 Task: Find connections with filter location Potsdam with filter topic #Businessintelligence with filter profile language English with filter current company NITI Aayog with filter school Mahatma Gandhi Chitrakoot Gramodaya Vishwavidyalaya with filter industry Biotechnology Research with filter service category Mortgage Lending with filter keywords title Sales Representative
Action: Mouse moved to (590, 99)
Screenshot: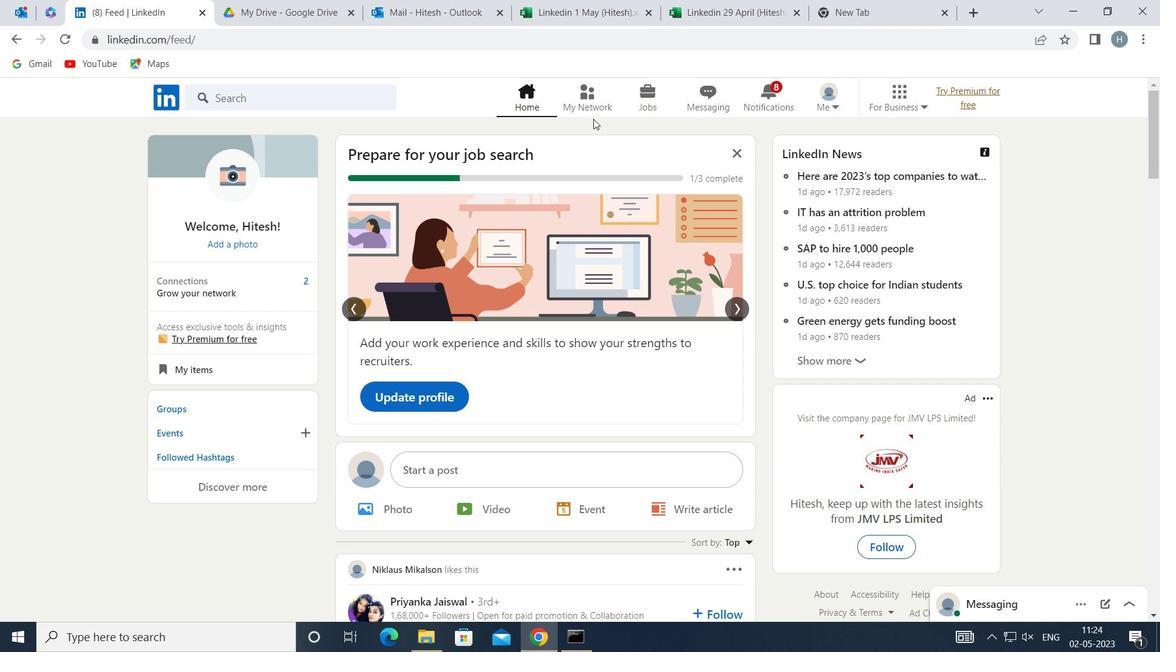 
Action: Mouse pressed left at (590, 99)
Screenshot: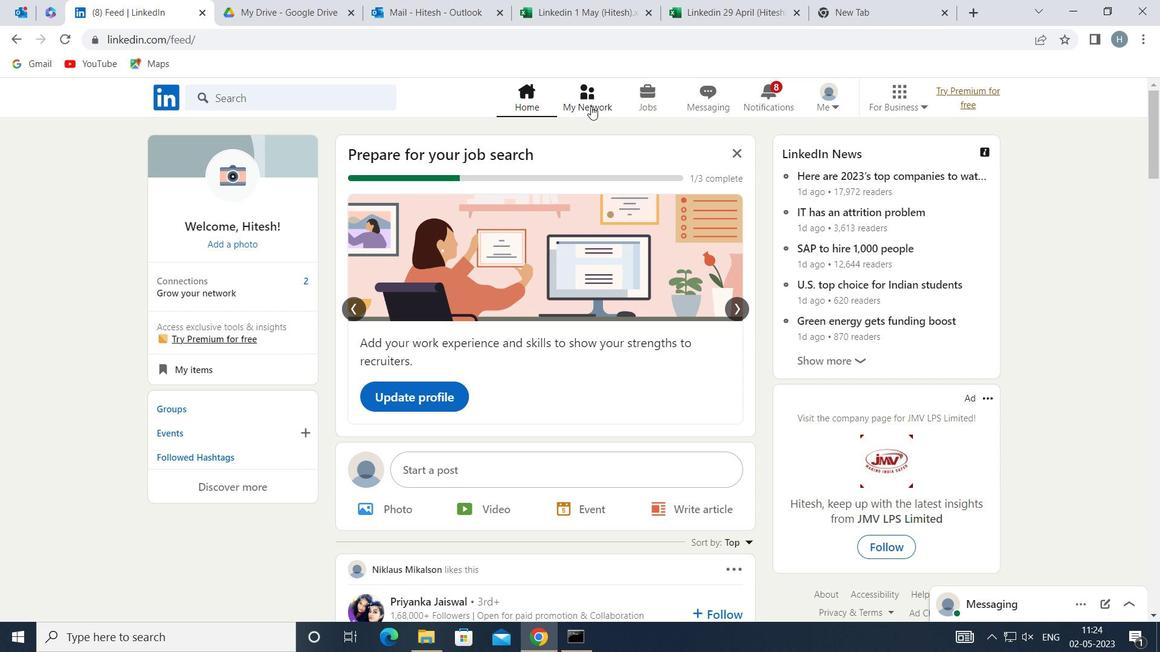 
Action: Mouse moved to (348, 175)
Screenshot: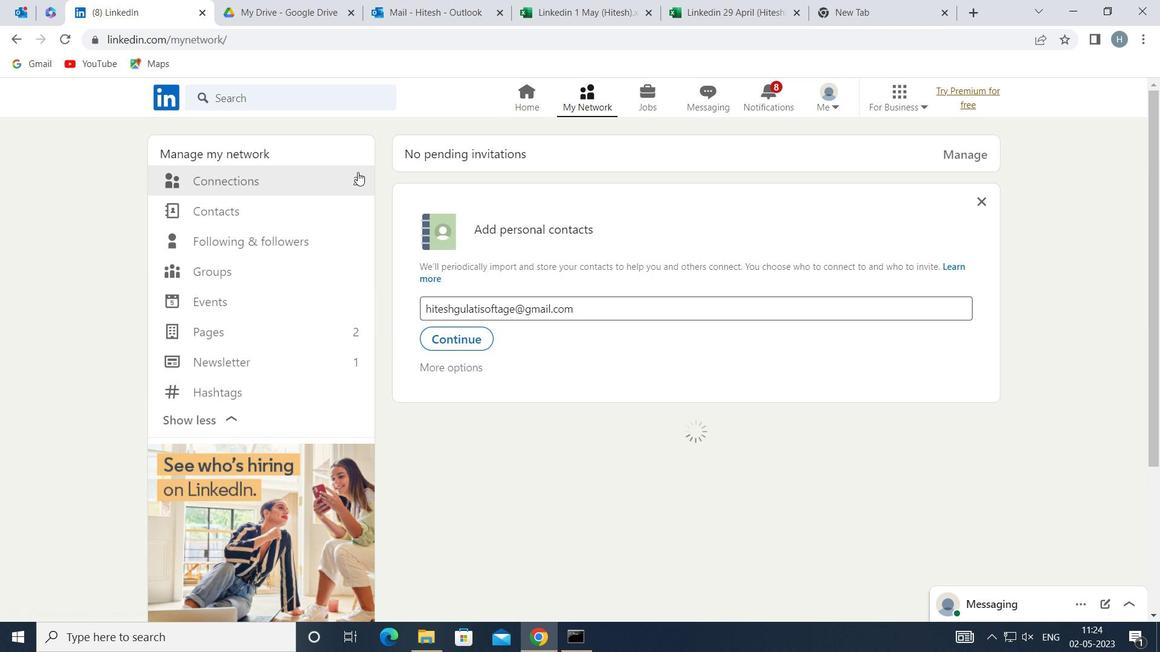 
Action: Mouse pressed left at (348, 175)
Screenshot: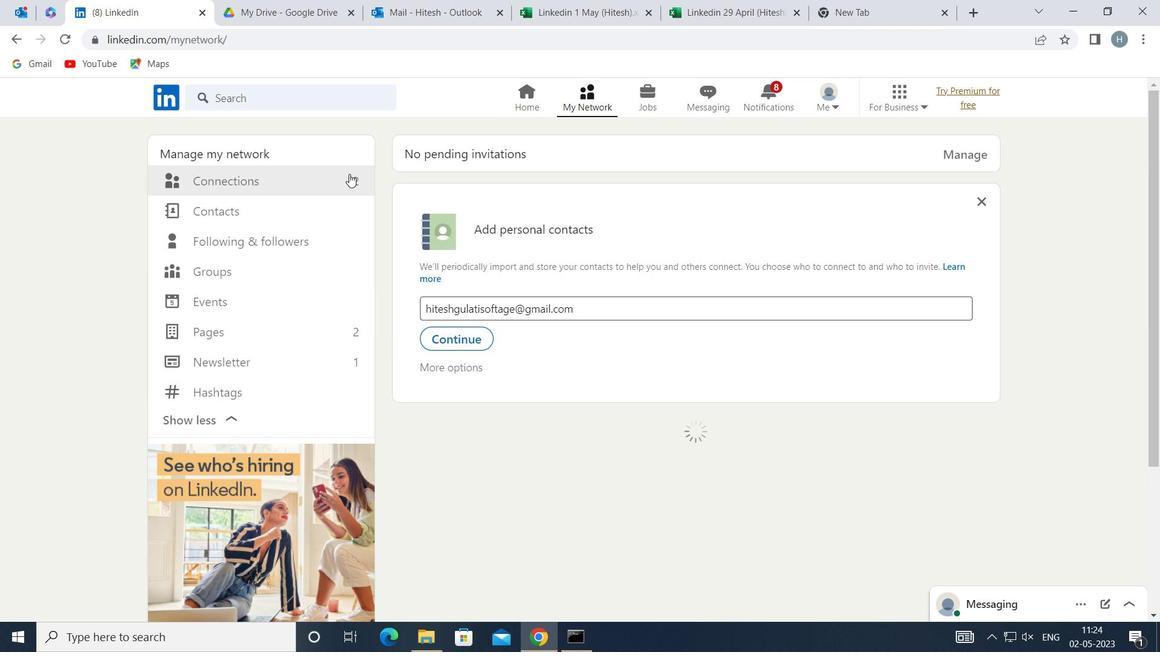 
Action: Mouse moved to (688, 184)
Screenshot: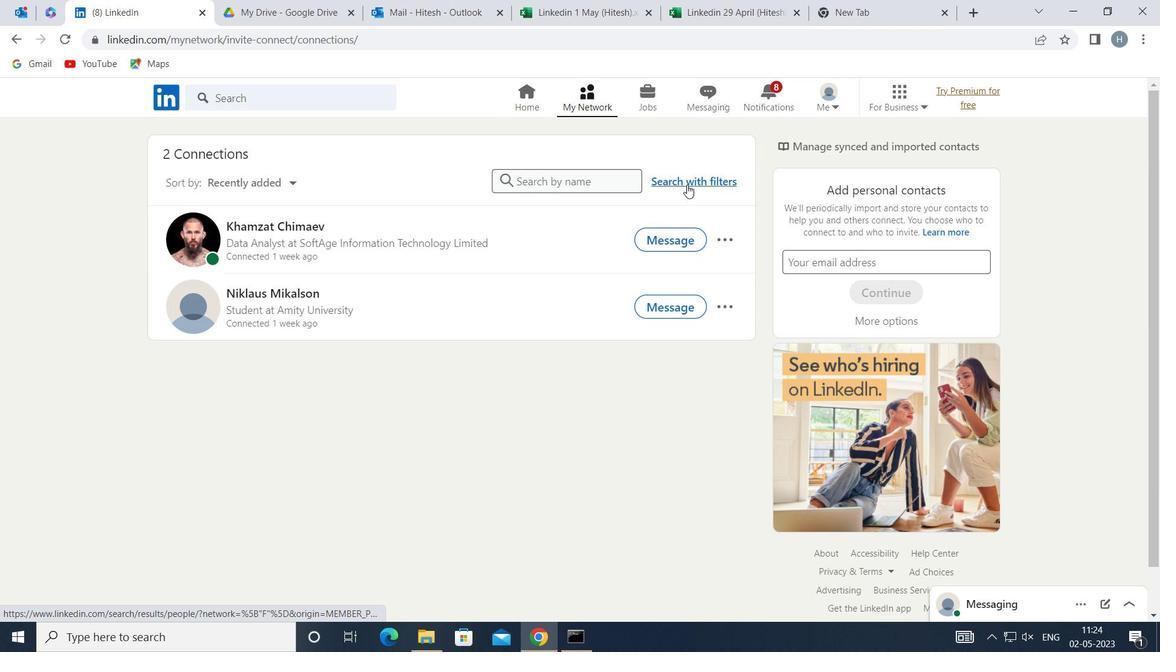
Action: Mouse pressed left at (688, 184)
Screenshot: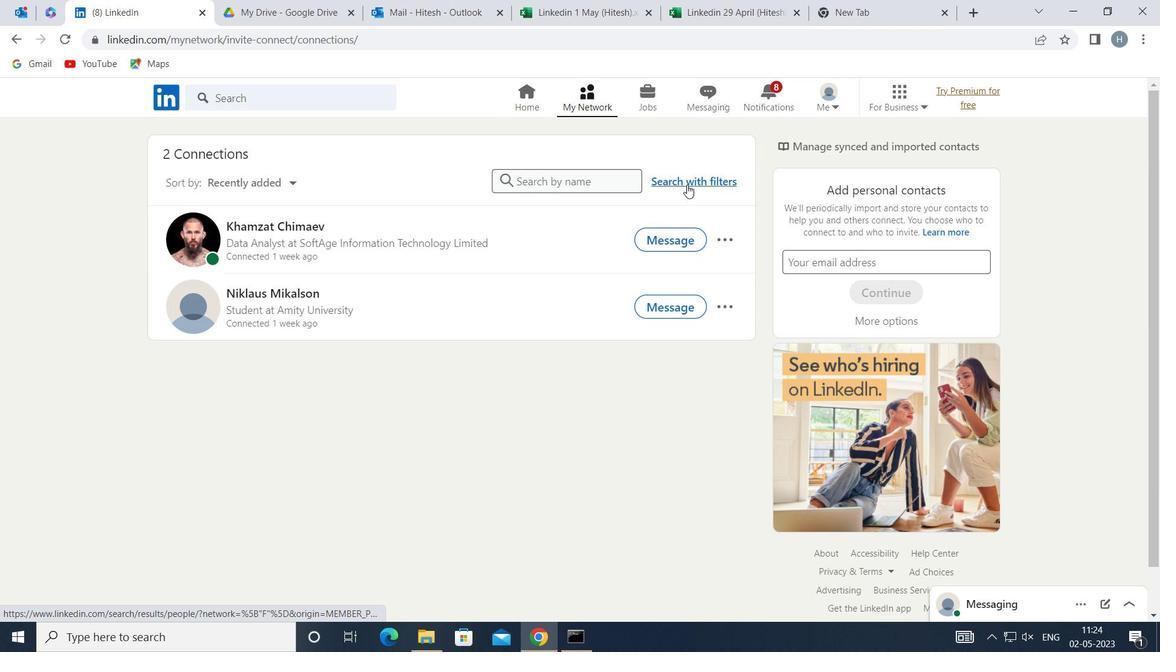 
Action: Mouse moved to (637, 137)
Screenshot: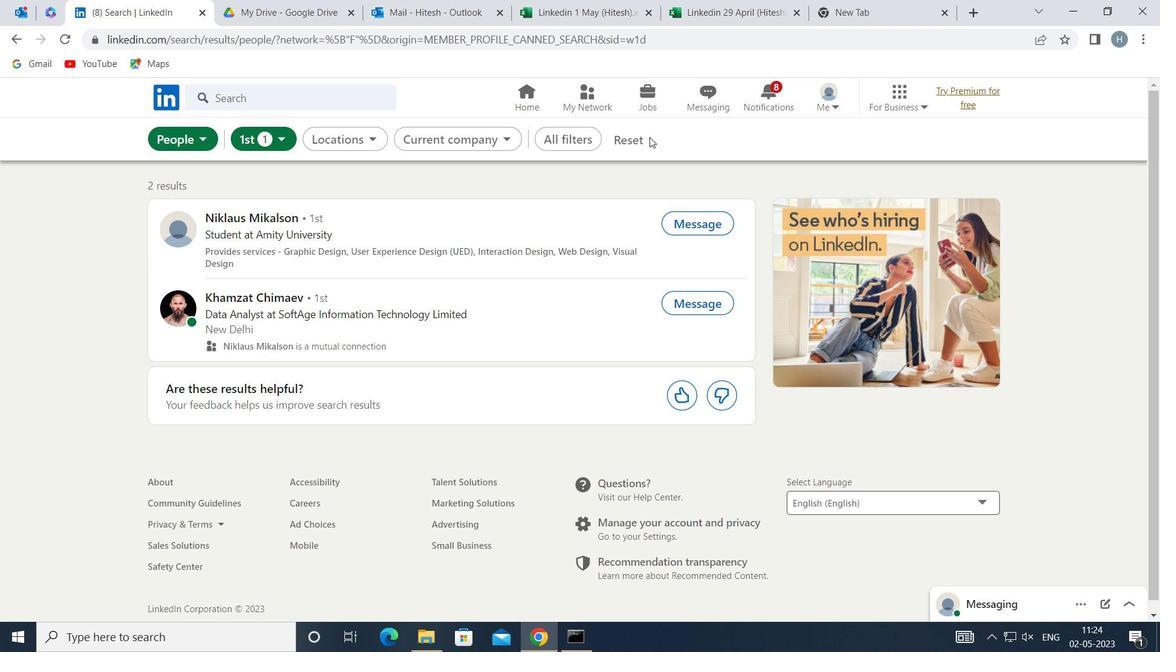 
Action: Mouse pressed left at (637, 137)
Screenshot: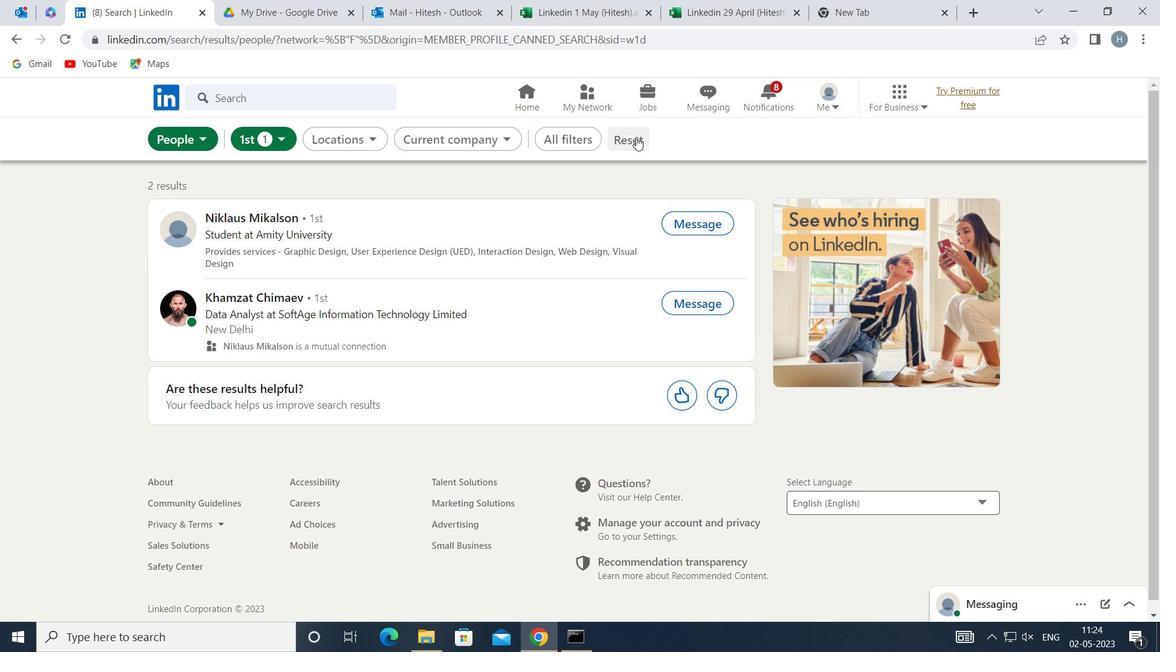 
Action: Mouse moved to (611, 138)
Screenshot: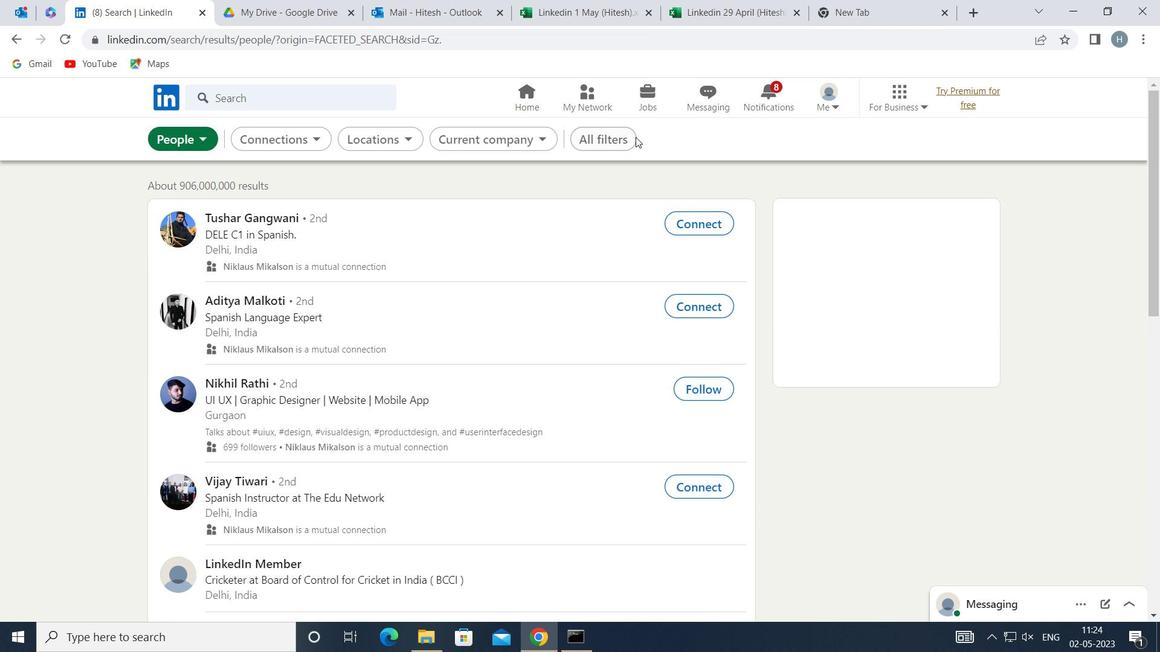 
Action: Mouse pressed left at (611, 138)
Screenshot: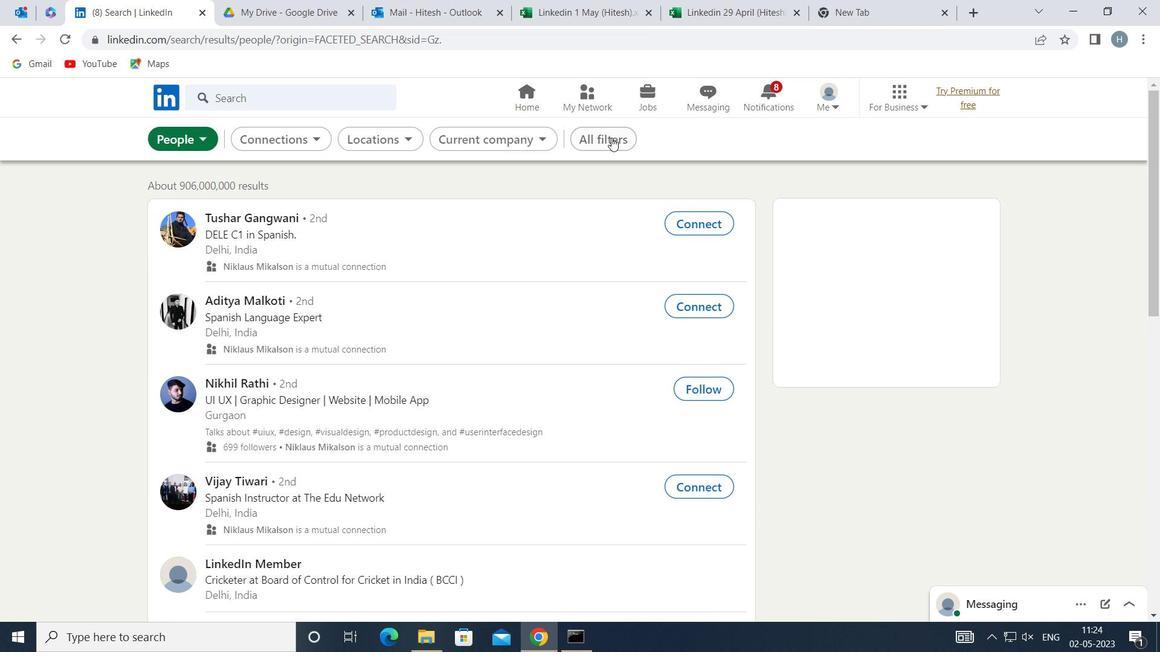 
Action: Mouse moved to (861, 357)
Screenshot: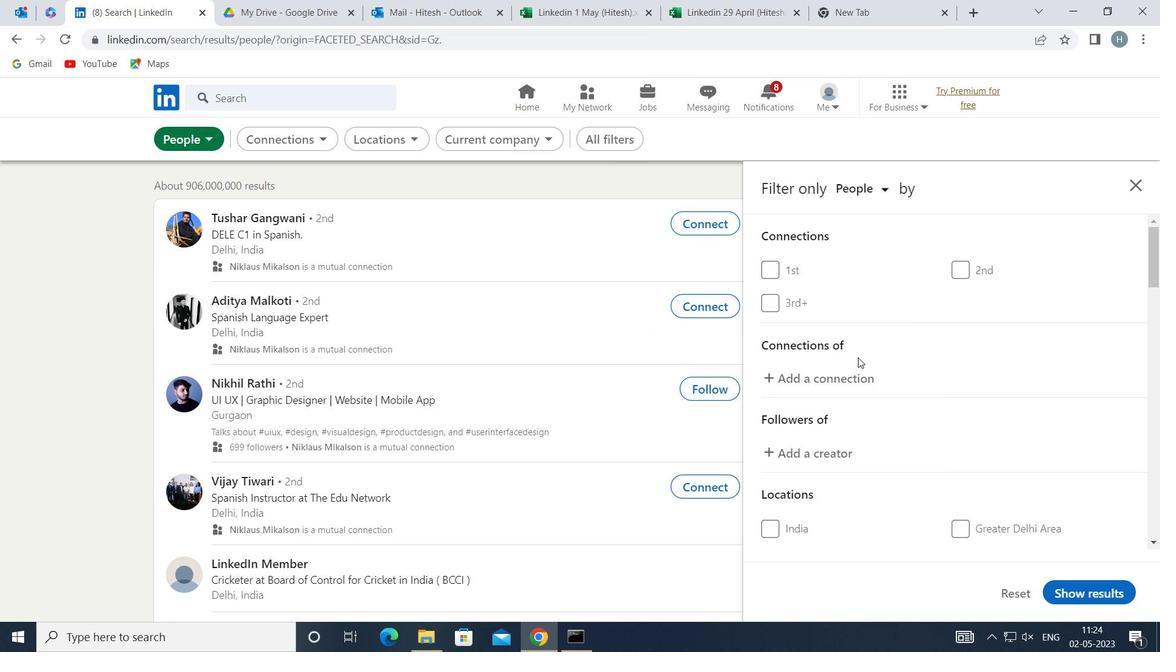 
Action: Mouse scrolled (861, 357) with delta (0, 0)
Screenshot: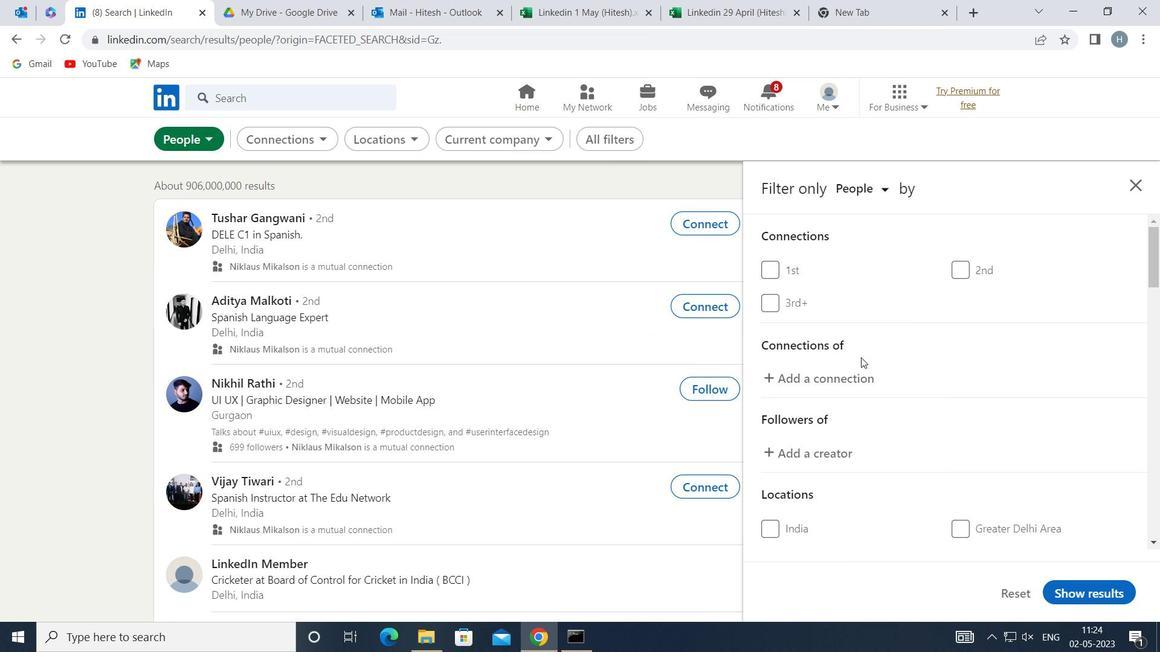
Action: Mouse scrolled (861, 357) with delta (0, 0)
Screenshot: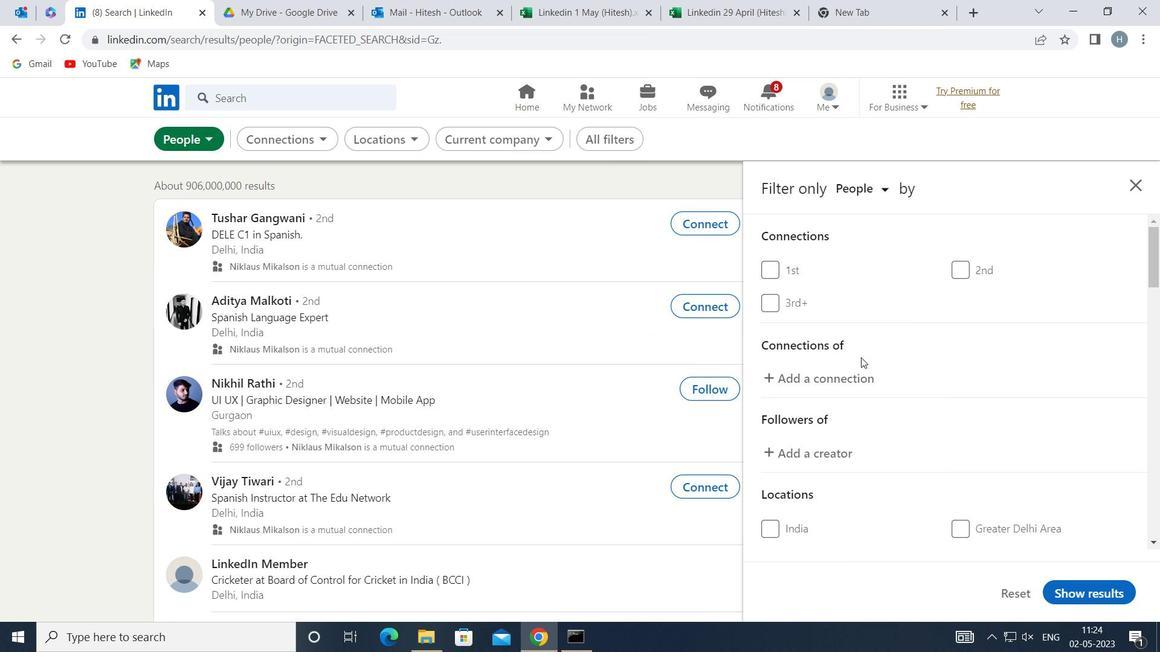 
Action: Mouse scrolled (861, 357) with delta (0, 0)
Screenshot: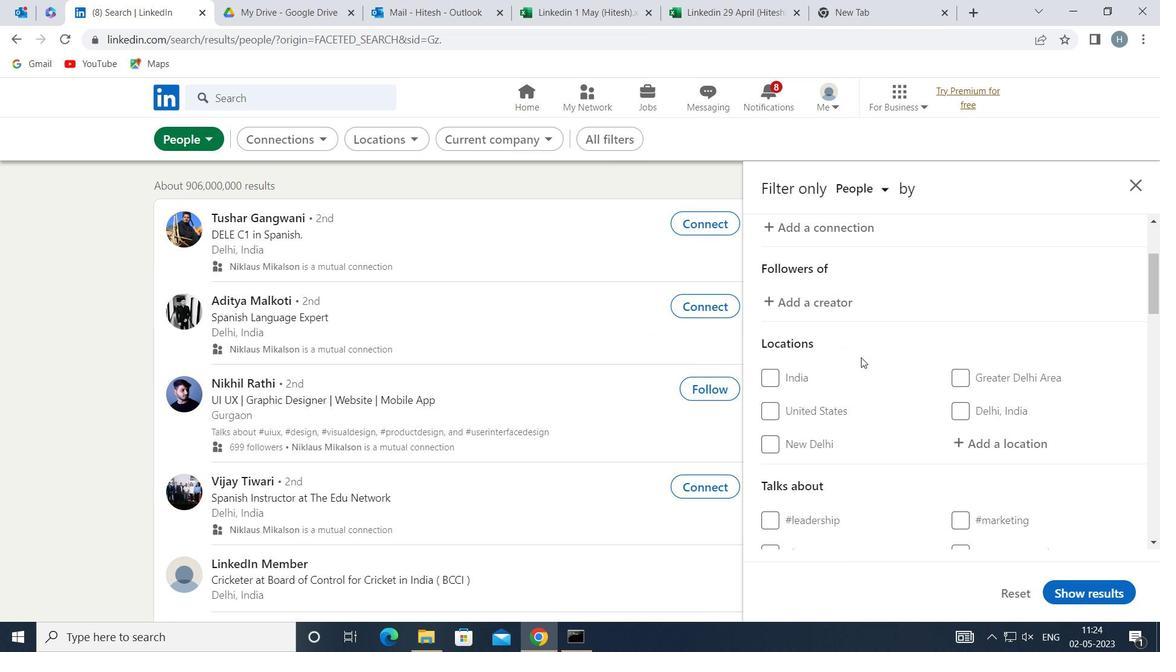 
Action: Mouse moved to (962, 365)
Screenshot: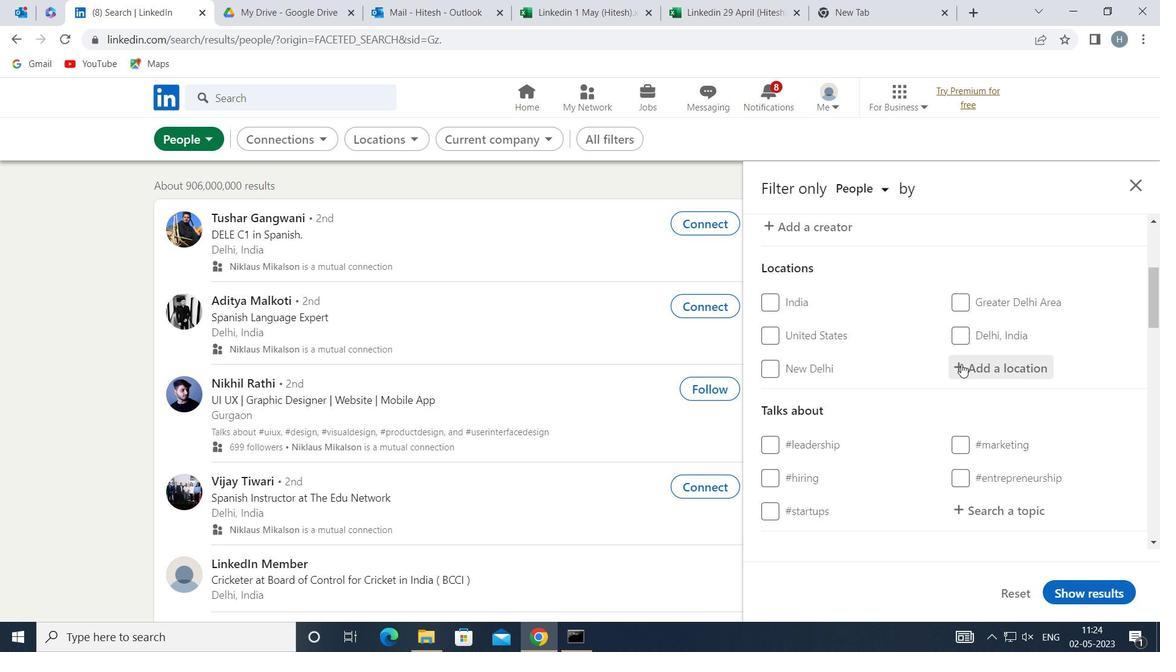 
Action: Mouse pressed left at (962, 365)
Screenshot: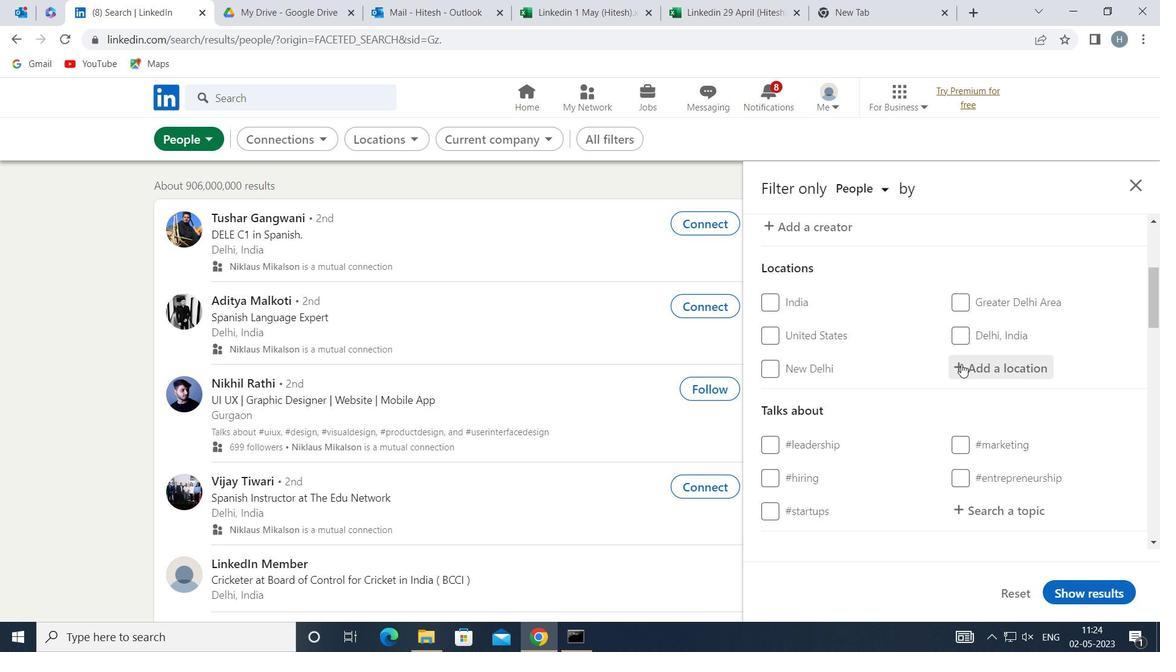 
Action: Mouse moved to (953, 360)
Screenshot: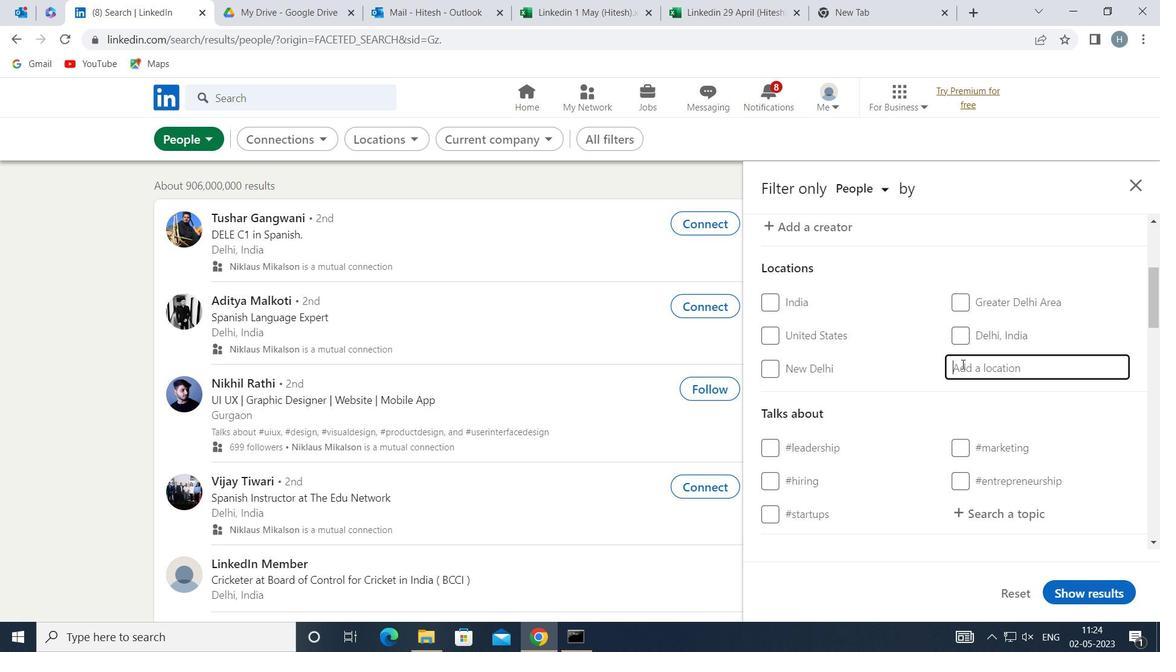 
Action: Key pressed <Key.shift>POTSDAM<Key.enter>
Screenshot: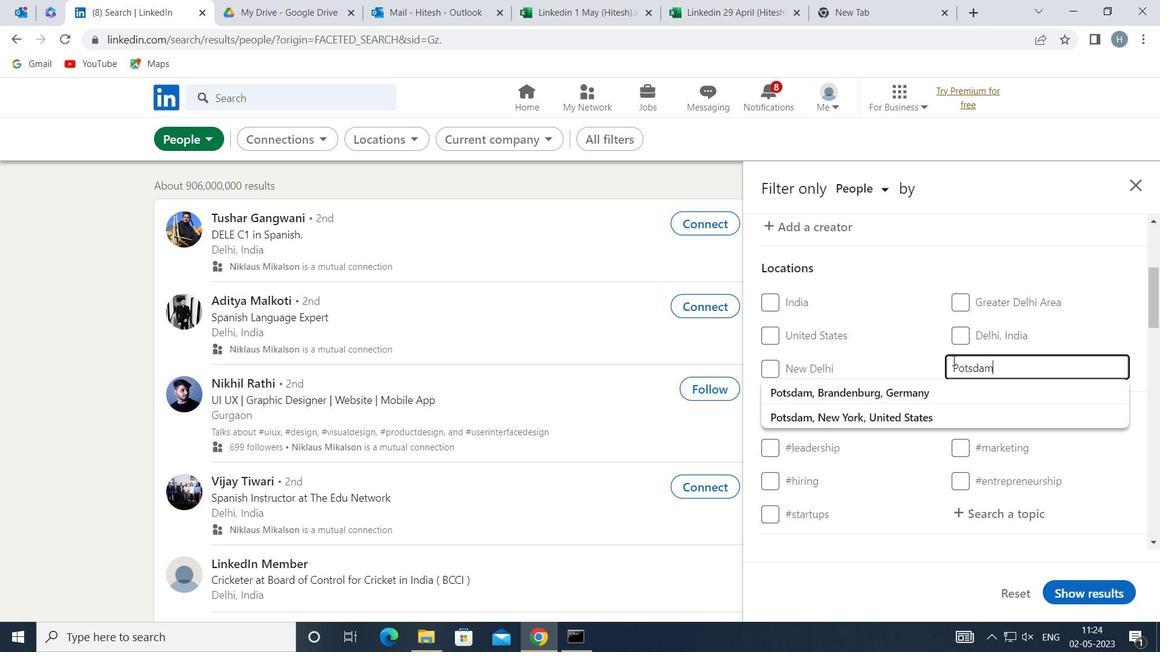 
Action: Mouse moved to (984, 423)
Screenshot: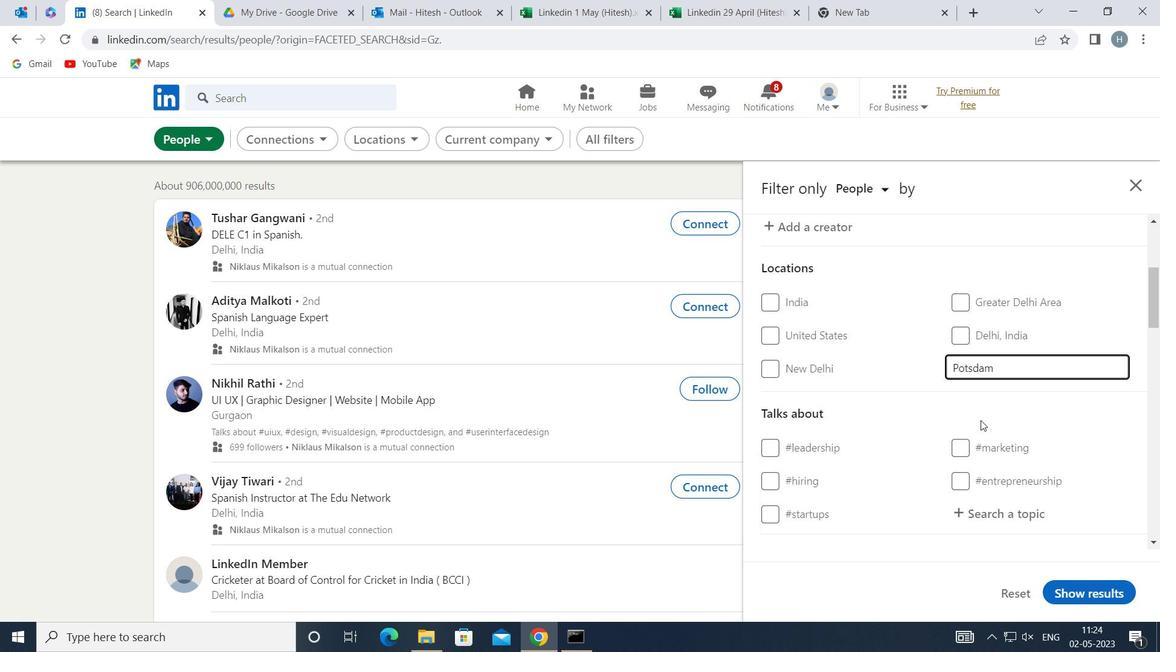
Action: Mouse scrolled (984, 423) with delta (0, 0)
Screenshot: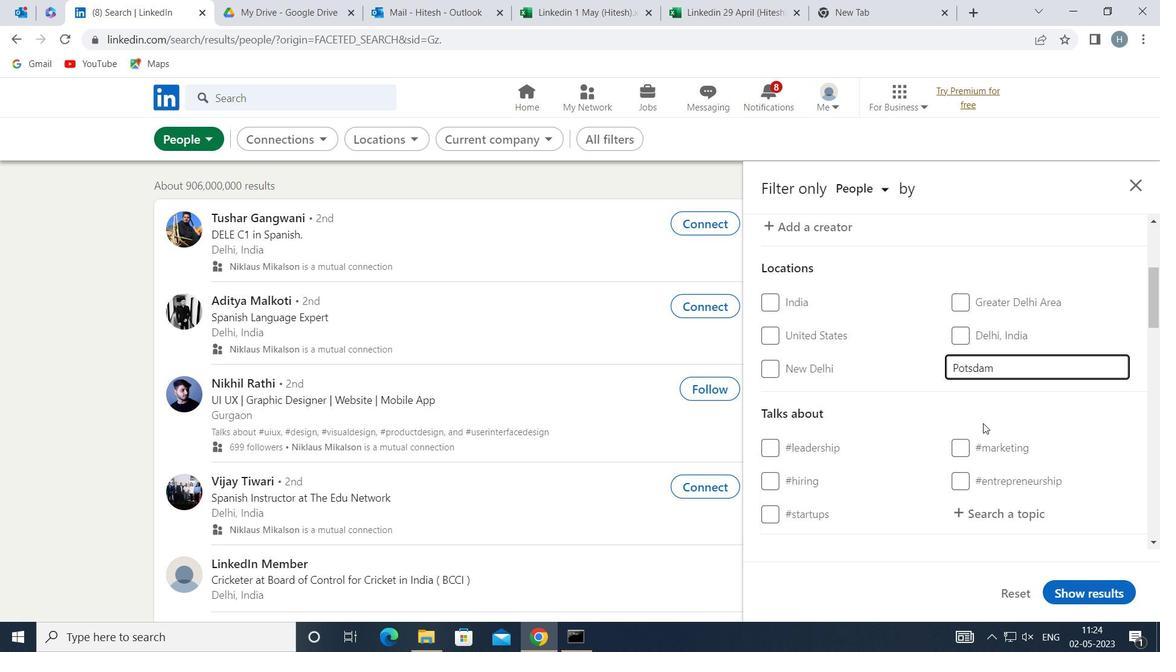 
Action: Mouse moved to (997, 432)
Screenshot: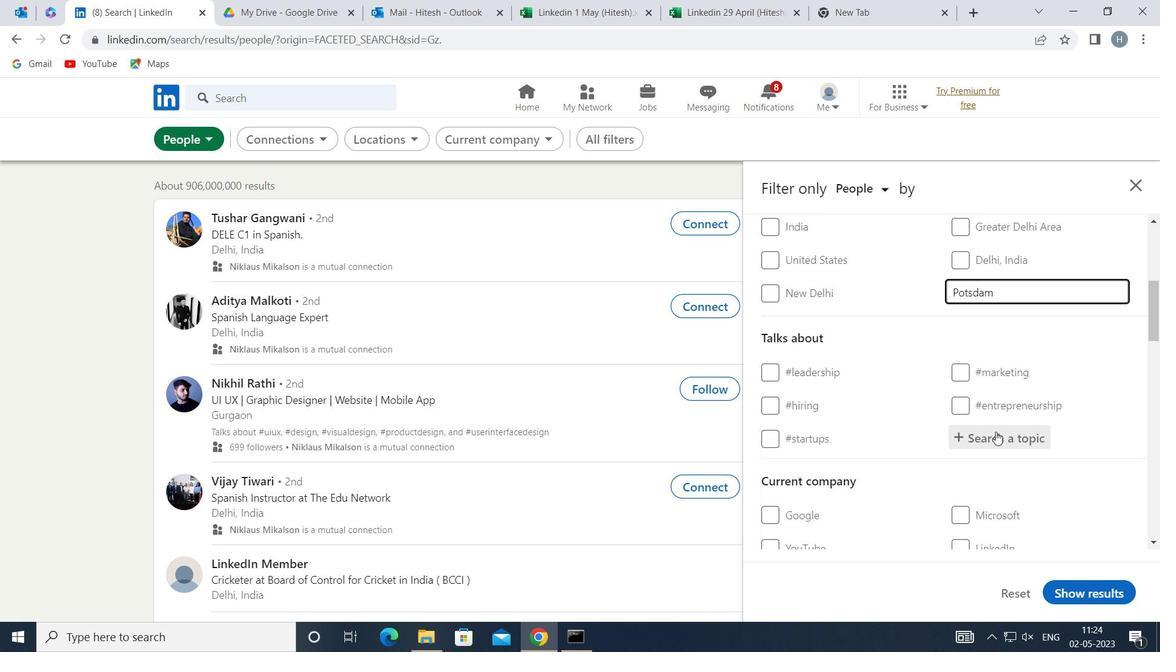 
Action: Mouse pressed left at (997, 432)
Screenshot: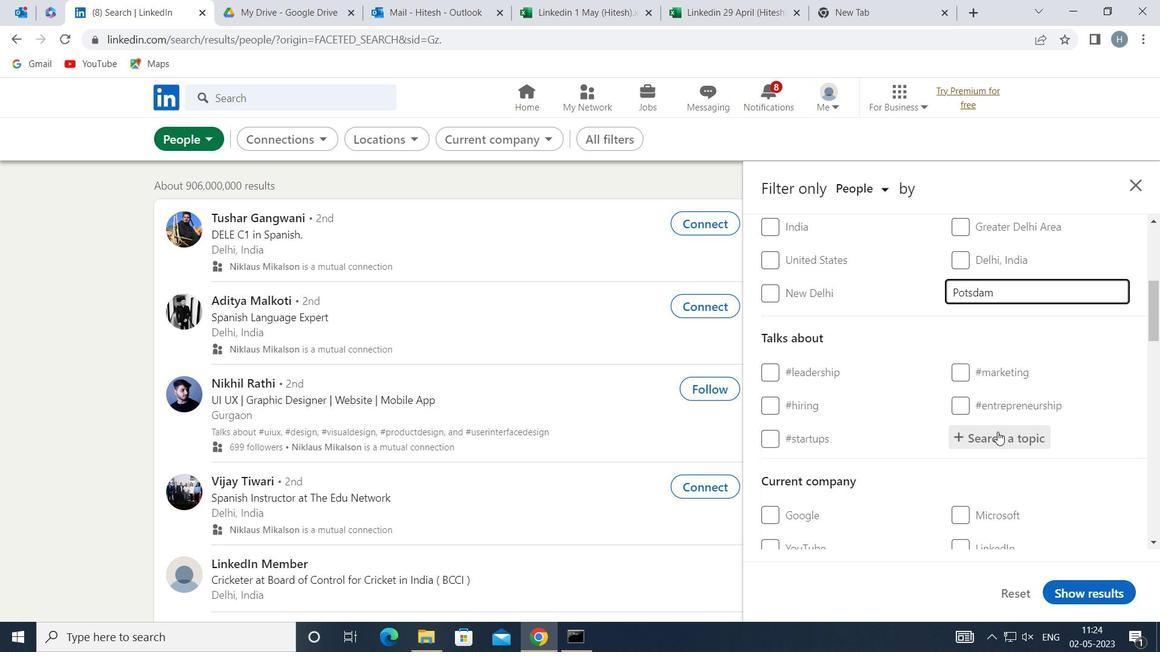 
Action: Mouse moved to (997, 432)
Screenshot: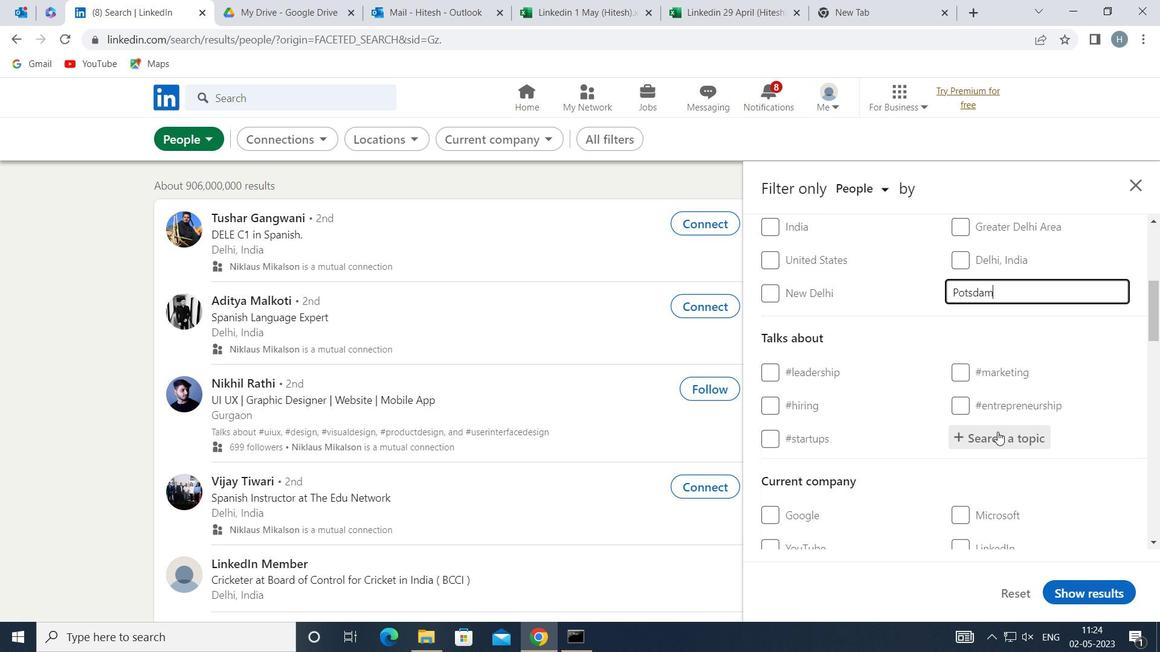 
Action: Key pressed <Key.shift>BUSINESSIN
Screenshot: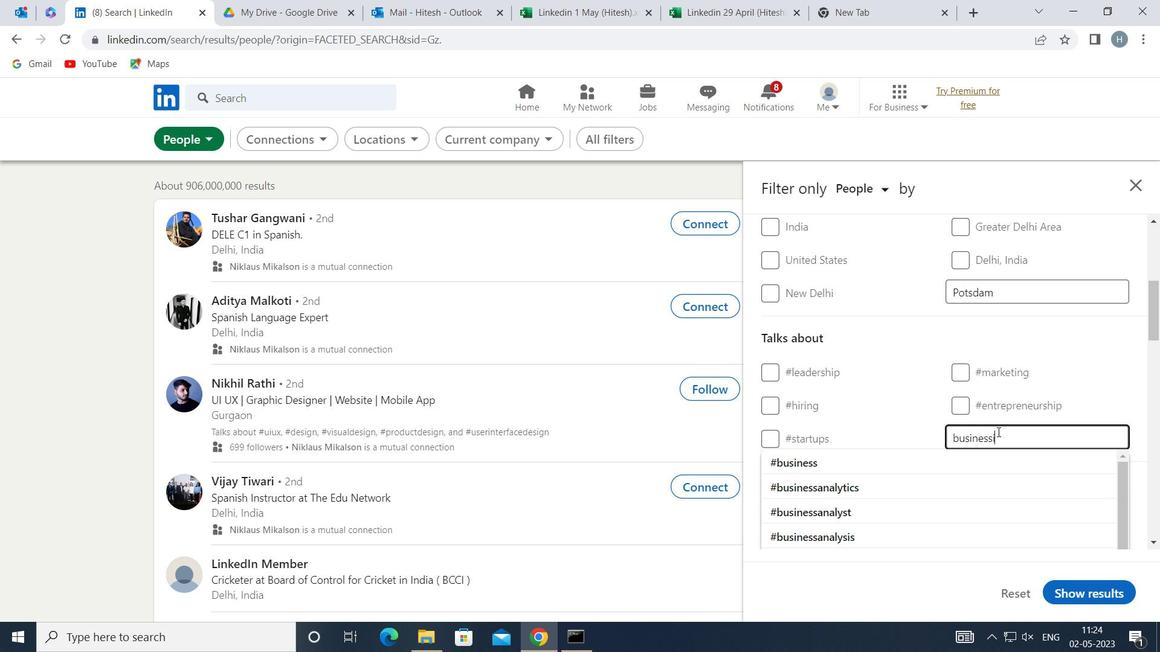 
Action: Mouse moved to (939, 466)
Screenshot: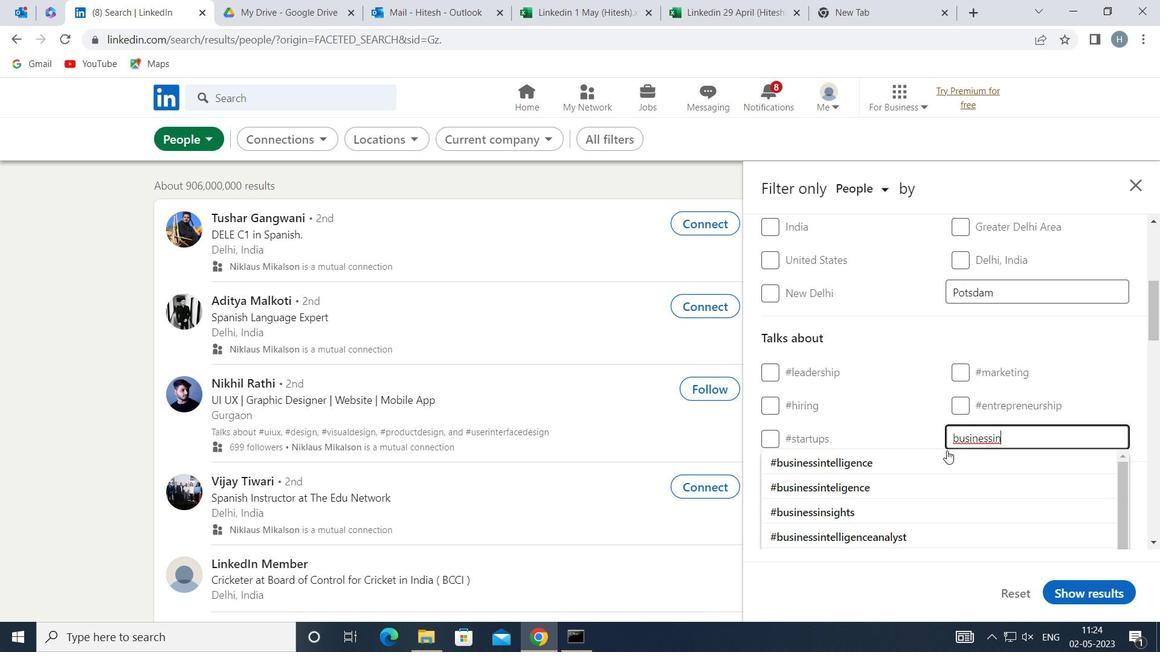 
Action: Mouse pressed left at (939, 466)
Screenshot: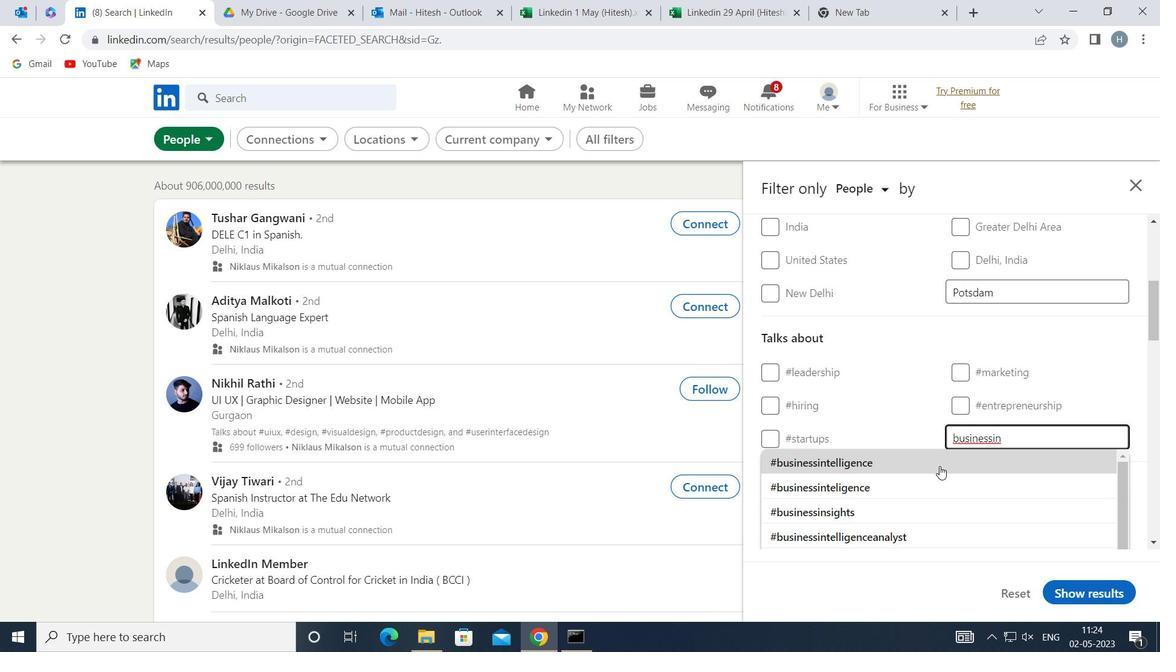 
Action: Mouse moved to (927, 452)
Screenshot: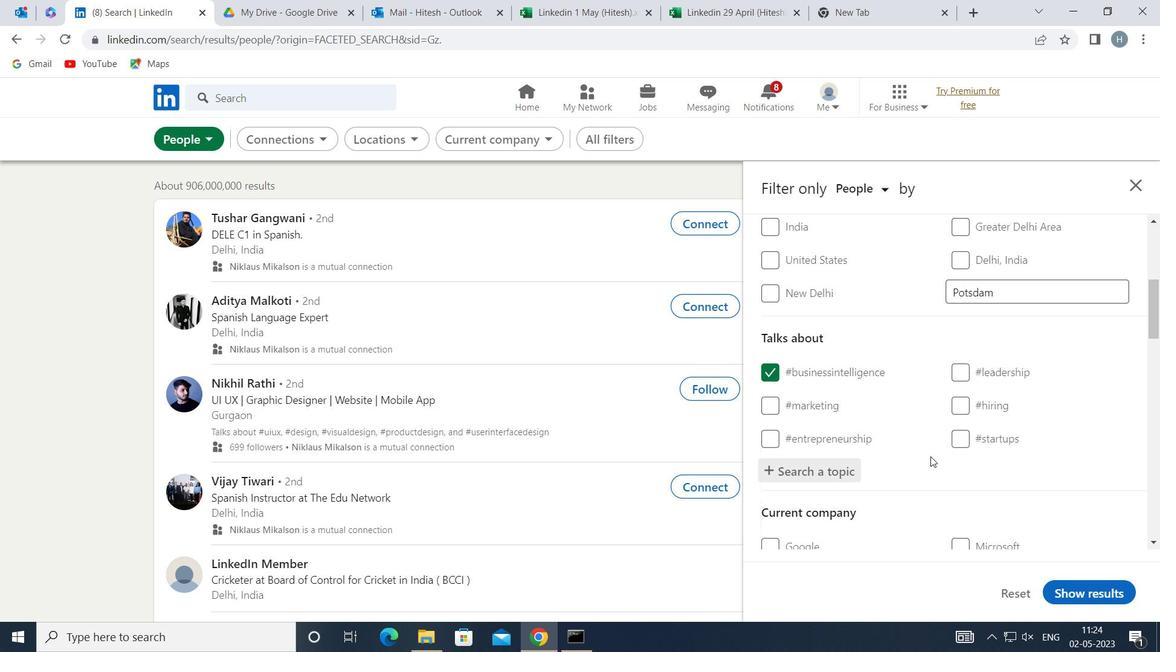 
Action: Mouse scrolled (927, 451) with delta (0, 0)
Screenshot: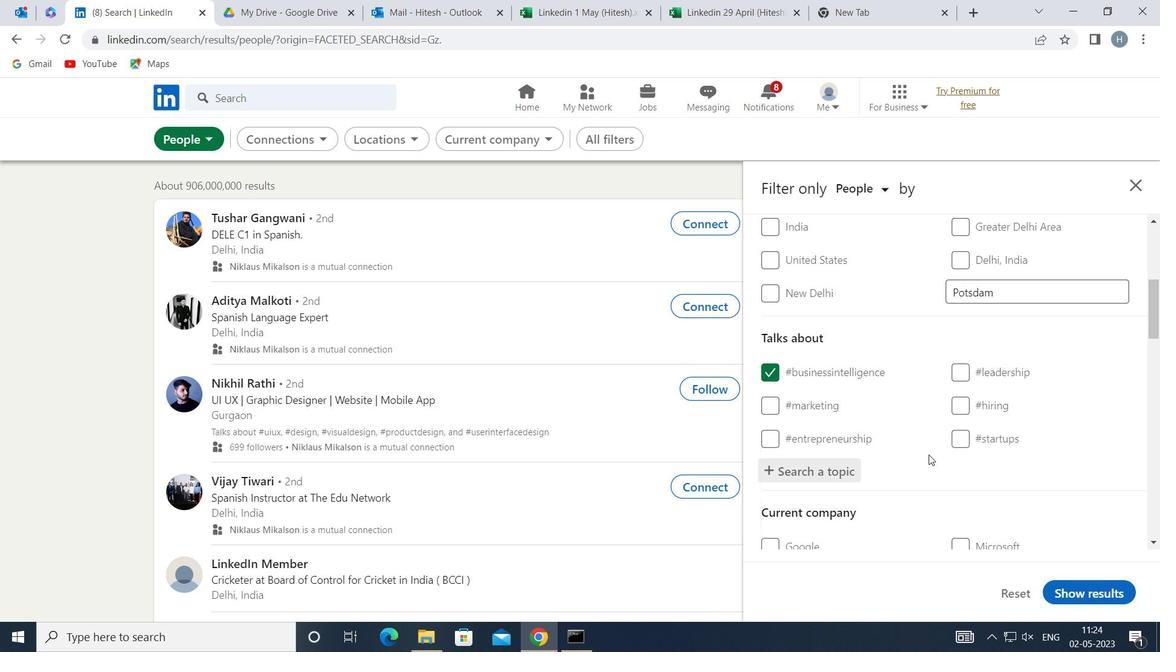
Action: Mouse scrolled (927, 451) with delta (0, 0)
Screenshot: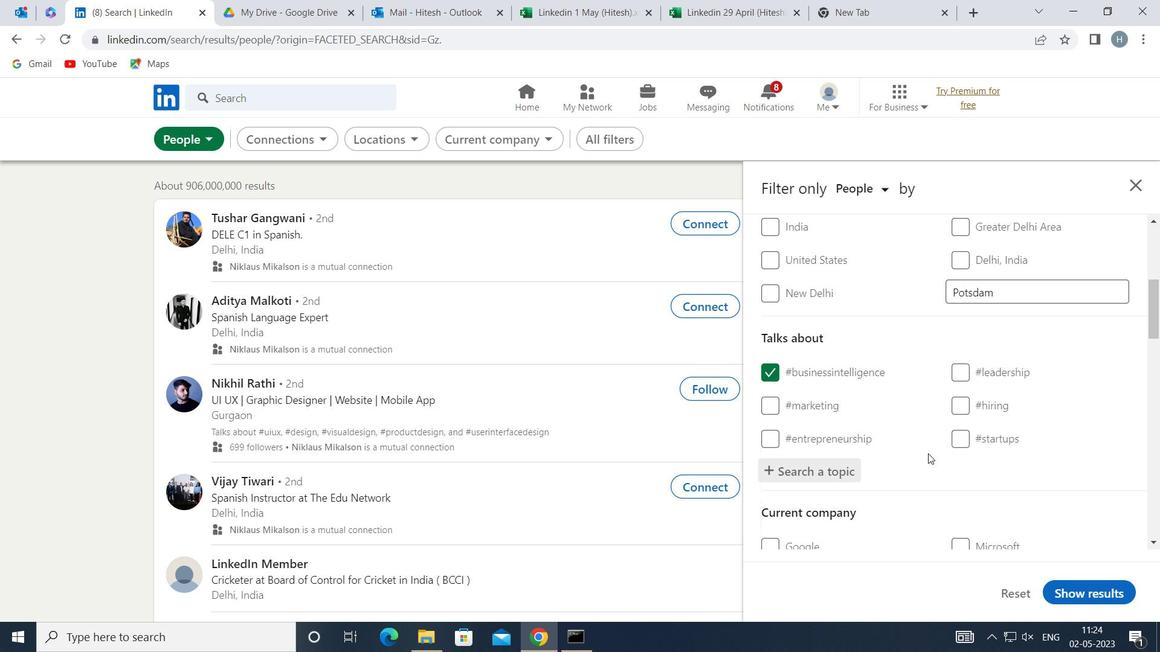 
Action: Mouse moved to (924, 448)
Screenshot: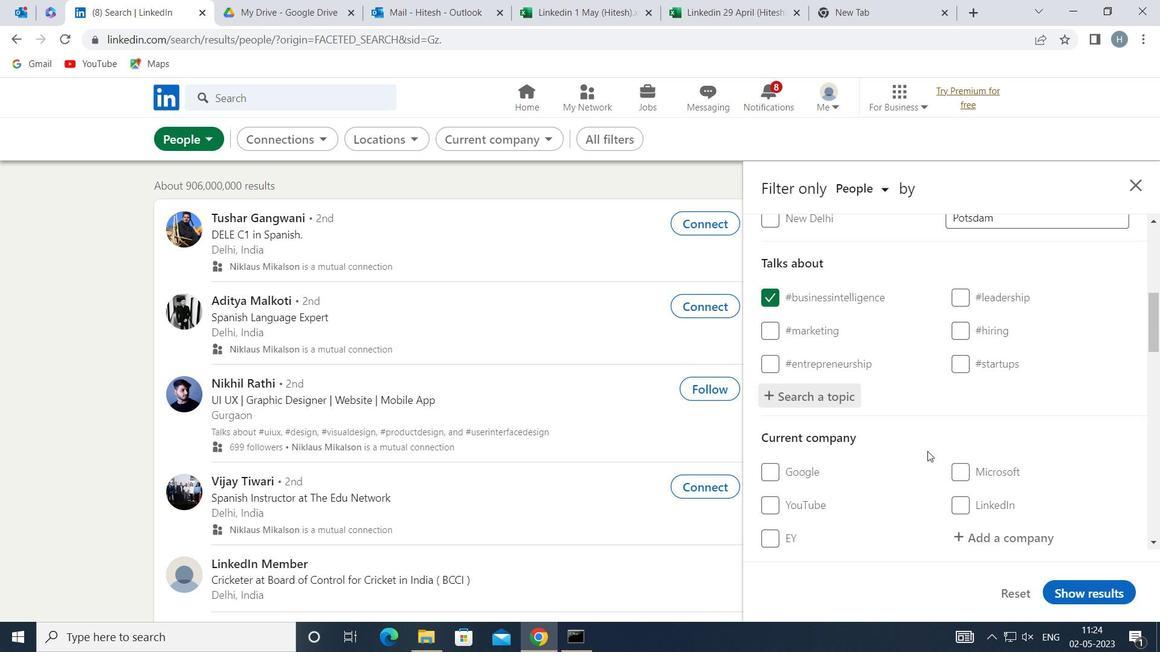 
Action: Mouse scrolled (924, 447) with delta (0, 0)
Screenshot: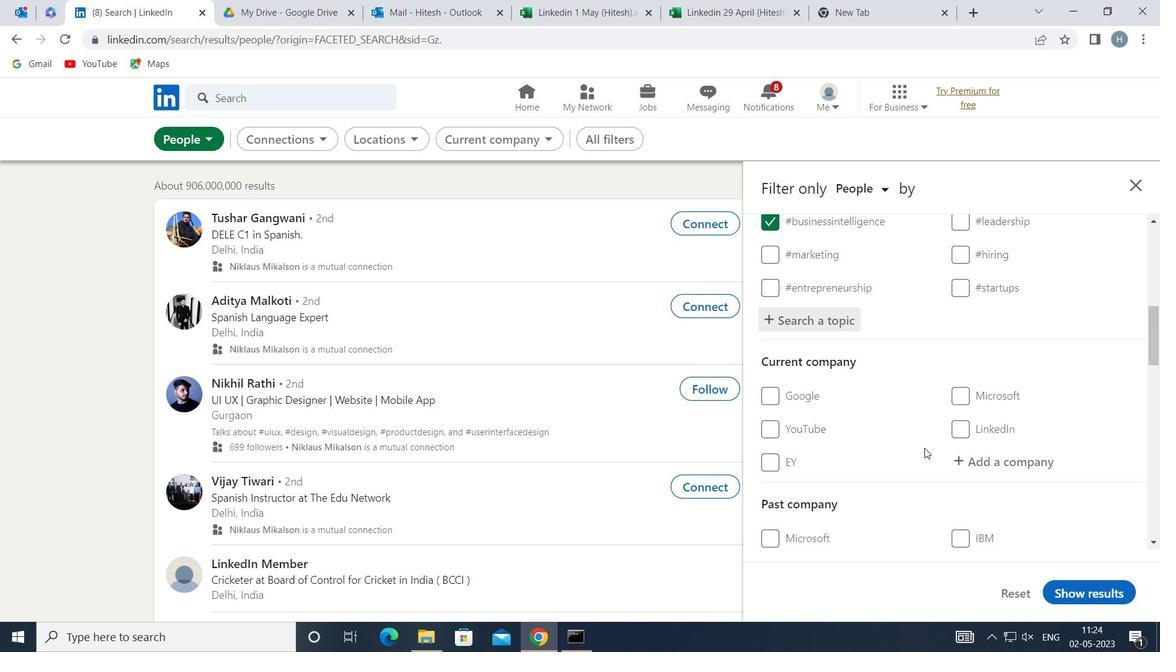 
Action: Mouse scrolled (924, 447) with delta (0, 0)
Screenshot: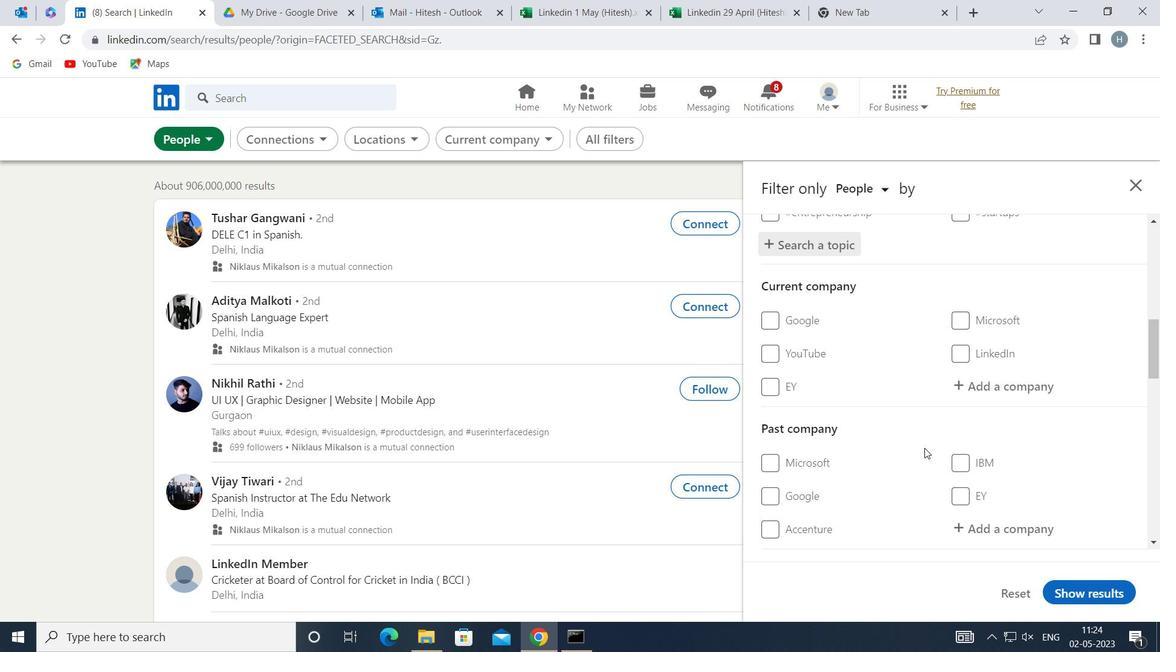 
Action: Mouse scrolled (924, 447) with delta (0, 0)
Screenshot: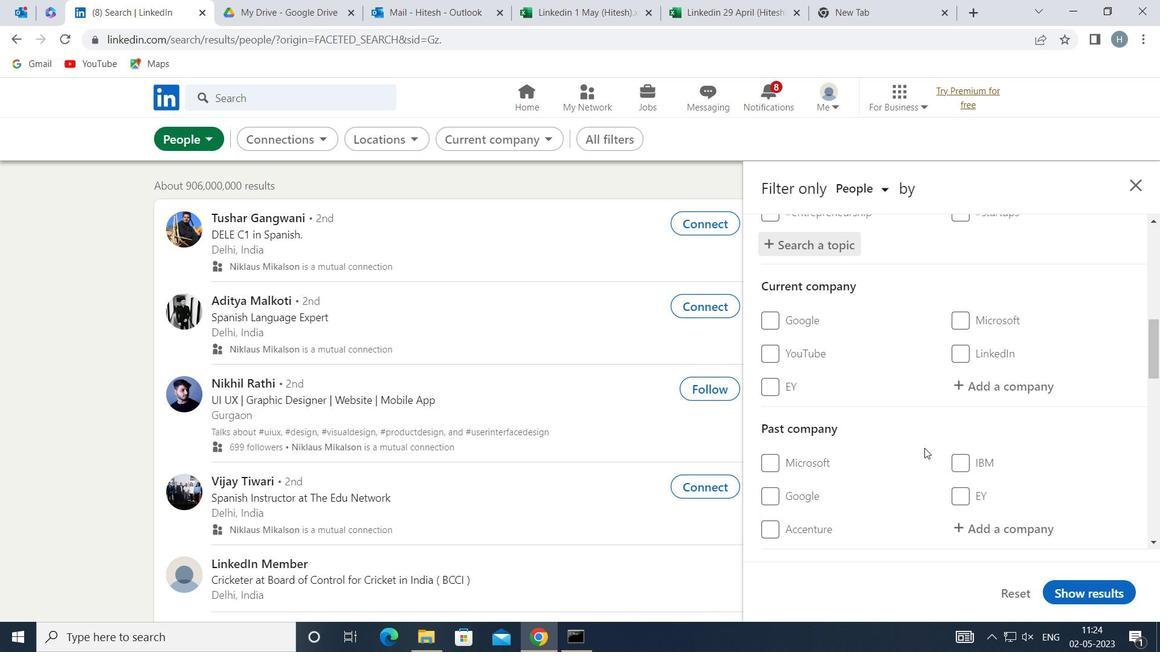 
Action: Mouse scrolled (924, 447) with delta (0, 0)
Screenshot: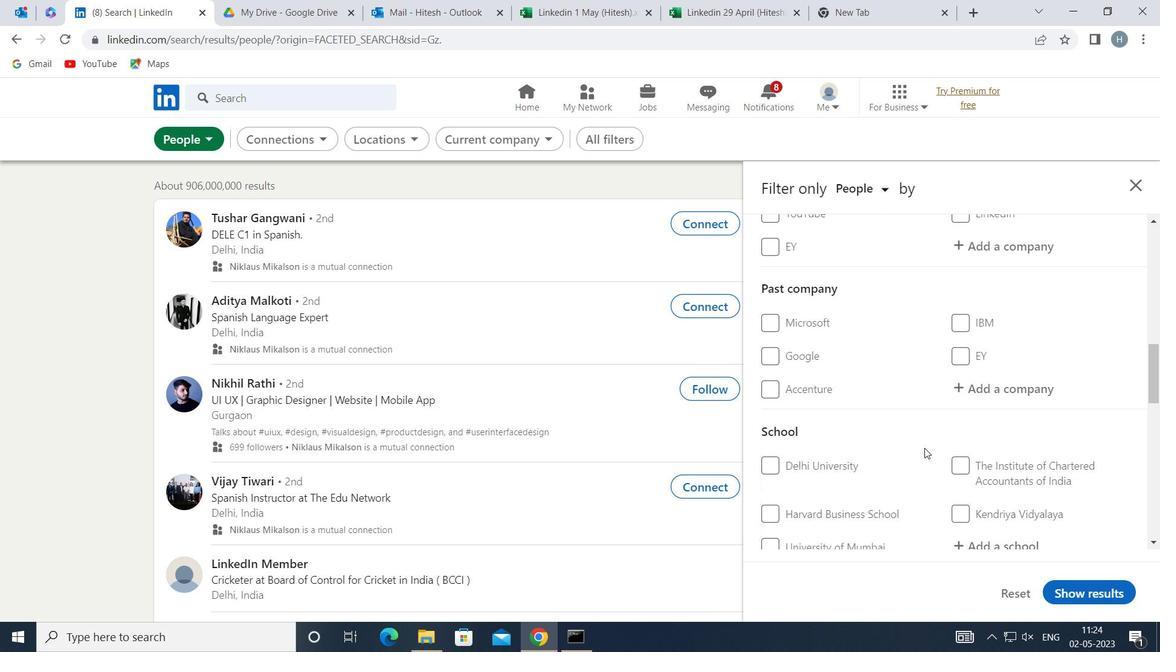 
Action: Mouse scrolled (924, 447) with delta (0, 0)
Screenshot: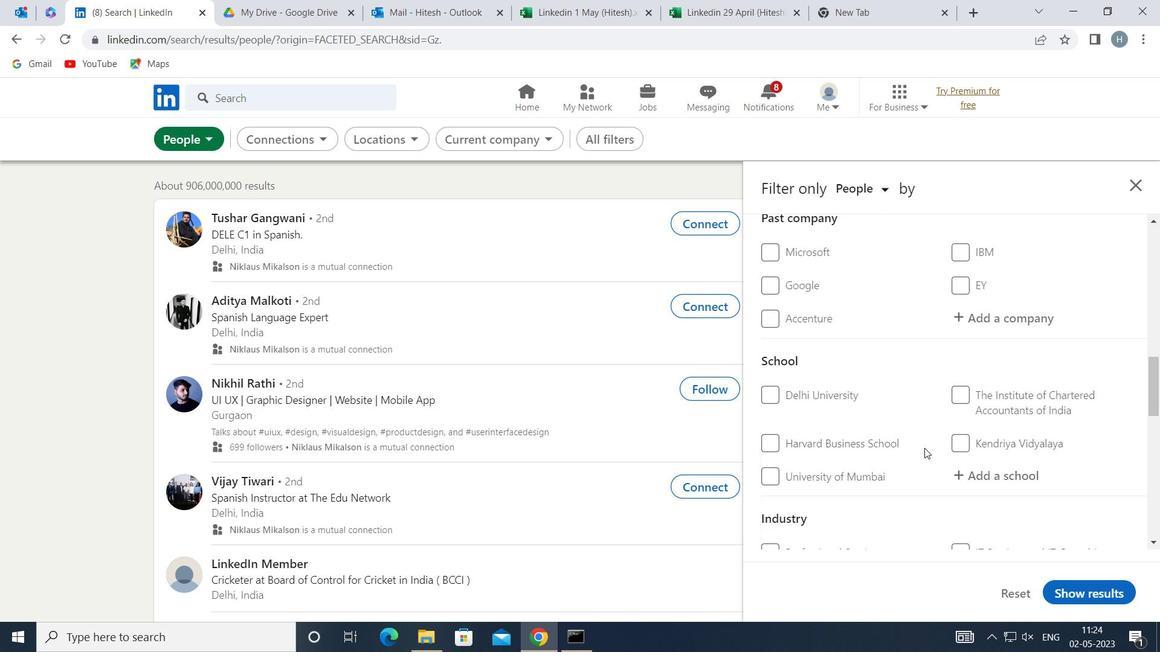 
Action: Mouse moved to (924, 448)
Screenshot: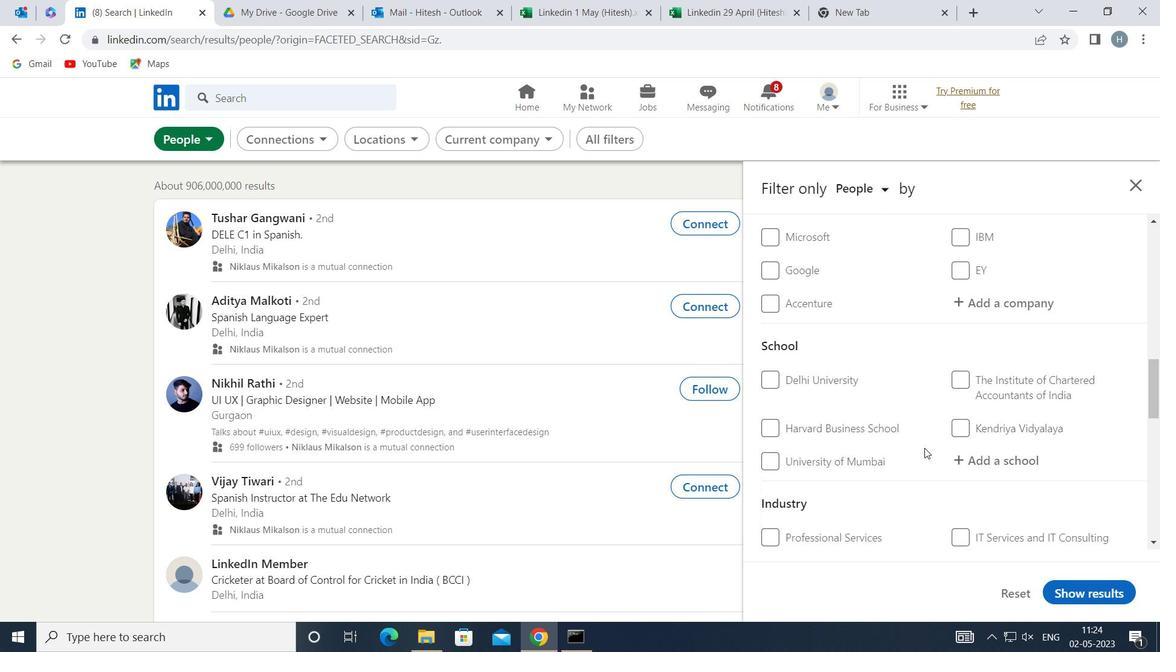 
Action: Mouse scrolled (924, 447) with delta (0, 0)
Screenshot: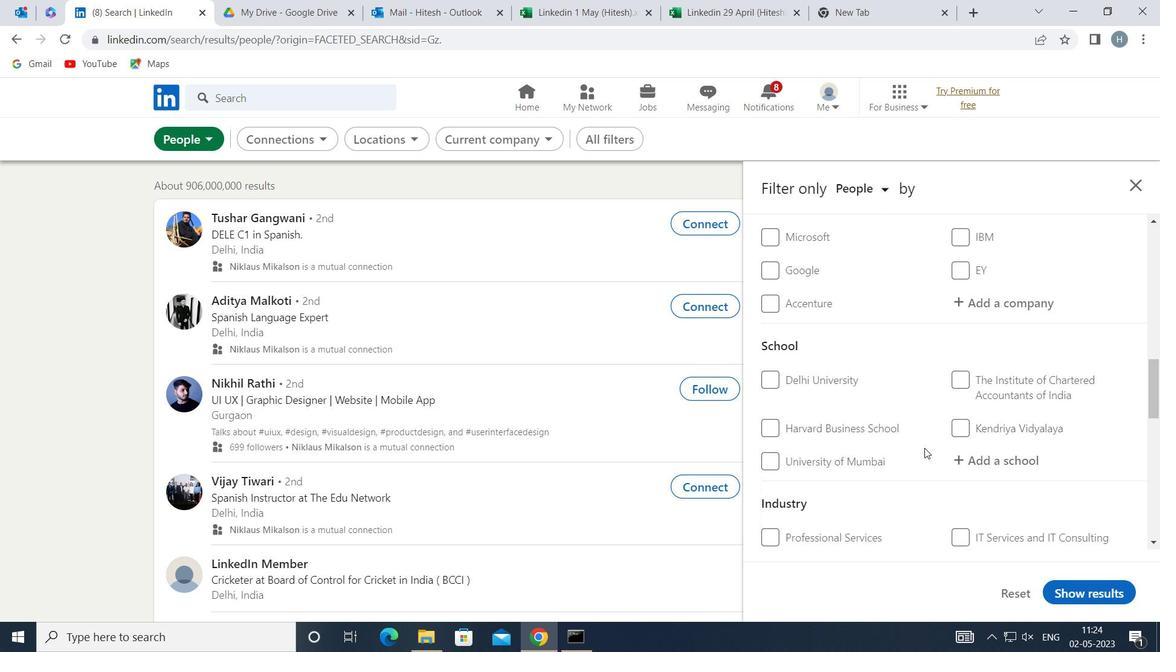 
Action: Mouse moved to (923, 448)
Screenshot: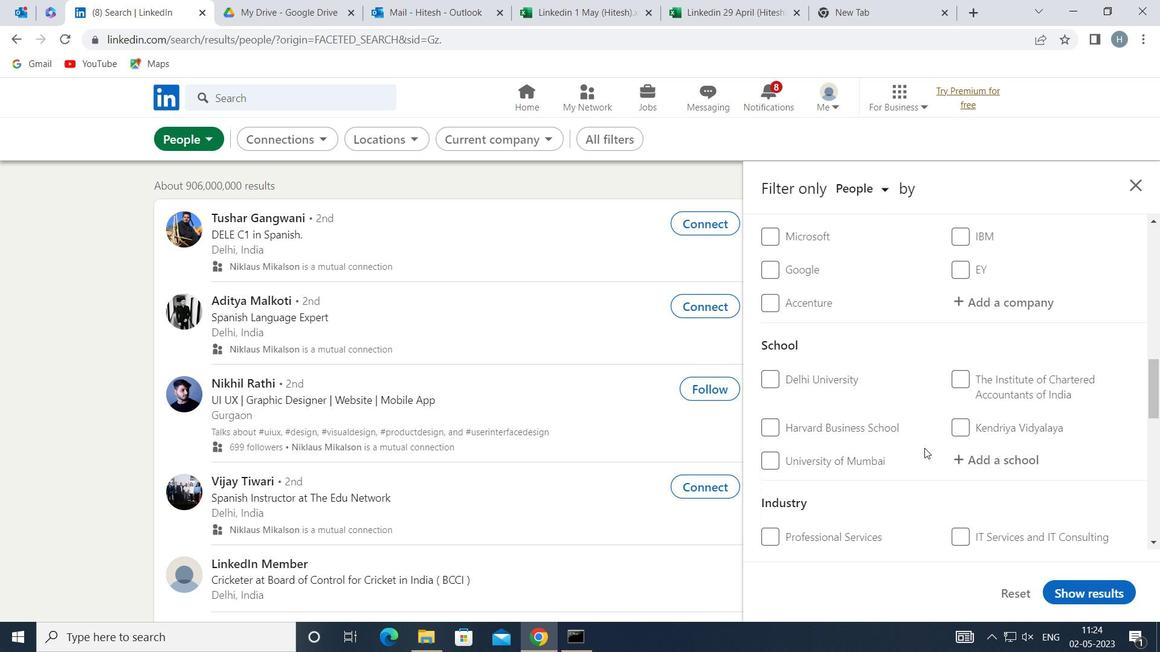 
Action: Mouse scrolled (923, 447) with delta (0, 0)
Screenshot: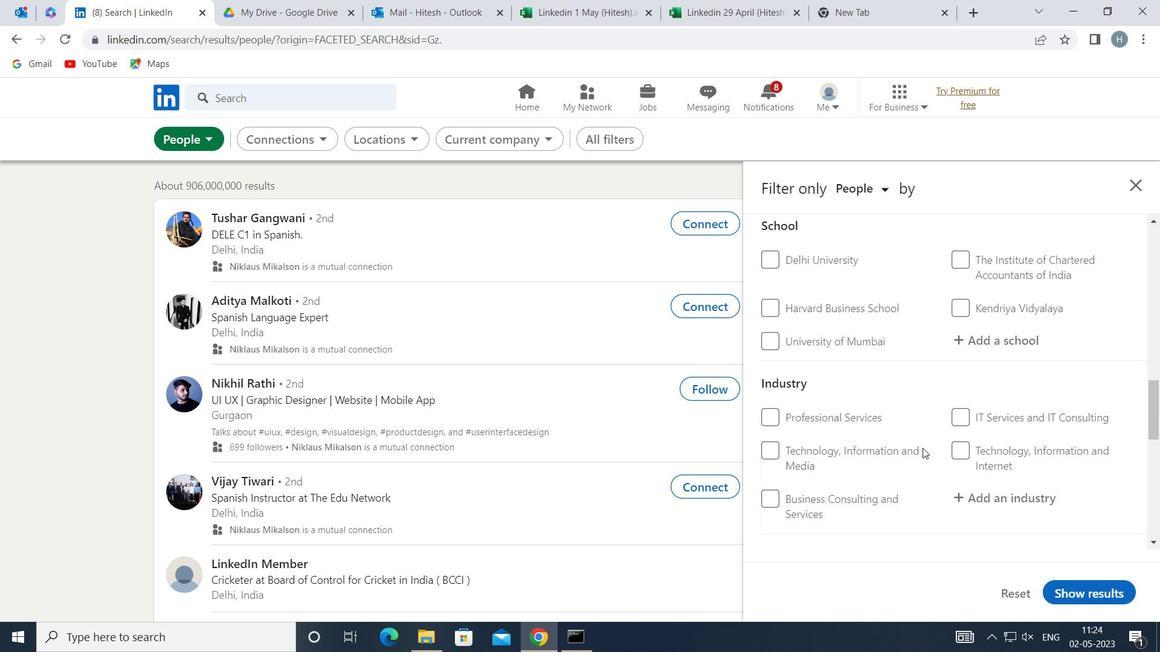 
Action: Mouse scrolled (923, 447) with delta (0, 0)
Screenshot: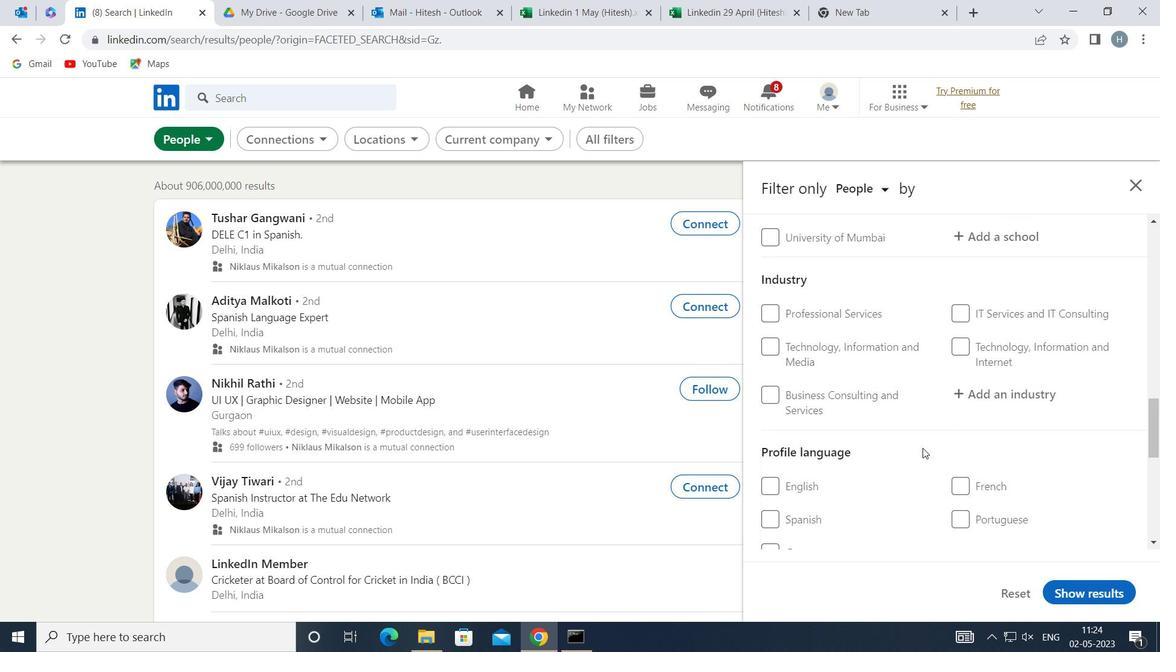 
Action: Mouse moved to (816, 409)
Screenshot: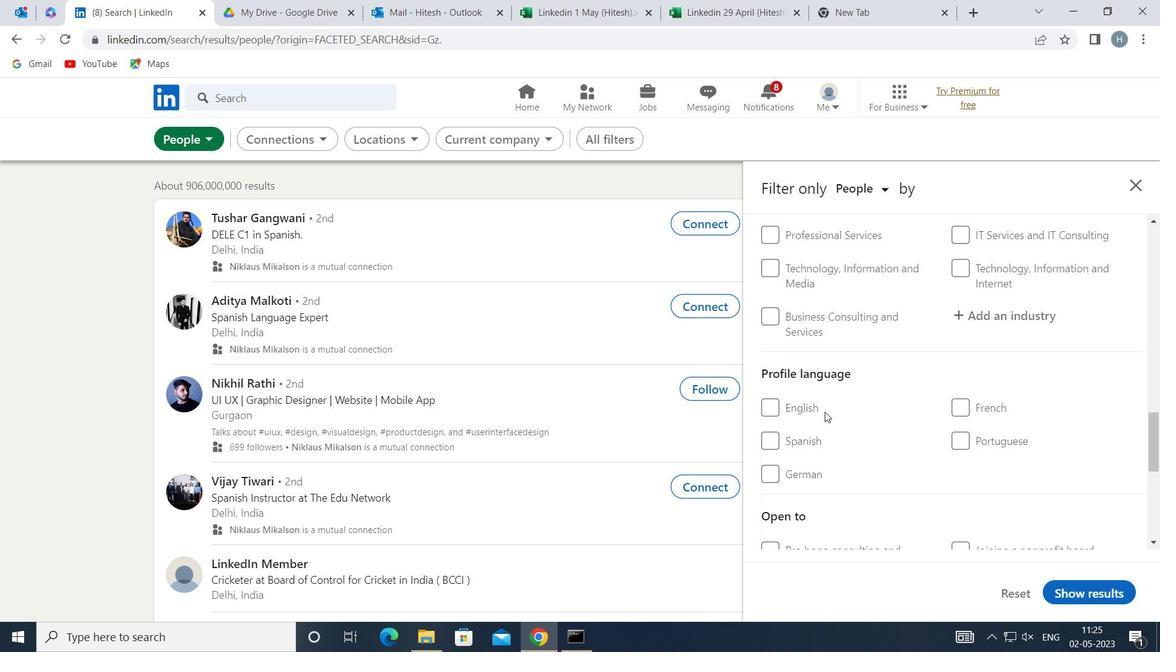 
Action: Mouse pressed left at (816, 409)
Screenshot: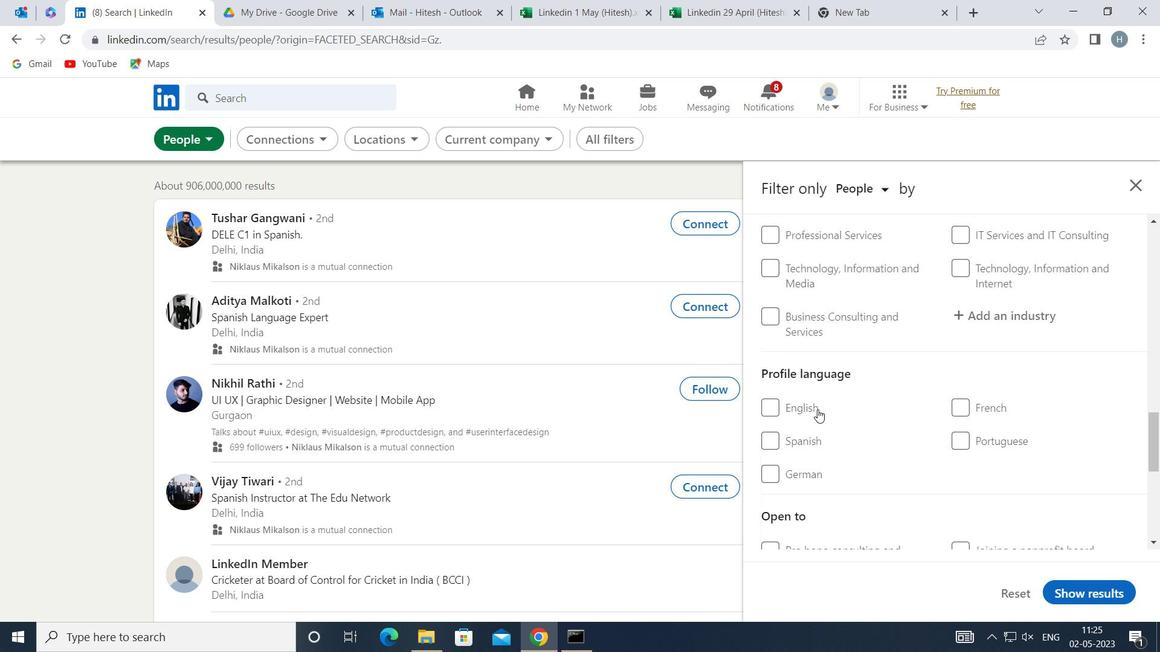 
Action: Mouse moved to (925, 423)
Screenshot: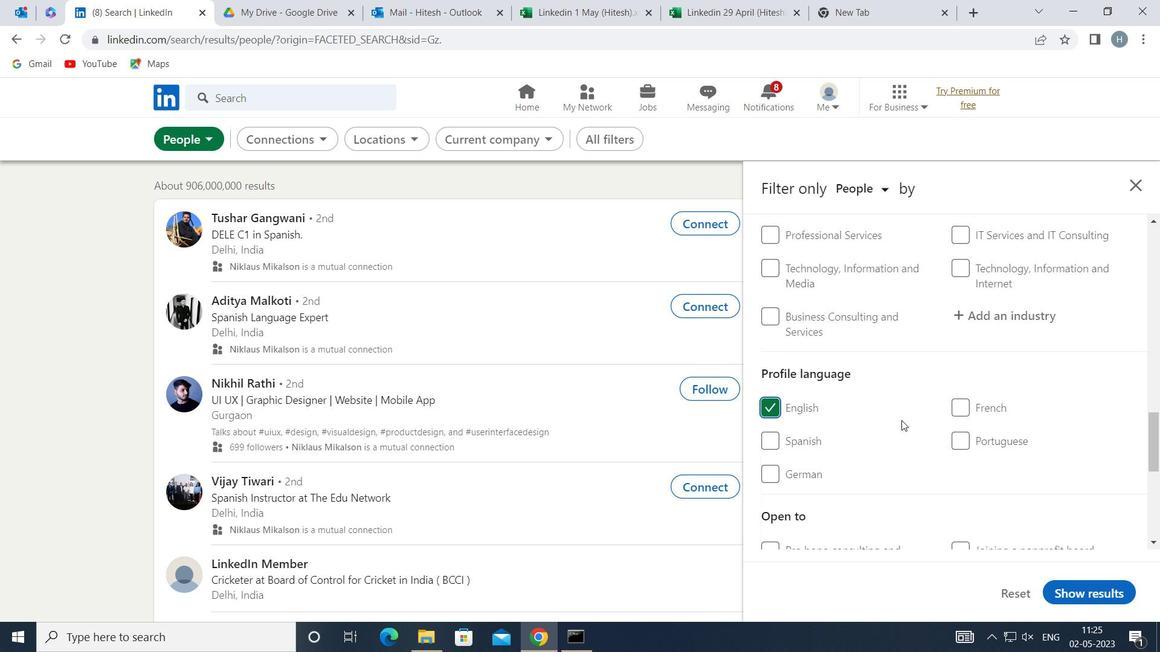 
Action: Mouse scrolled (925, 424) with delta (0, 0)
Screenshot: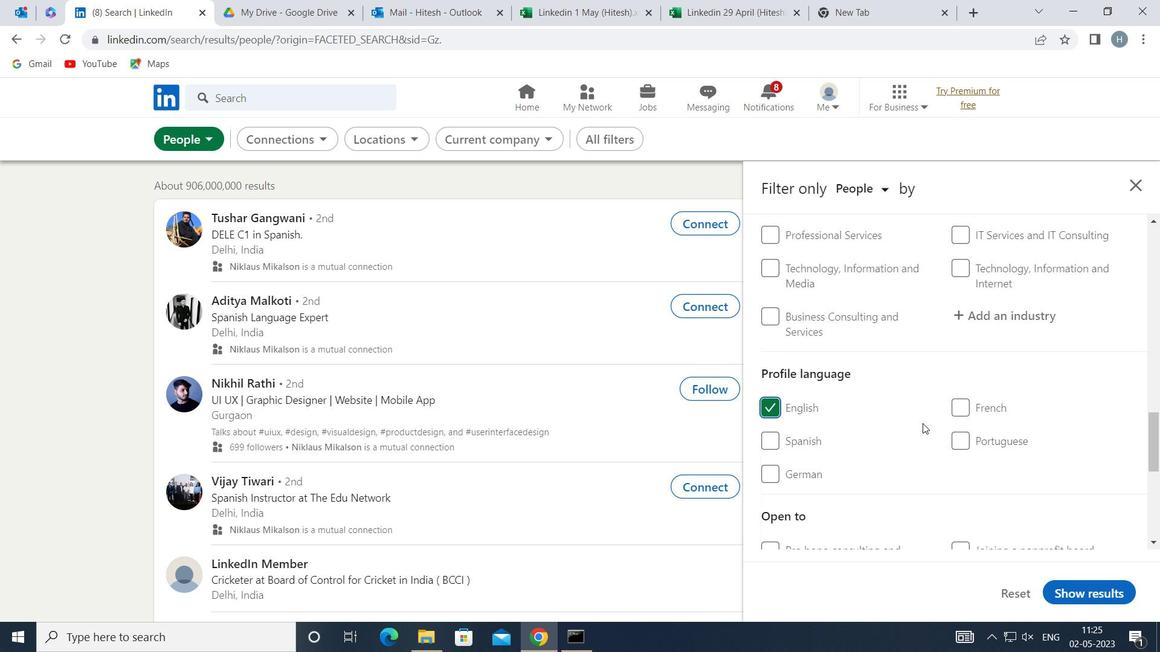 
Action: Mouse moved to (926, 423)
Screenshot: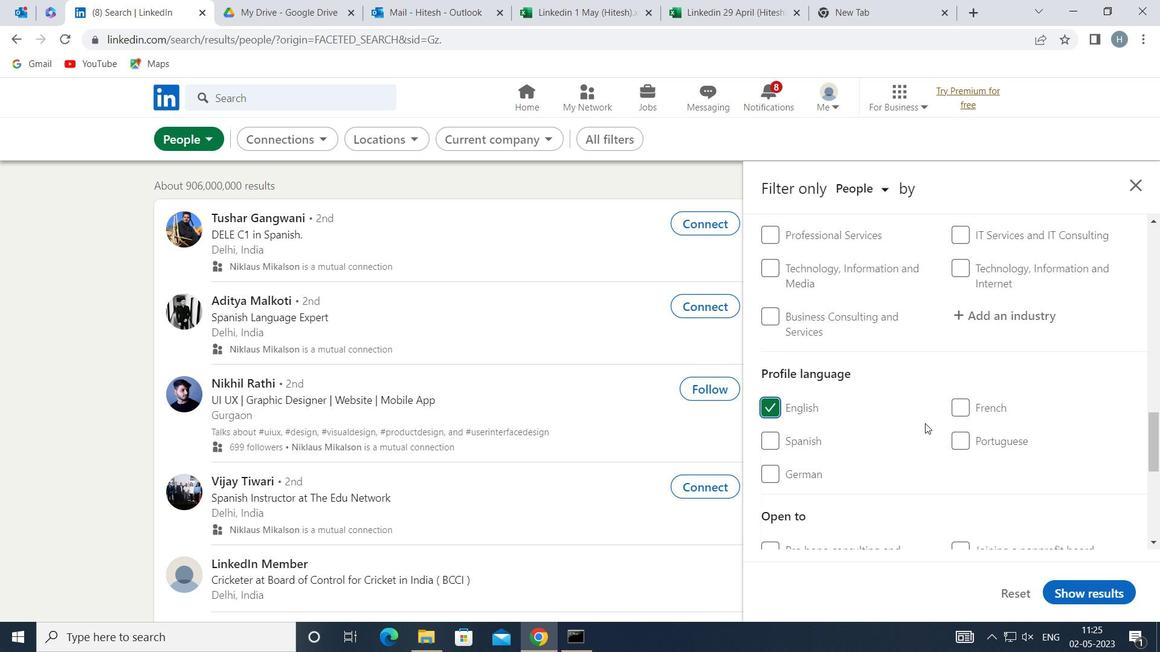
Action: Mouse scrolled (926, 423) with delta (0, 0)
Screenshot: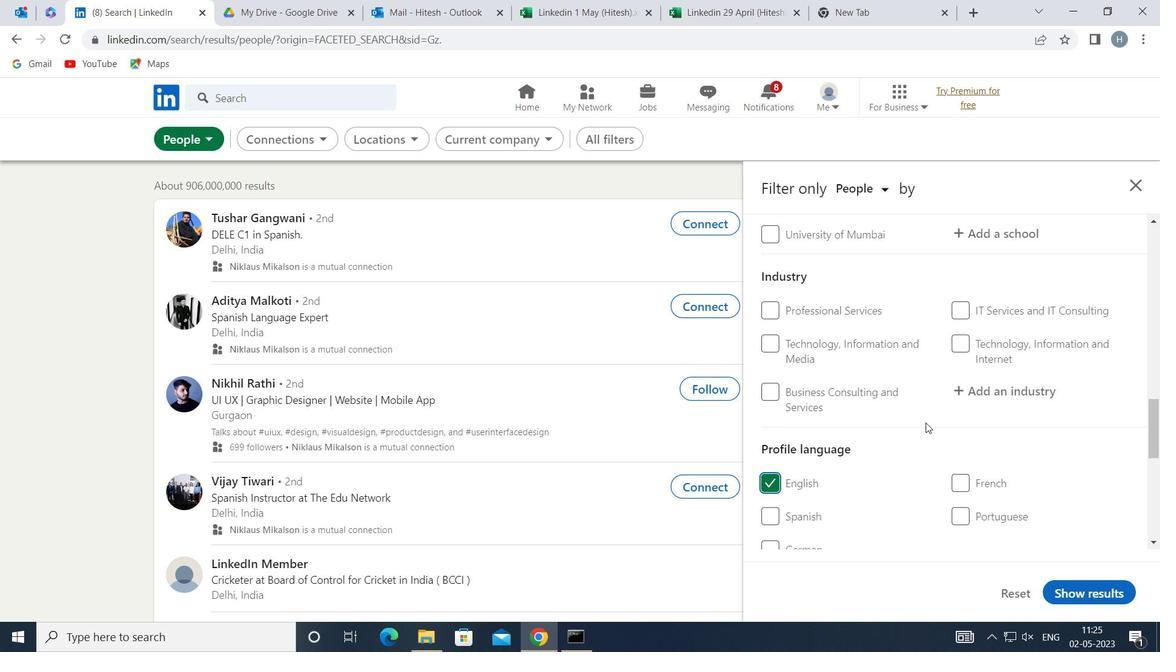 
Action: Mouse scrolled (926, 423) with delta (0, 0)
Screenshot: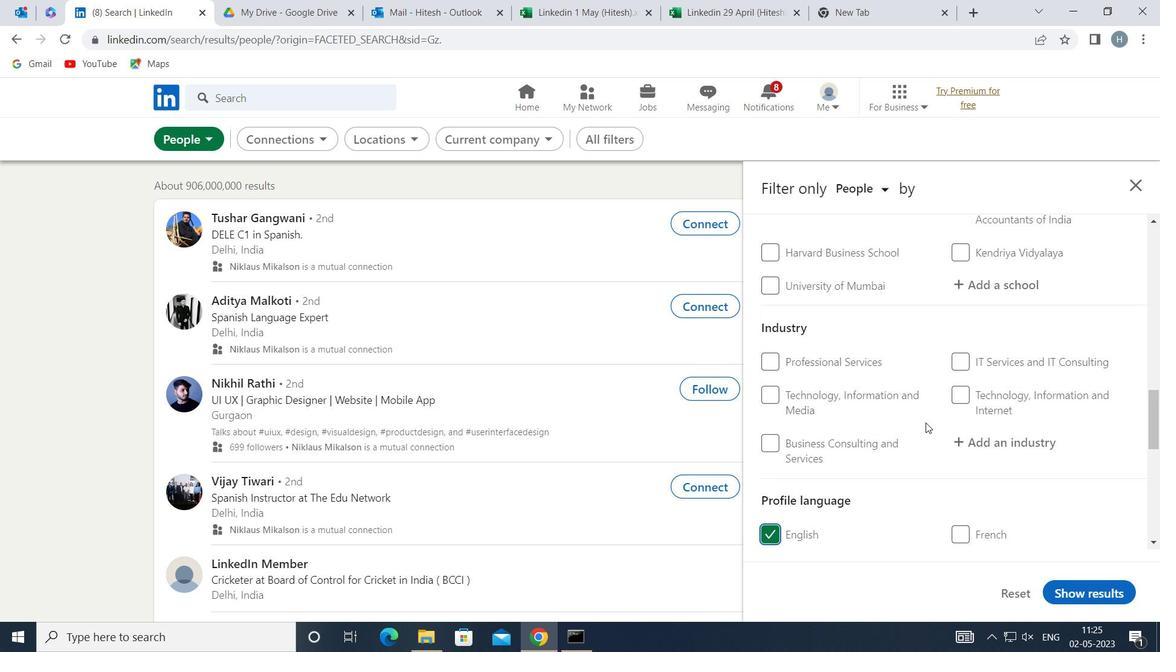 
Action: Mouse scrolled (926, 423) with delta (0, 0)
Screenshot: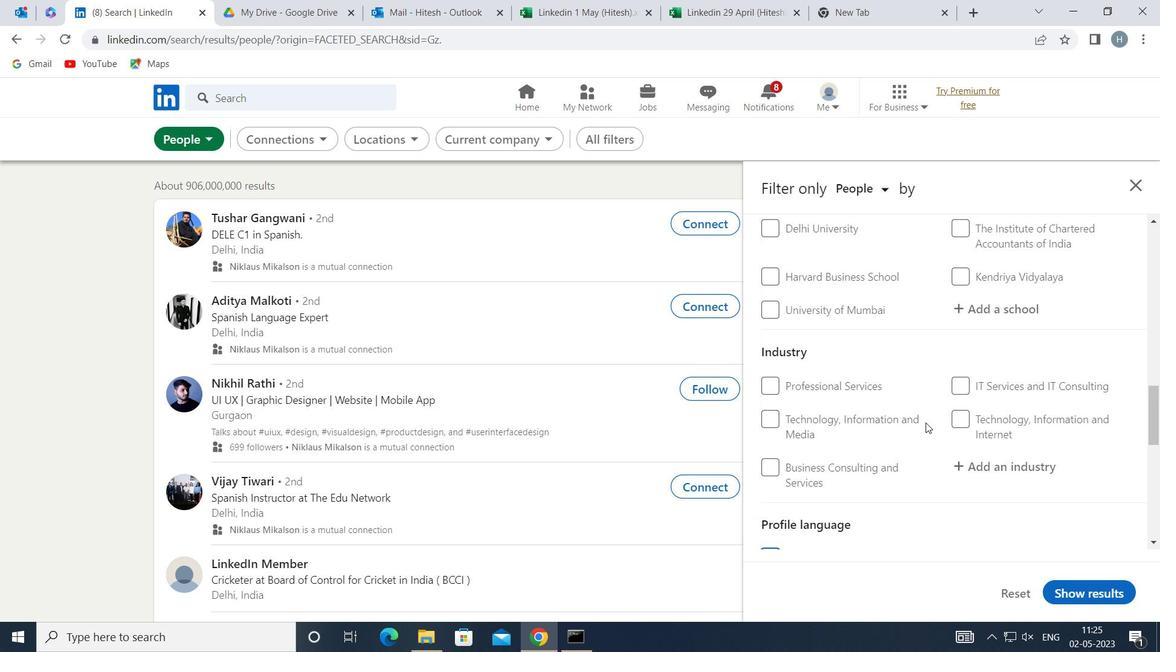 
Action: Mouse scrolled (926, 423) with delta (0, 0)
Screenshot: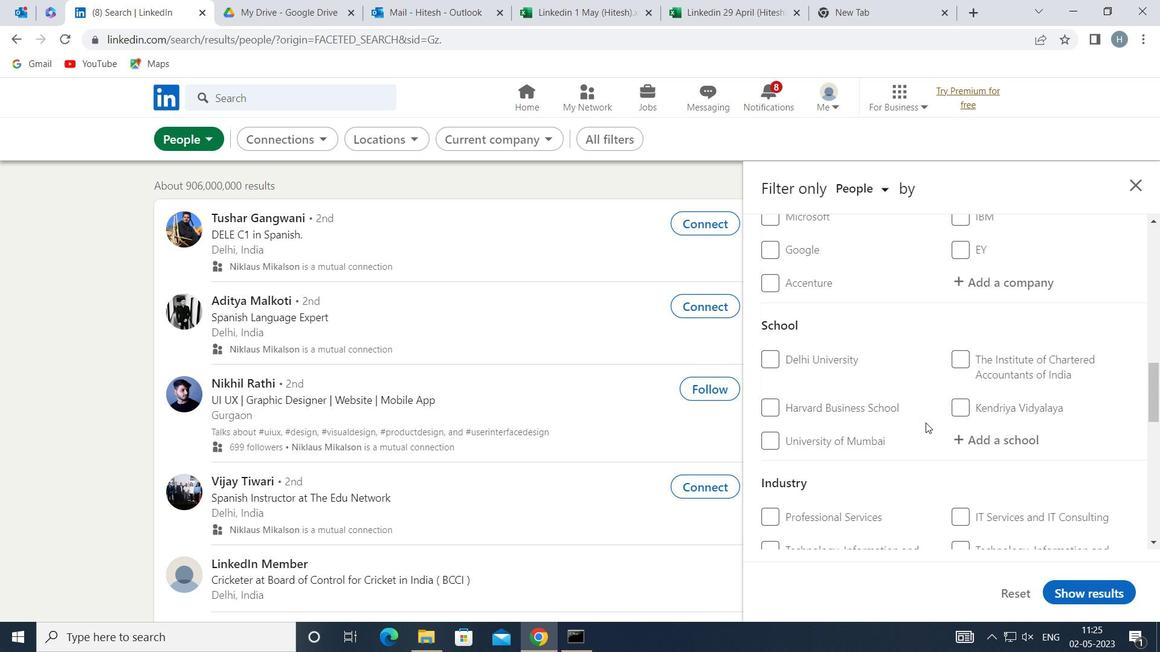 
Action: Mouse scrolled (926, 423) with delta (0, 0)
Screenshot: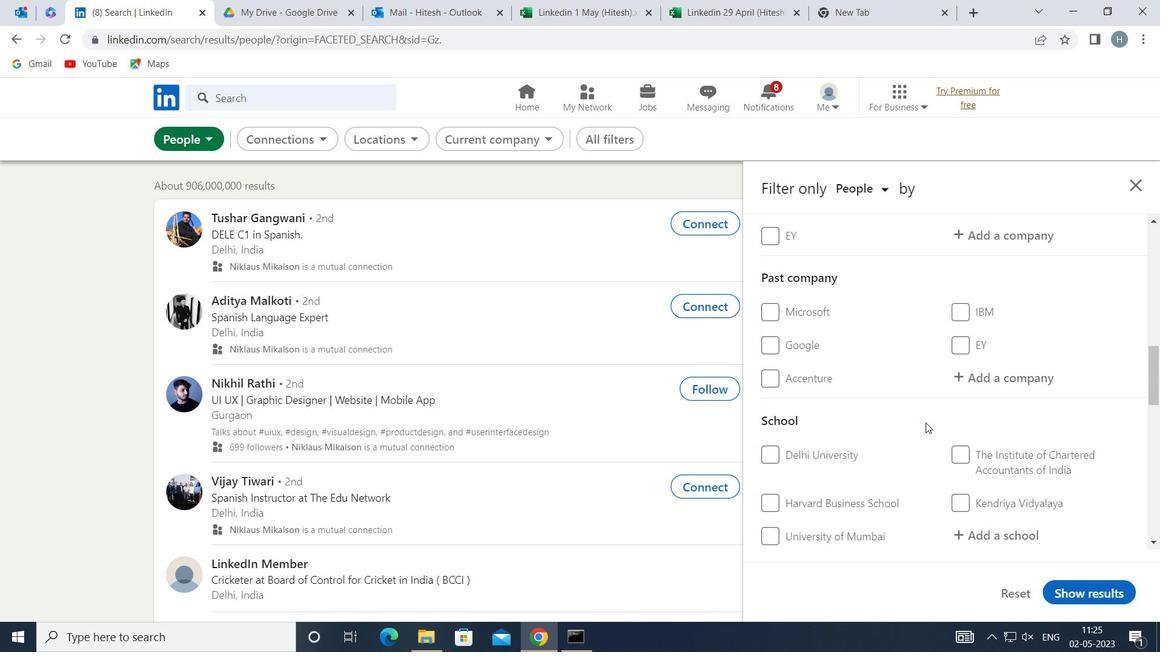 
Action: Mouse scrolled (926, 423) with delta (0, 0)
Screenshot: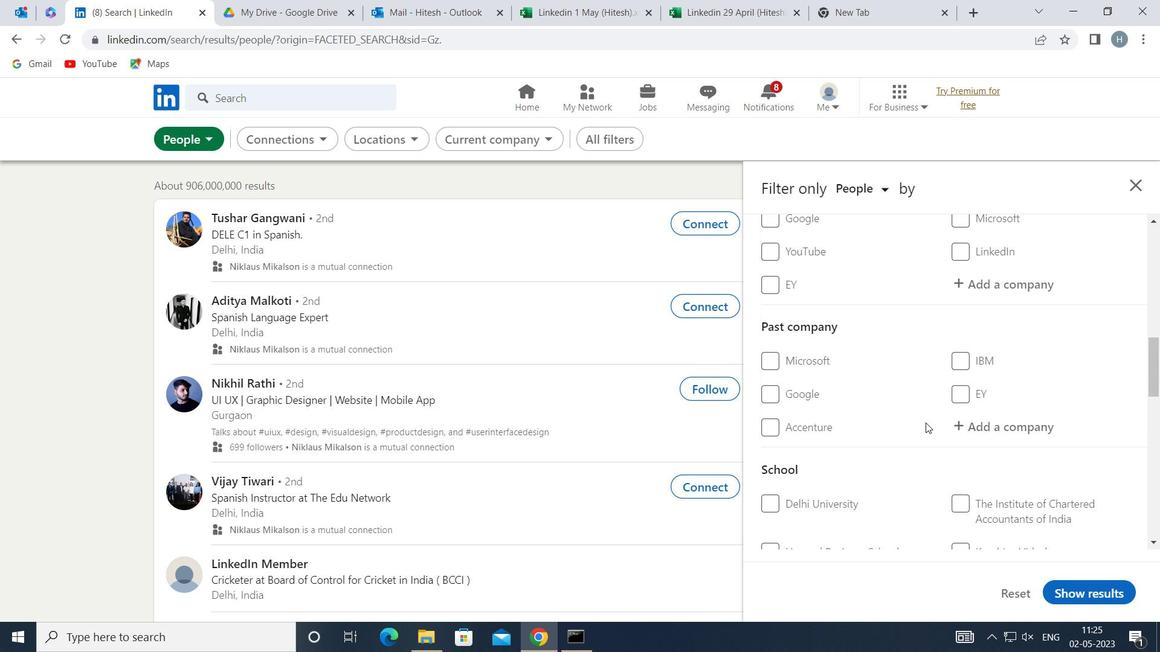 
Action: Mouse moved to (996, 385)
Screenshot: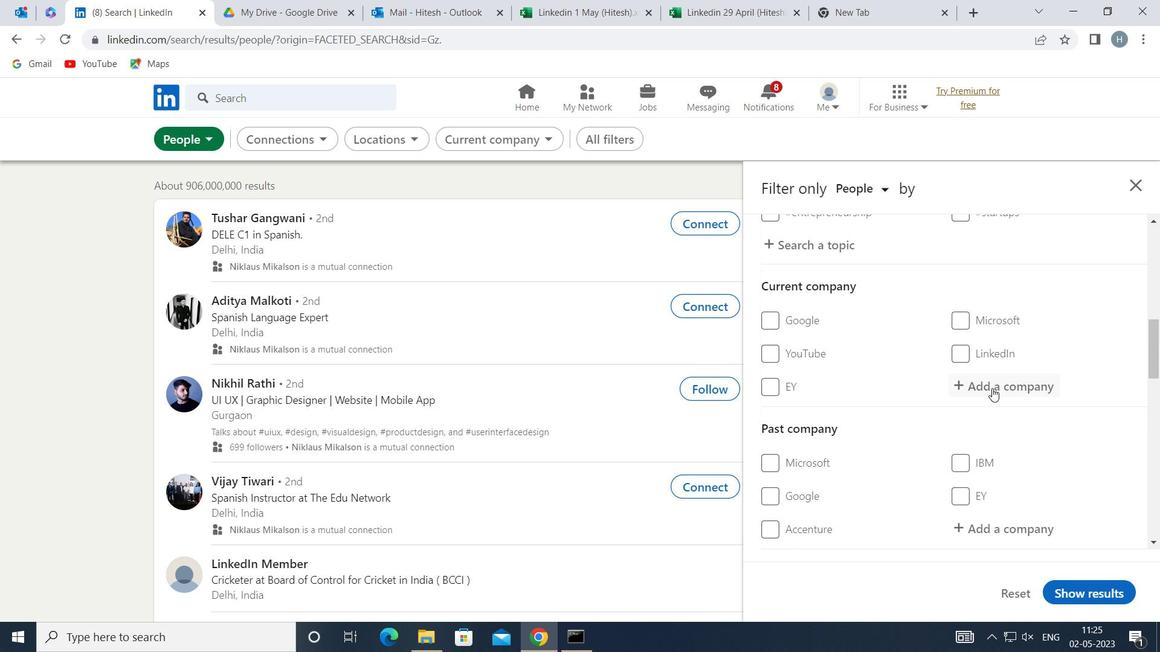
Action: Mouse pressed left at (996, 385)
Screenshot: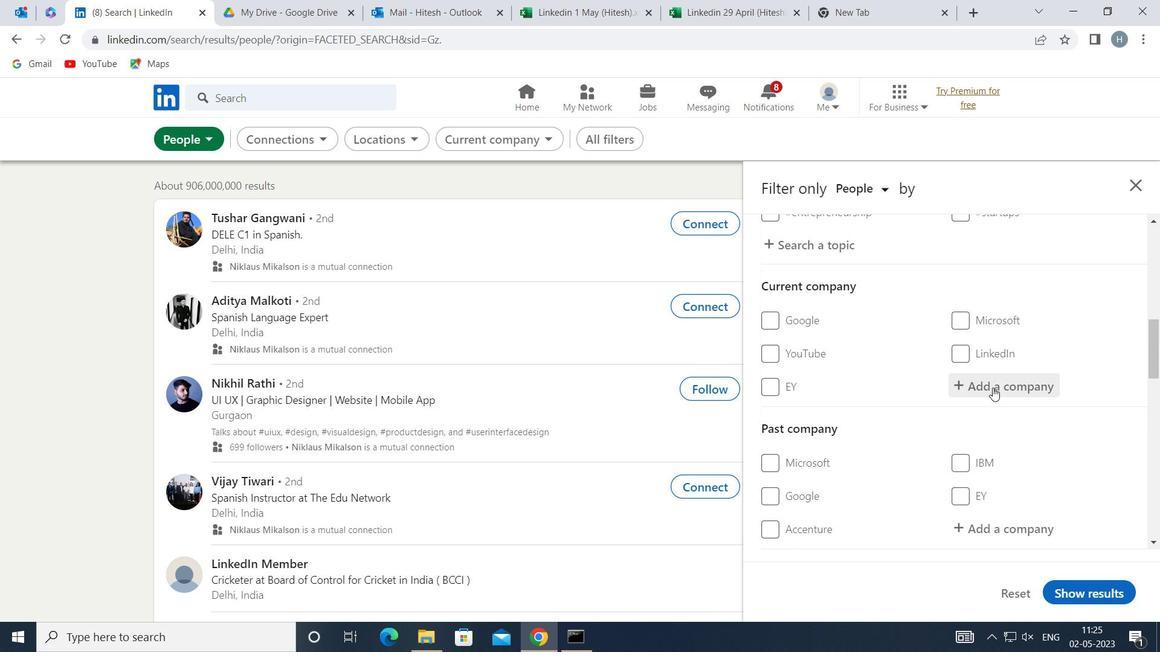 
Action: Key pressed <Key.shift>NITI<Key.space><Key.shift>AA
Screenshot: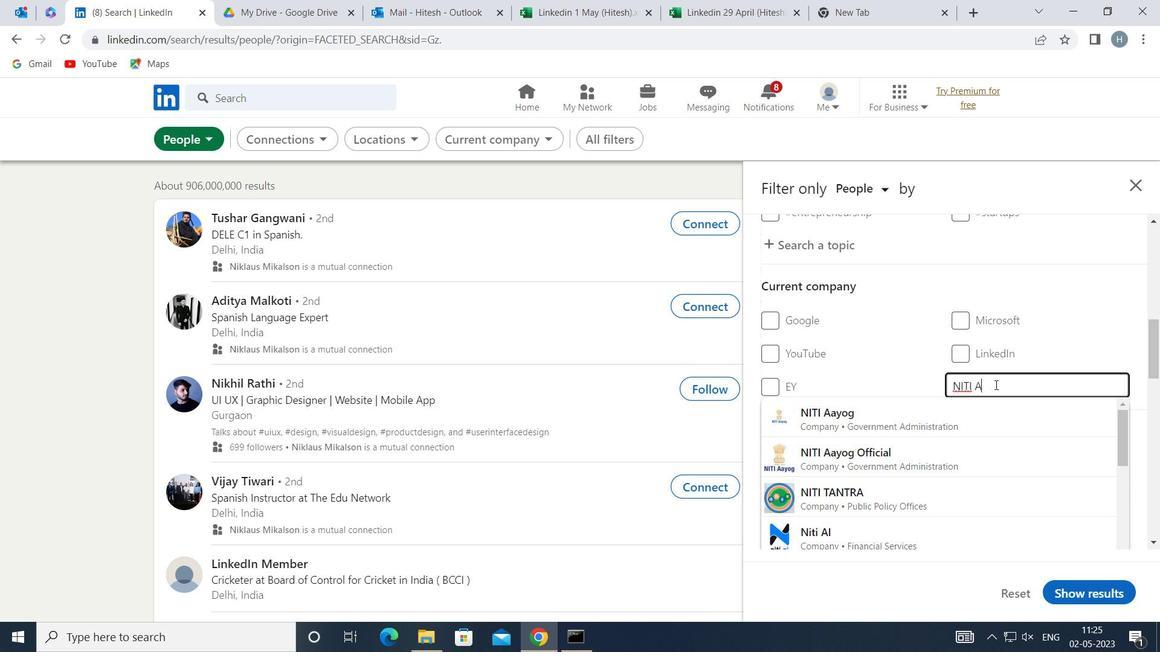 
Action: Mouse moved to (932, 414)
Screenshot: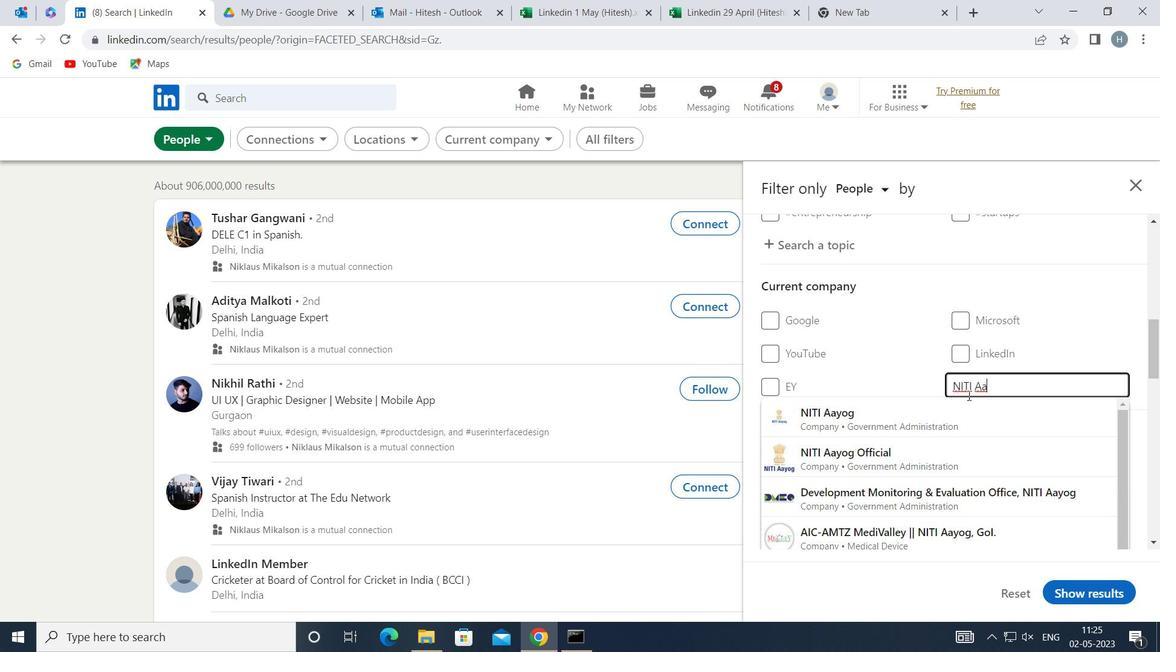 
Action: Mouse pressed left at (932, 414)
Screenshot: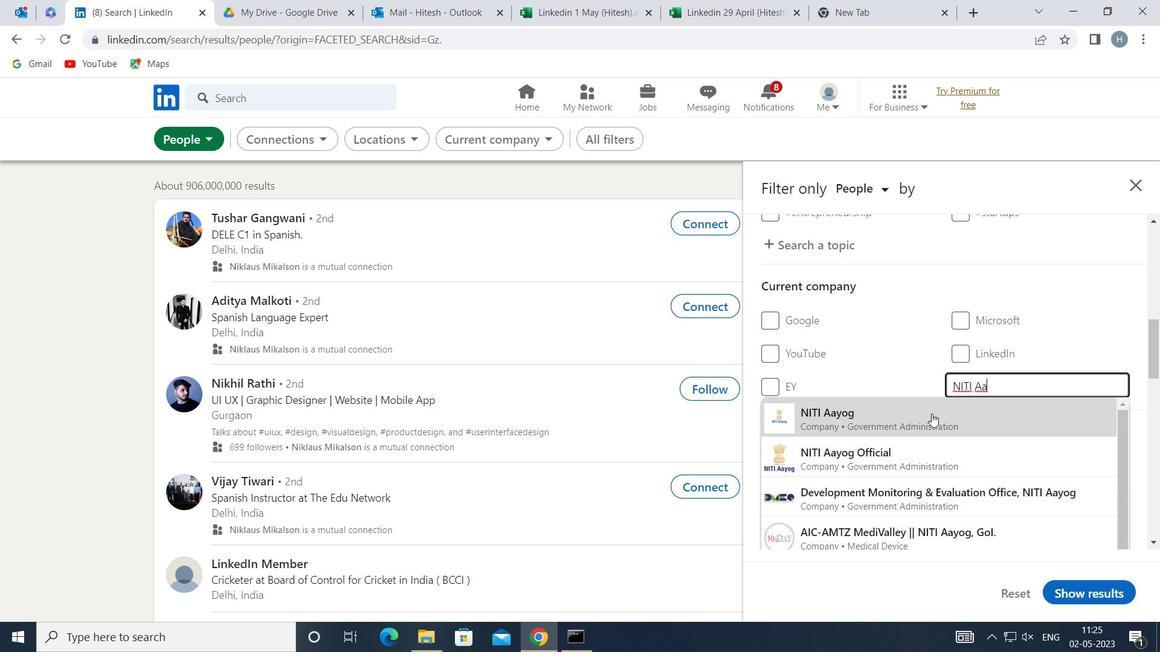 
Action: Mouse scrolled (932, 413) with delta (0, 0)
Screenshot: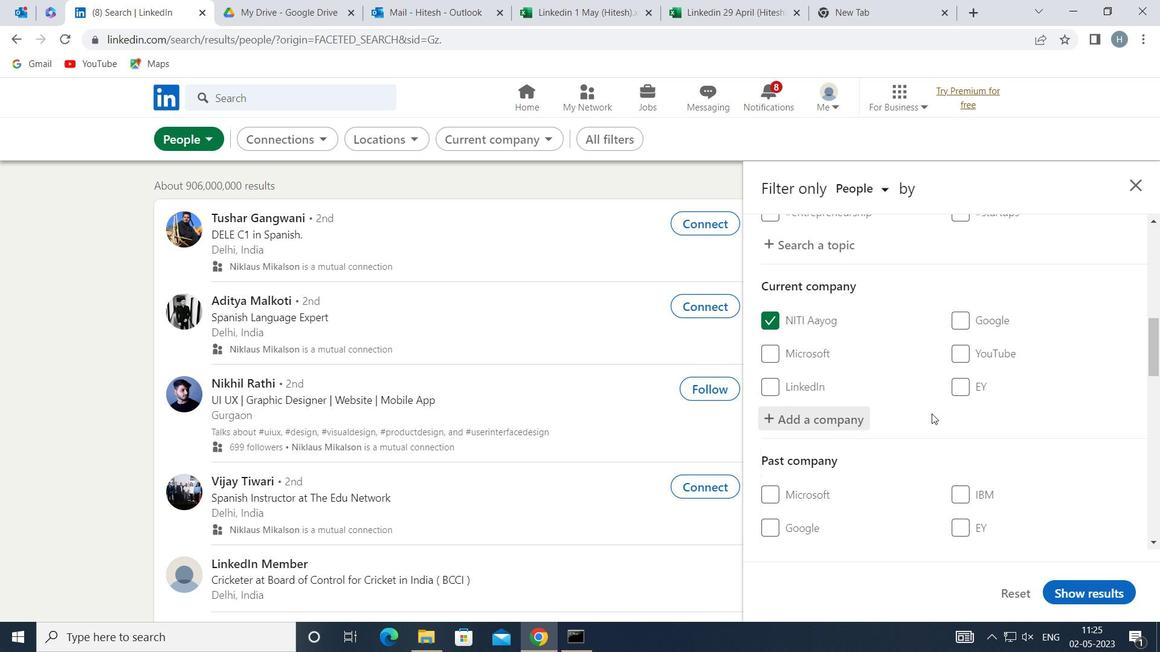 
Action: Mouse moved to (926, 414)
Screenshot: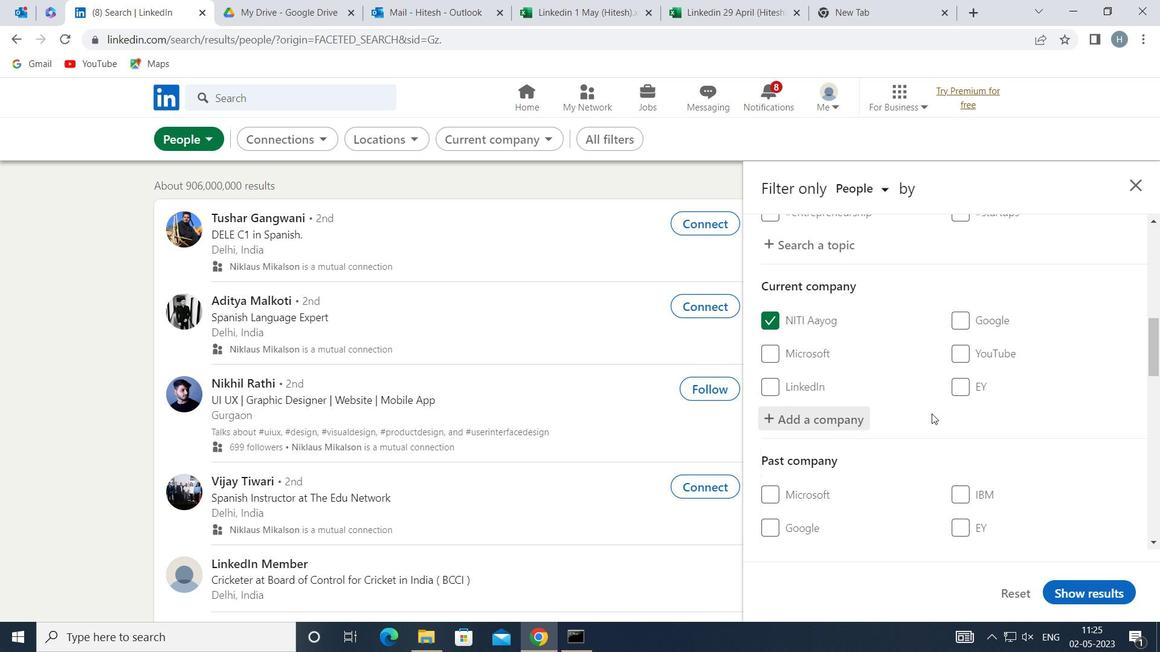 
Action: Mouse scrolled (926, 414) with delta (0, 0)
Screenshot: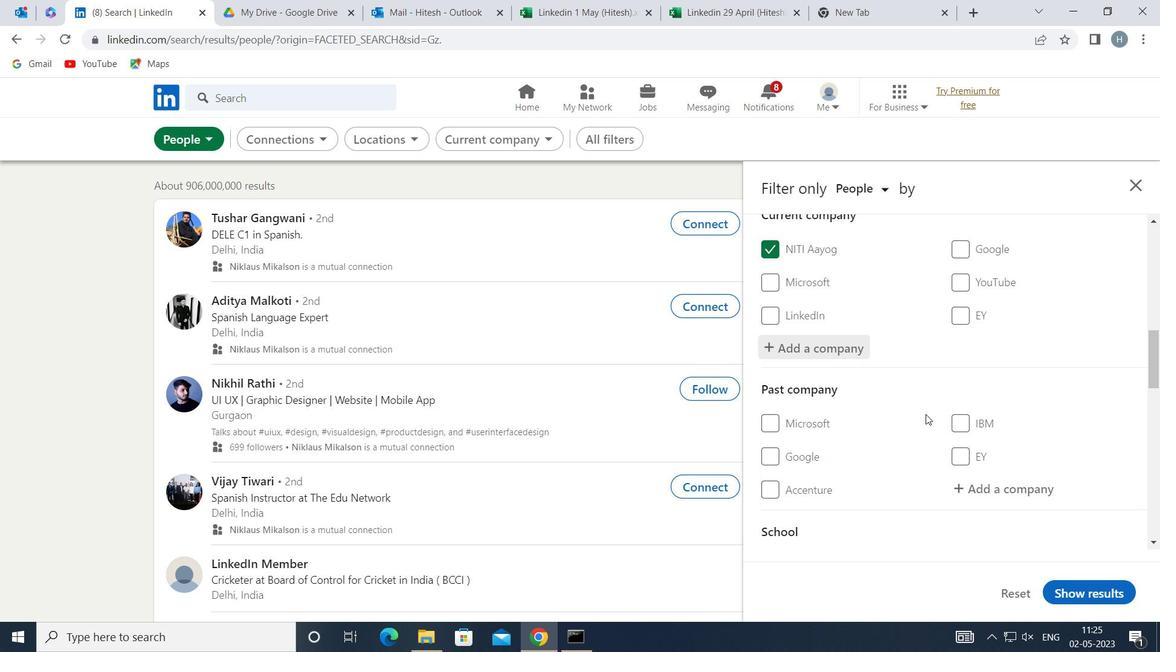 
Action: Mouse scrolled (926, 414) with delta (0, 0)
Screenshot: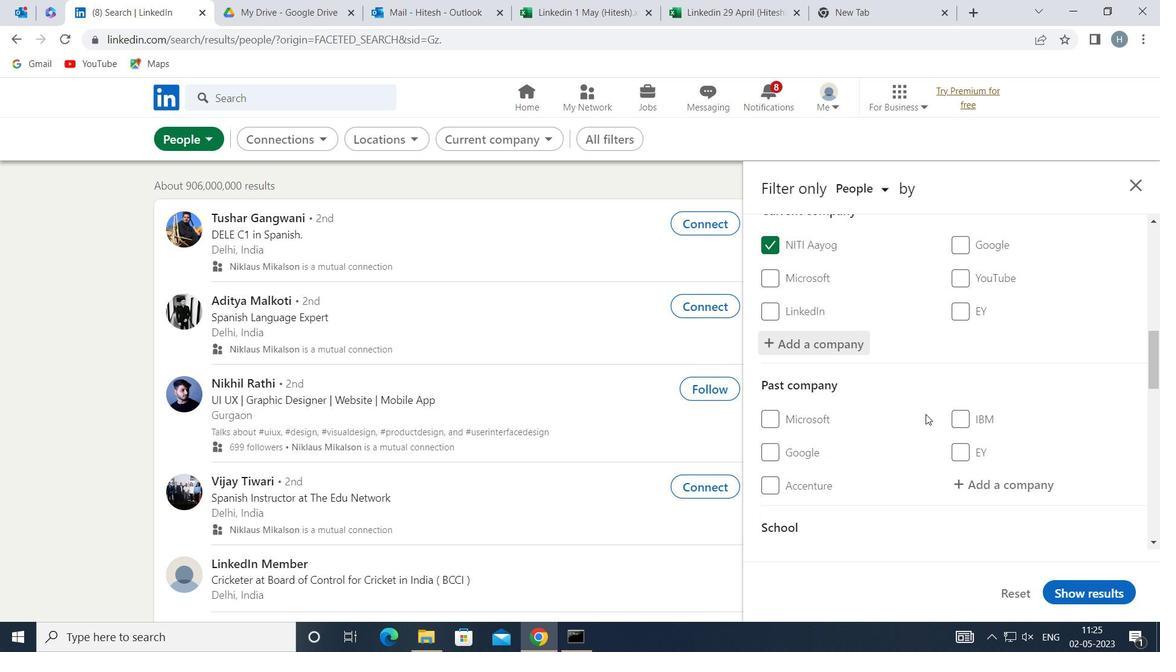 
Action: Mouse scrolled (926, 414) with delta (0, 0)
Screenshot: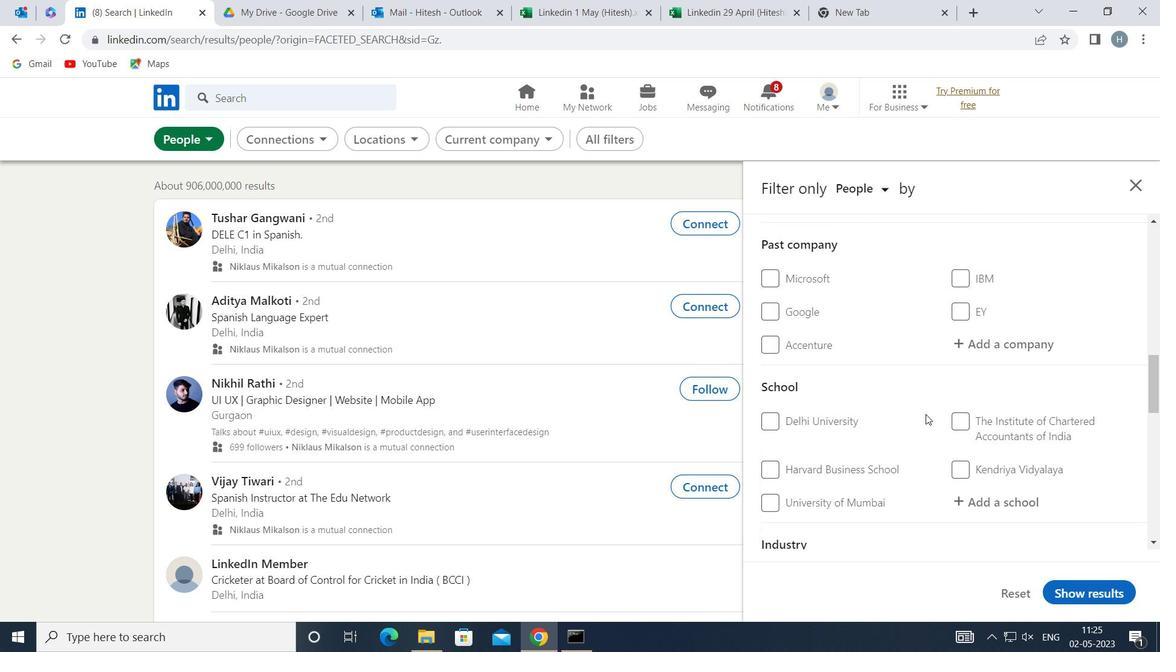 
Action: Mouse moved to (996, 414)
Screenshot: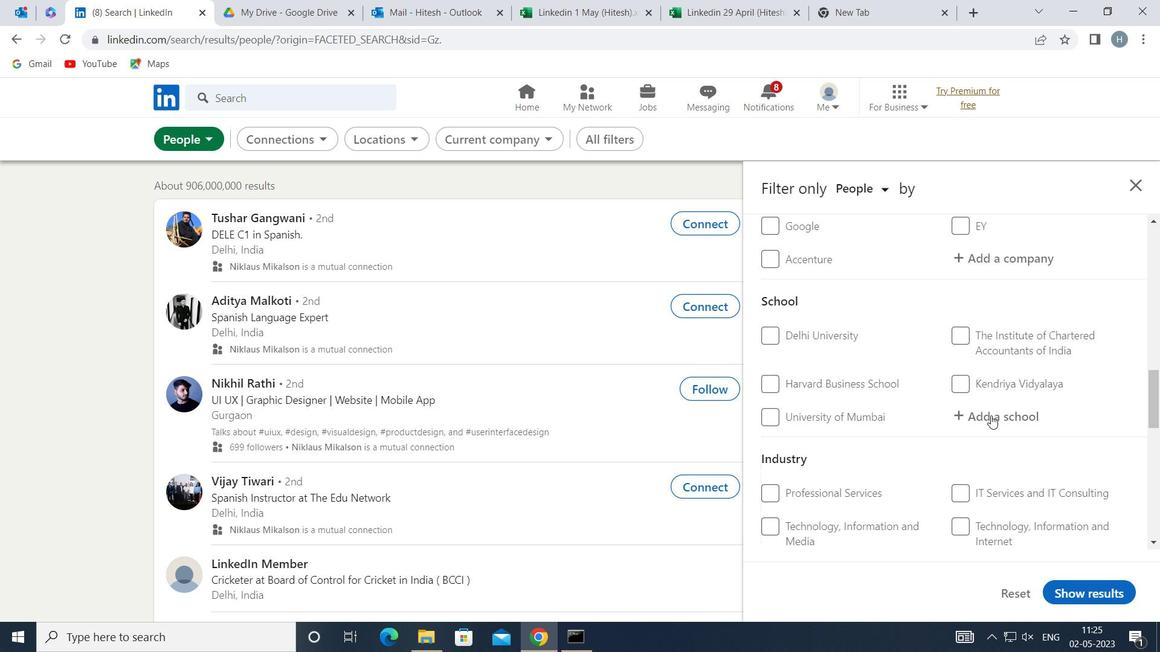 
Action: Mouse pressed left at (996, 414)
Screenshot: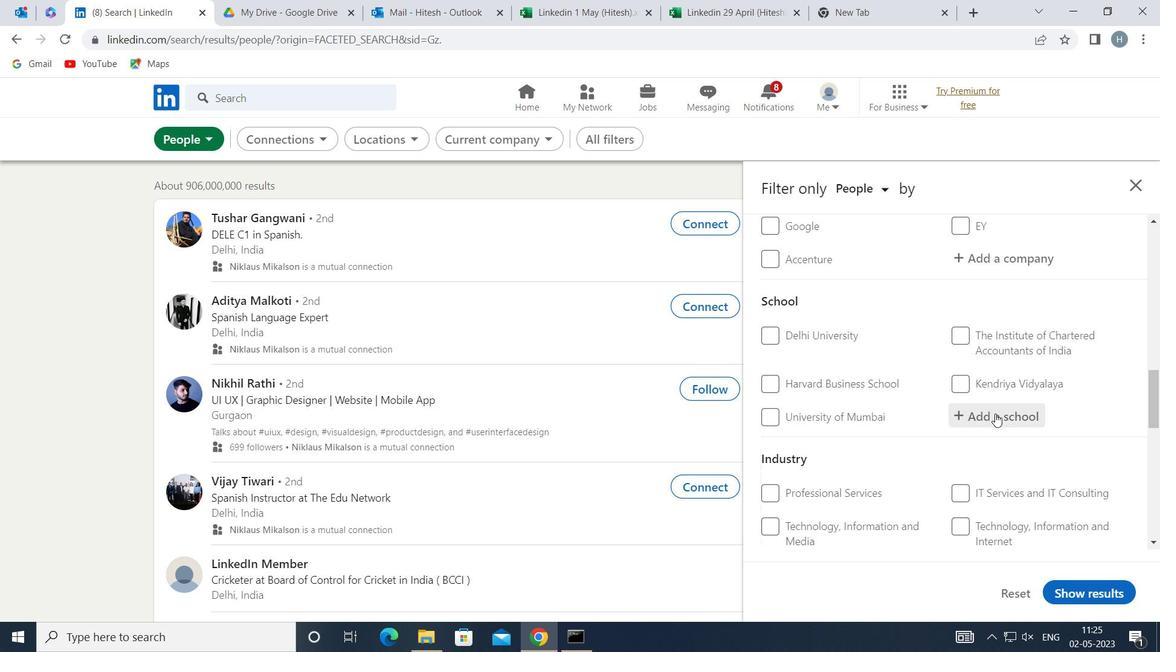 
Action: Key pressed <Key.shift>MAHATMA<Key.space><Key.shift>GANDHI<Key.space><Key.shift>CHIT
Screenshot: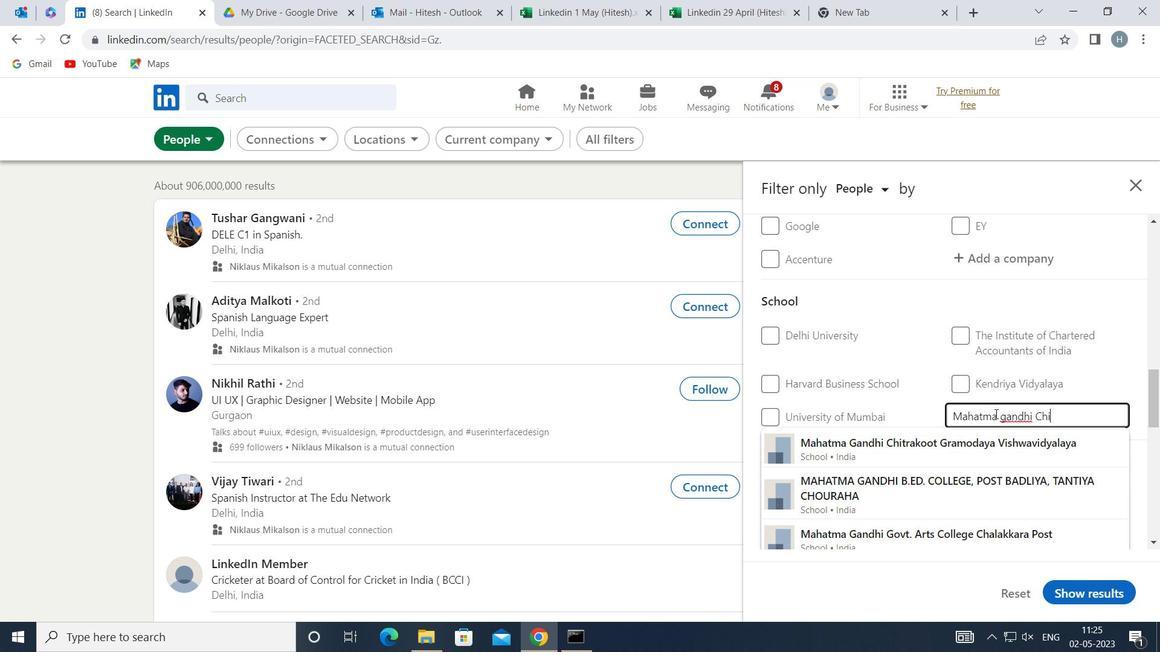 
Action: Mouse moved to (983, 446)
Screenshot: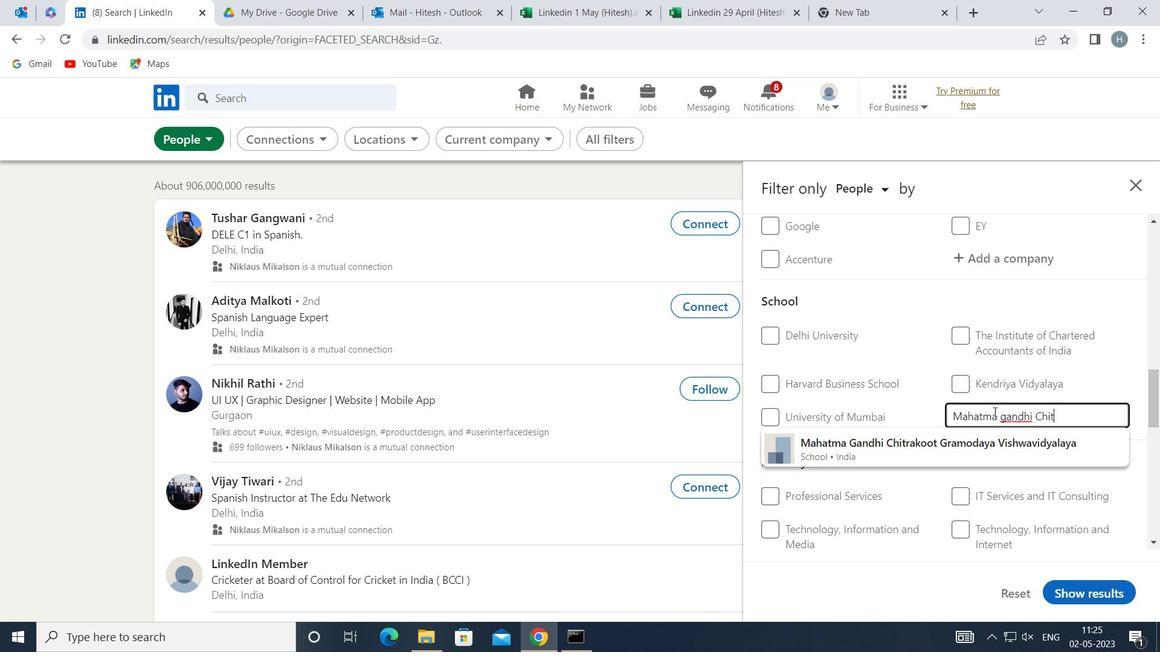 
Action: Mouse pressed left at (983, 446)
Screenshot: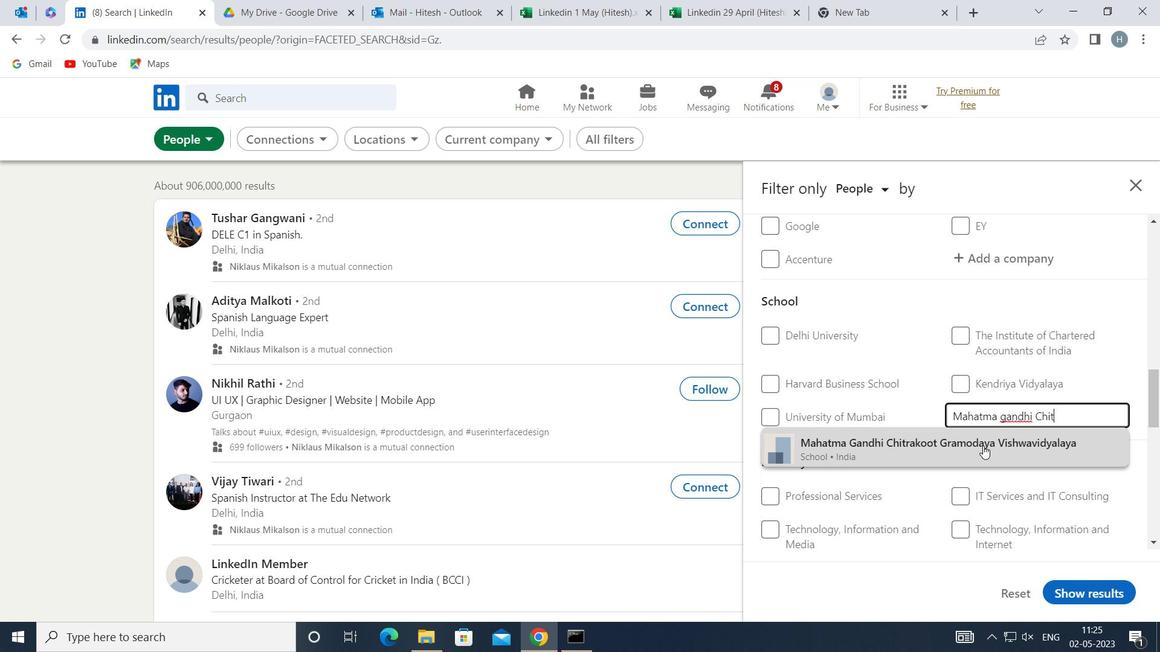 
Action: Mouse moved to (907, 450)
Screenshot: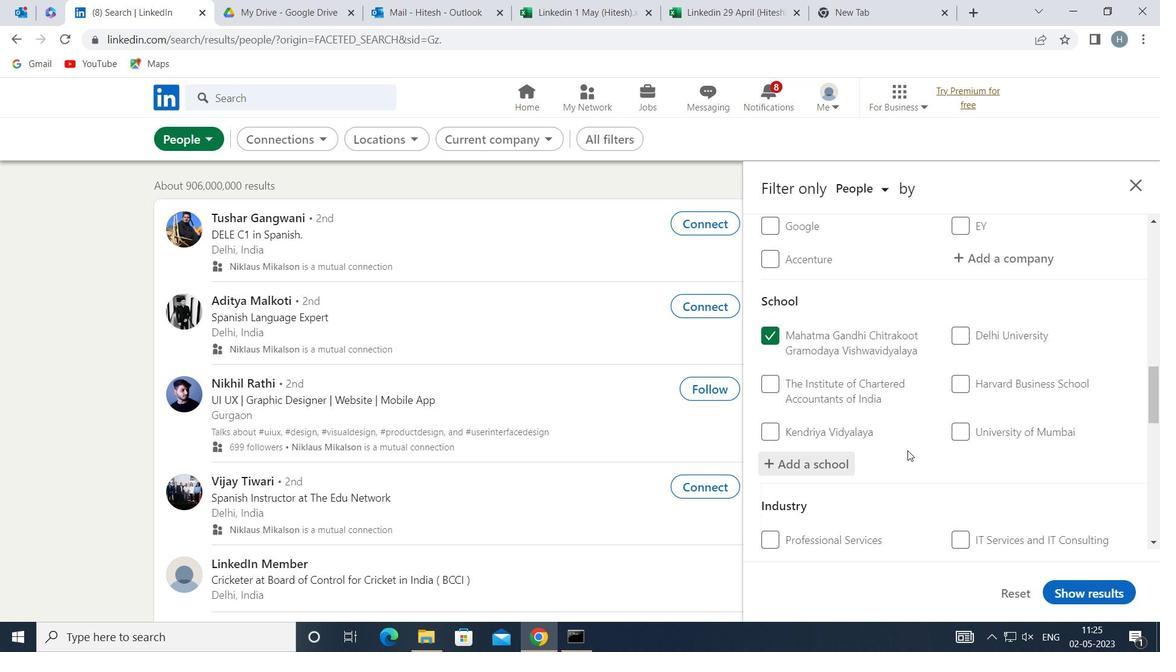 
Action: Mouse scrolled (907, 450) with delta (0, 0)
Screenshot: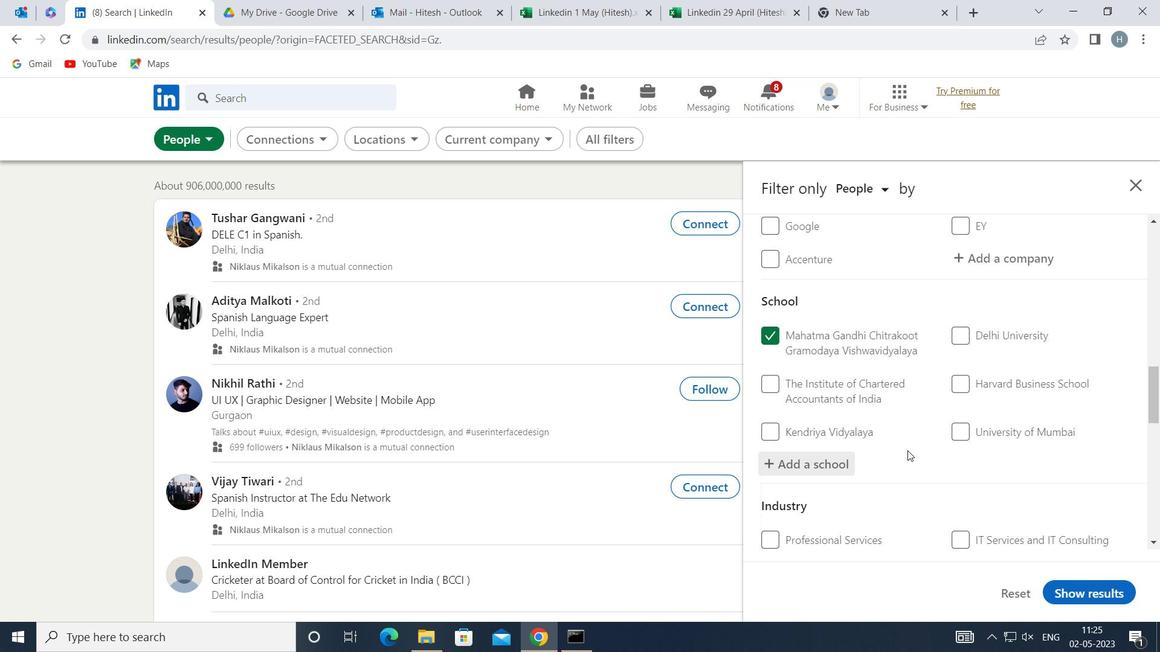 
Action: Mouse scrolled (907, 450) with delta (0, 0)
Screenshot: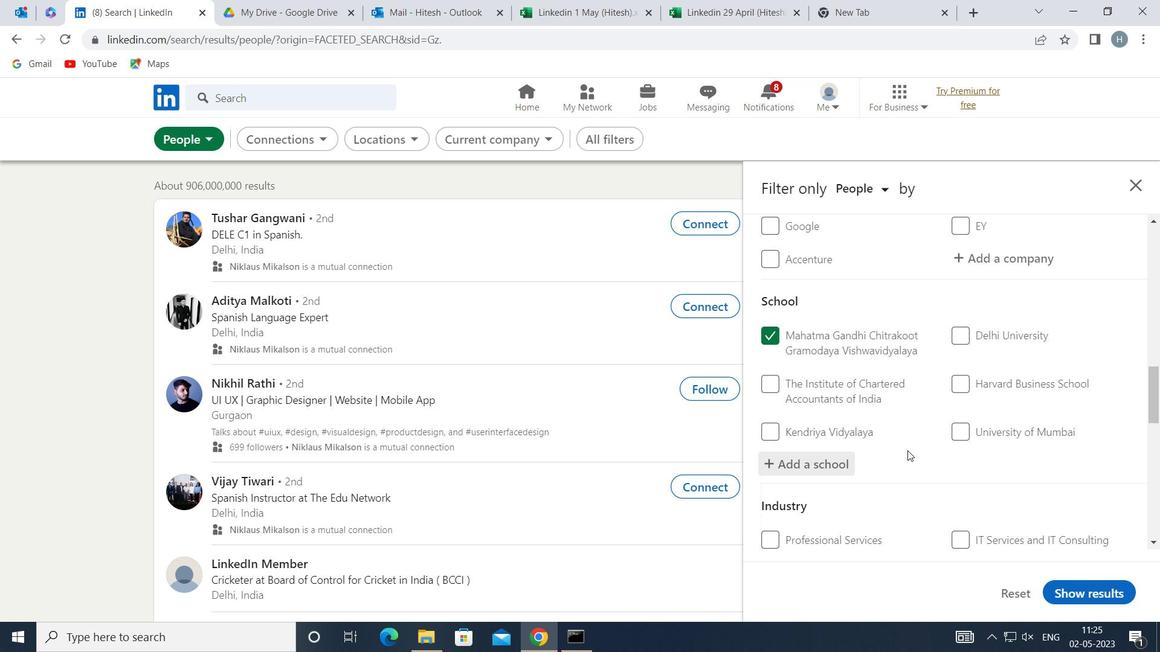 
Action: Mouse moved to (970, 464)
Screenshot: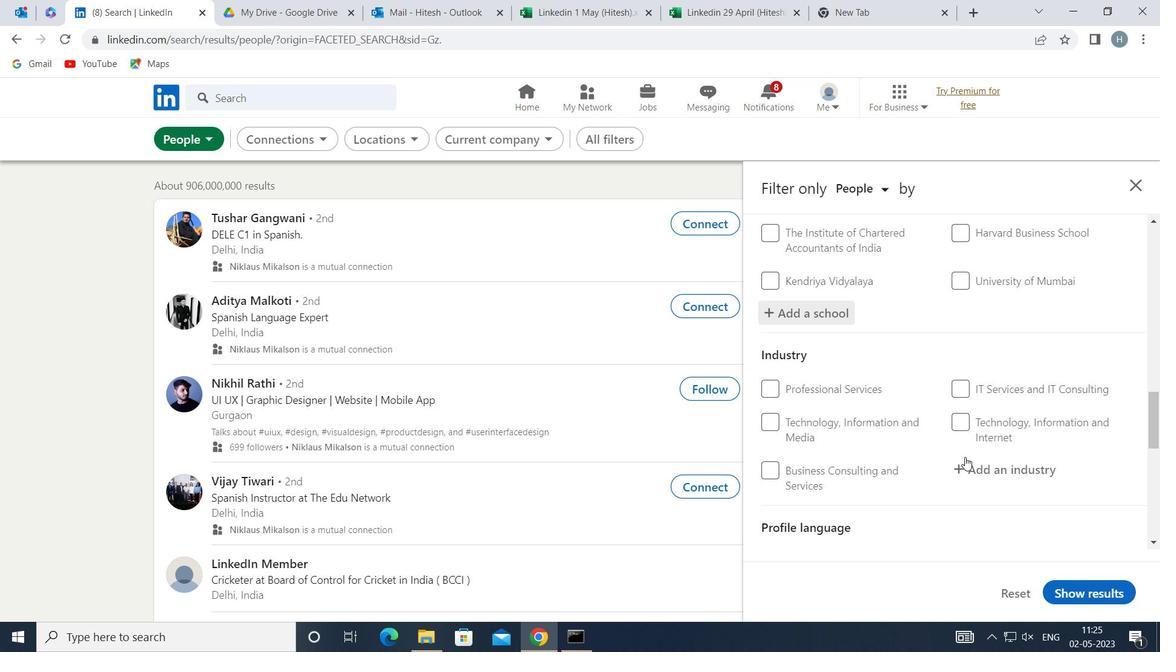 
Action: Mouse pressed left at (970, 464)
Screenshot: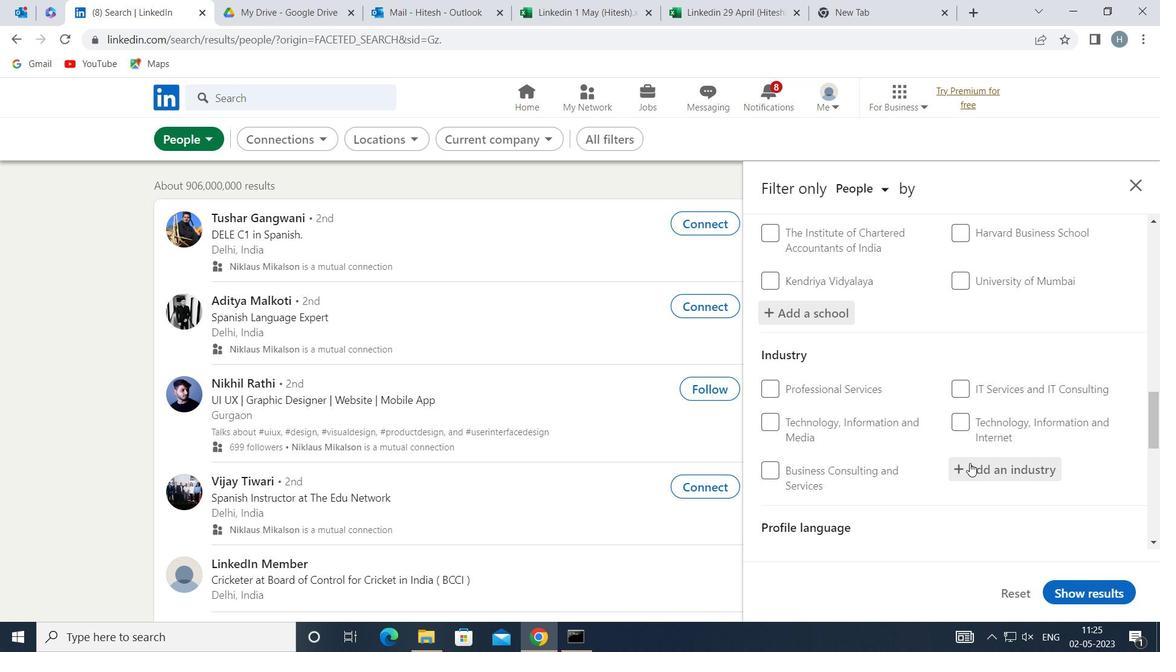 
Action: Mouse moved to (970, 464)
Screenshot: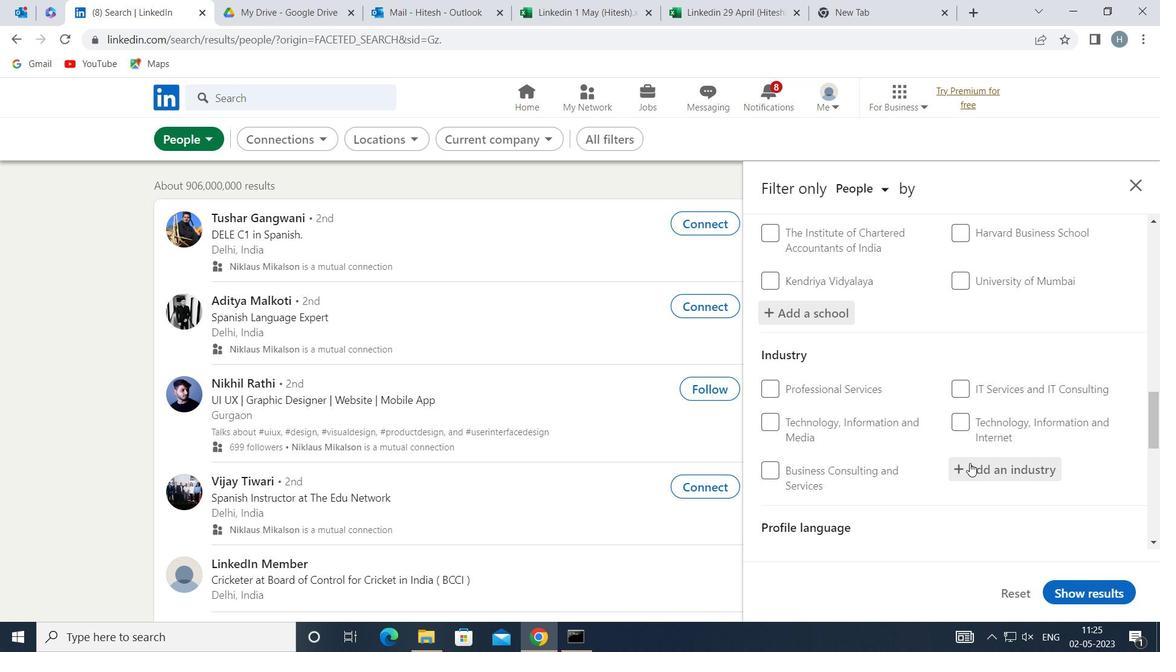 
Action: Key pressed <Key.shift>BIOTE
Screenshot: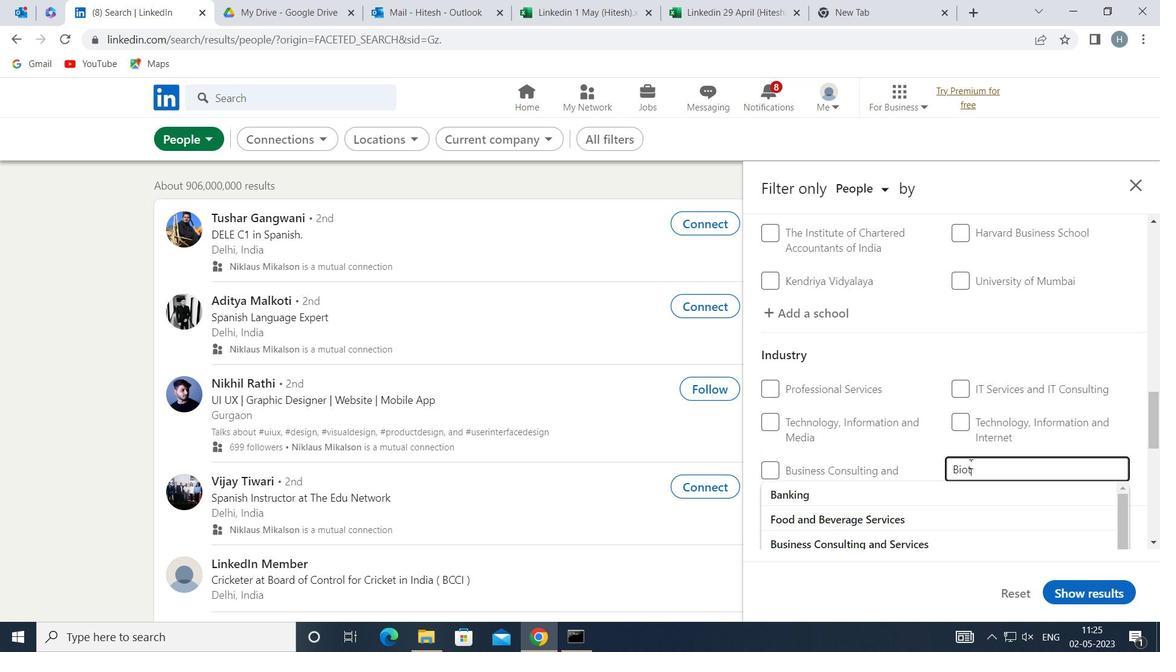 
Action: Mouse moved to (947, 486)
Screenshot: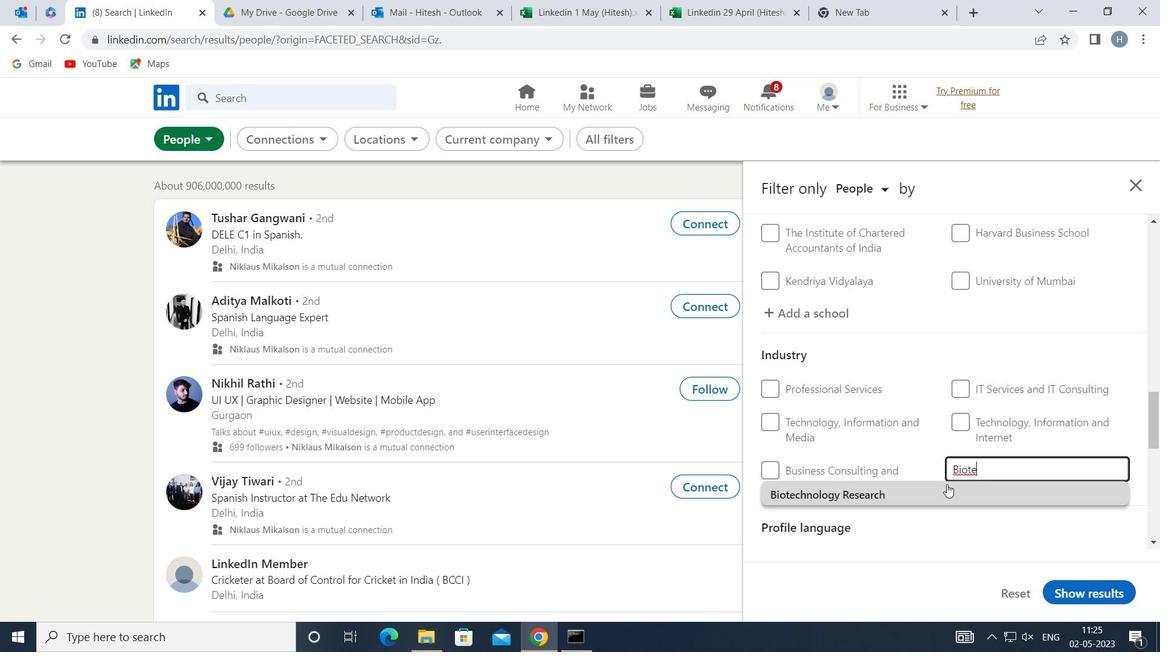 
Action: Mouse pressed left at (947, 486)
Screenshot: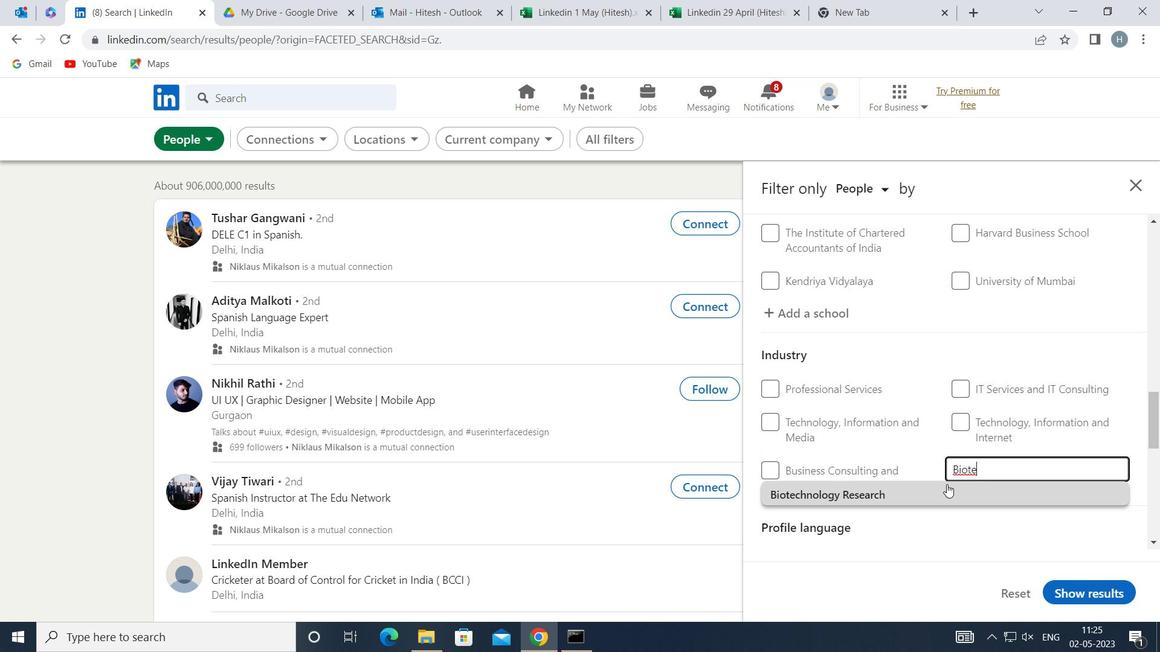 
Action: Mouse moved to (922, 486)
Screenshot: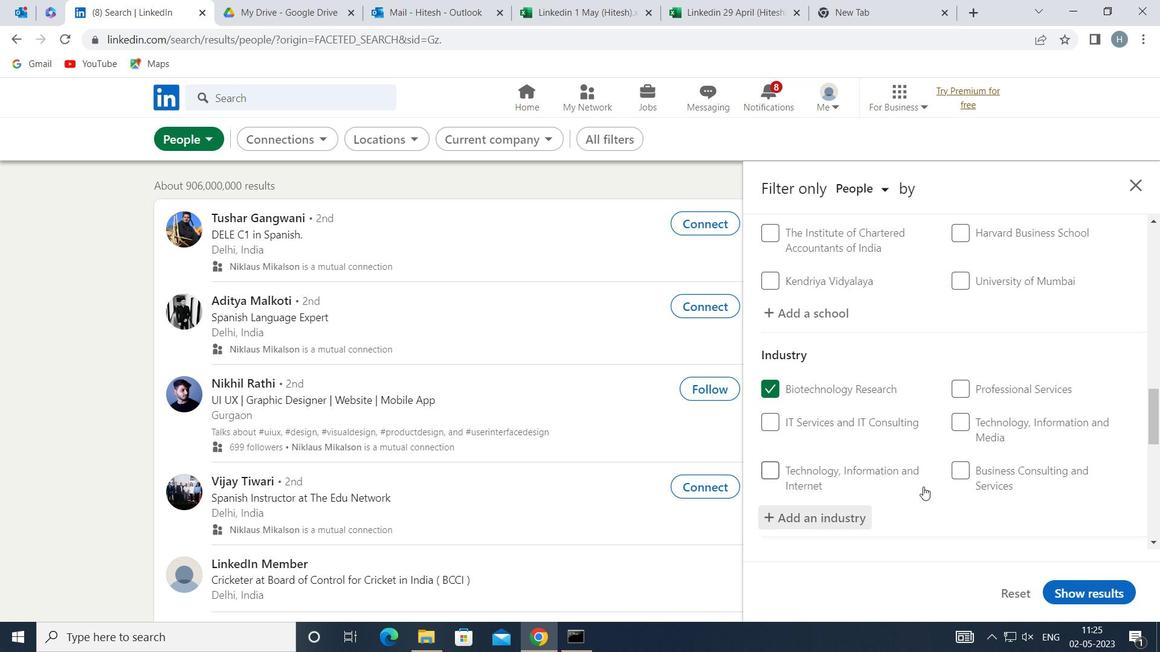 
Action: Mouse scrolled (922, 485) with delta (0, 0)
Screenshot: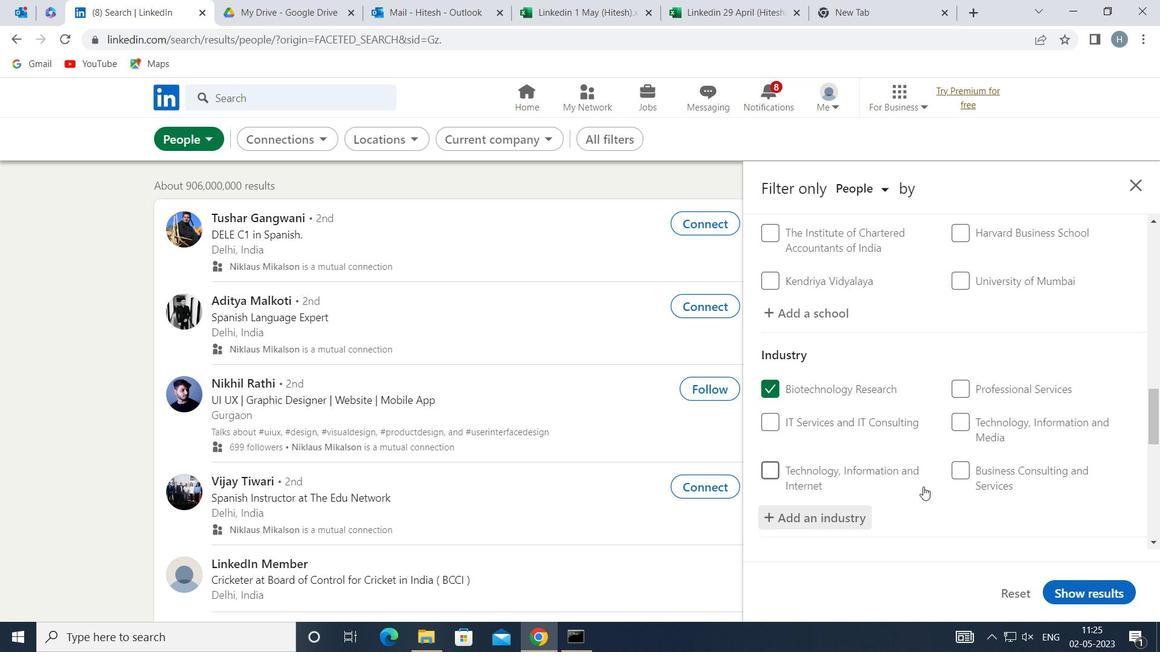 
Action: Mouse scrolled (922, 485) with delta (0, 0)
Screenshot: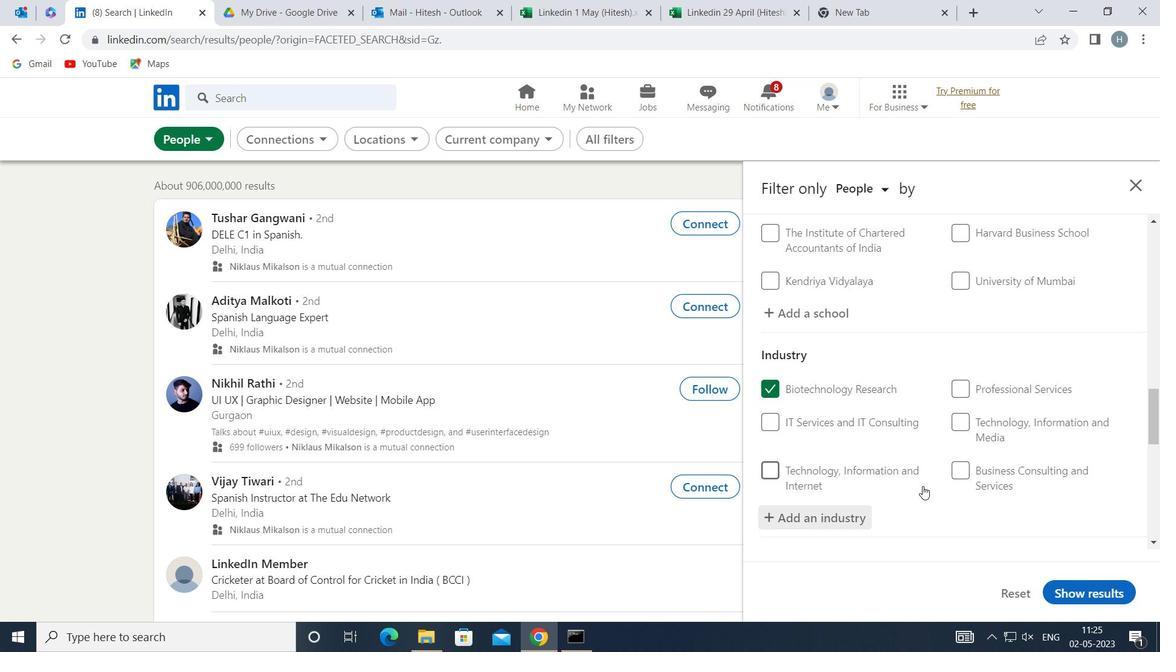 
Action: Mouse moved to (920, 471)
Screenshot: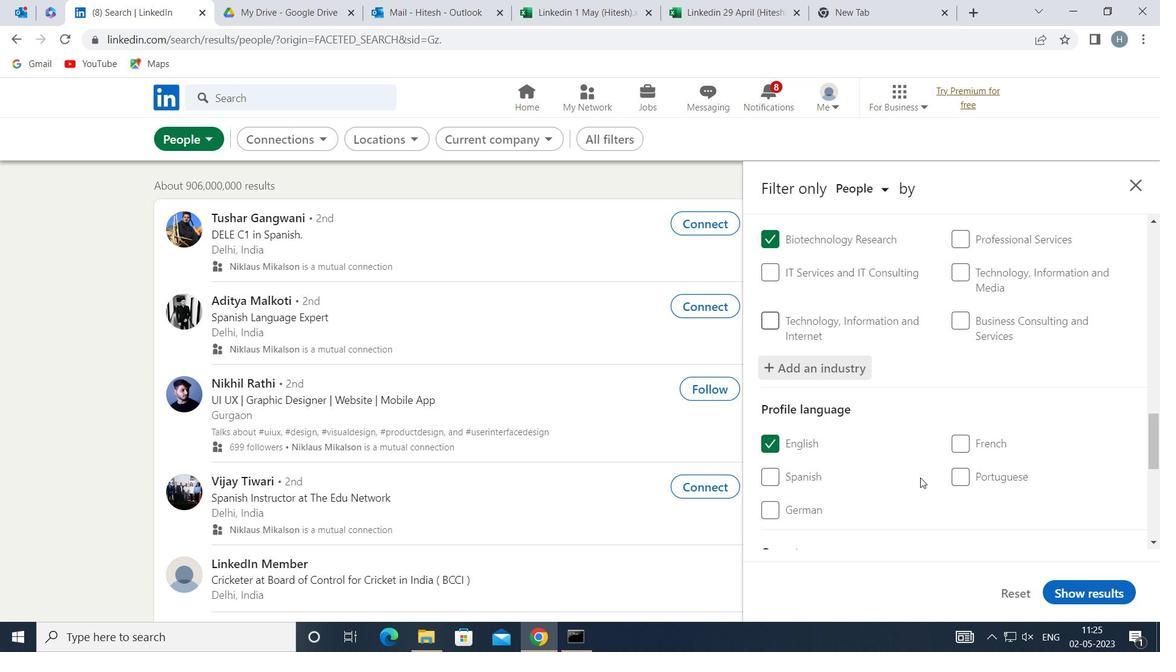 
Action: Mouse scrolled (920, 470) with delta (0, 0)
Screenshot: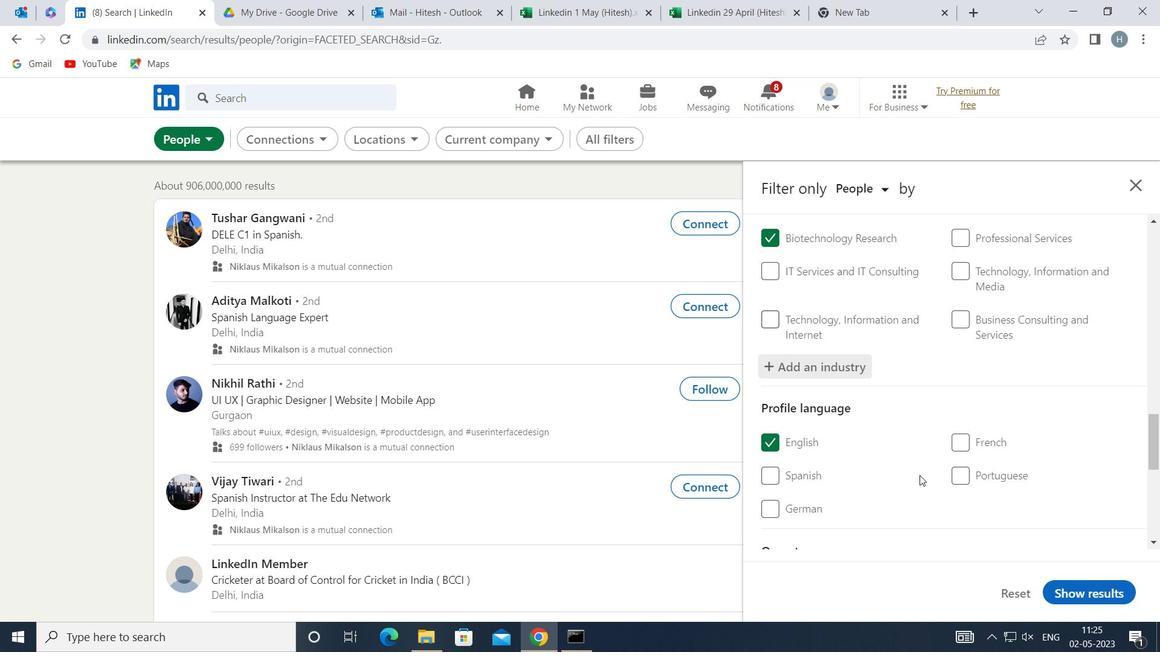 
Action: Mouse scrolled (920, 470) with delta (0, 0)
Screenshot: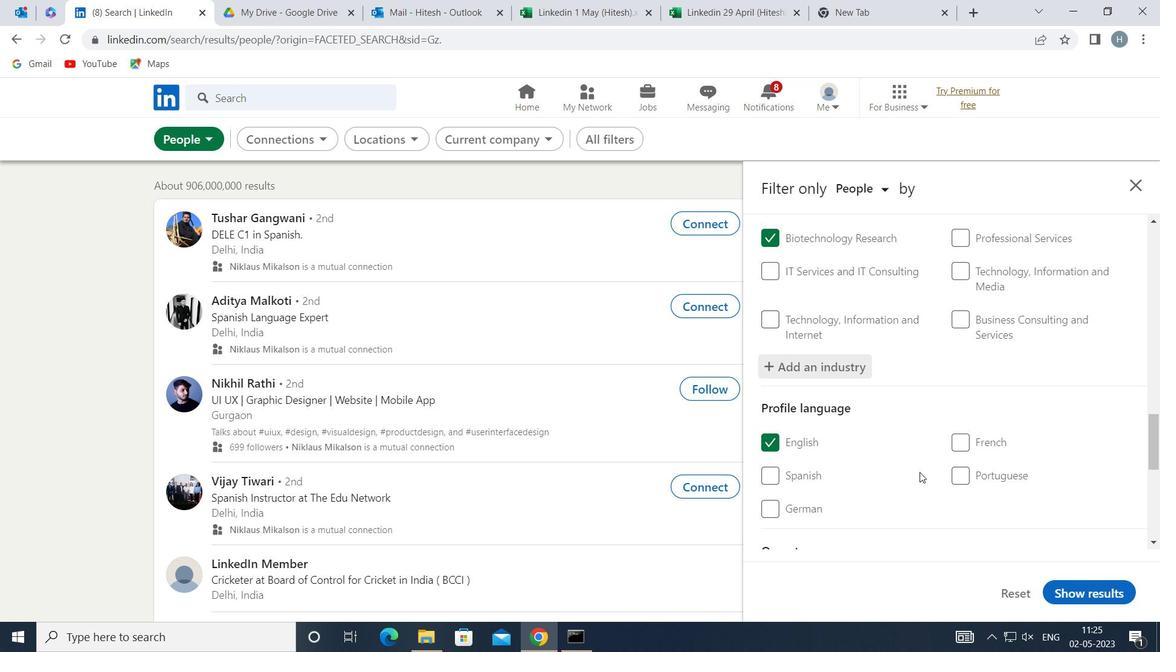 
Action: Mouse scrolled (920, 470) with delta (0, 0)
Screenshot: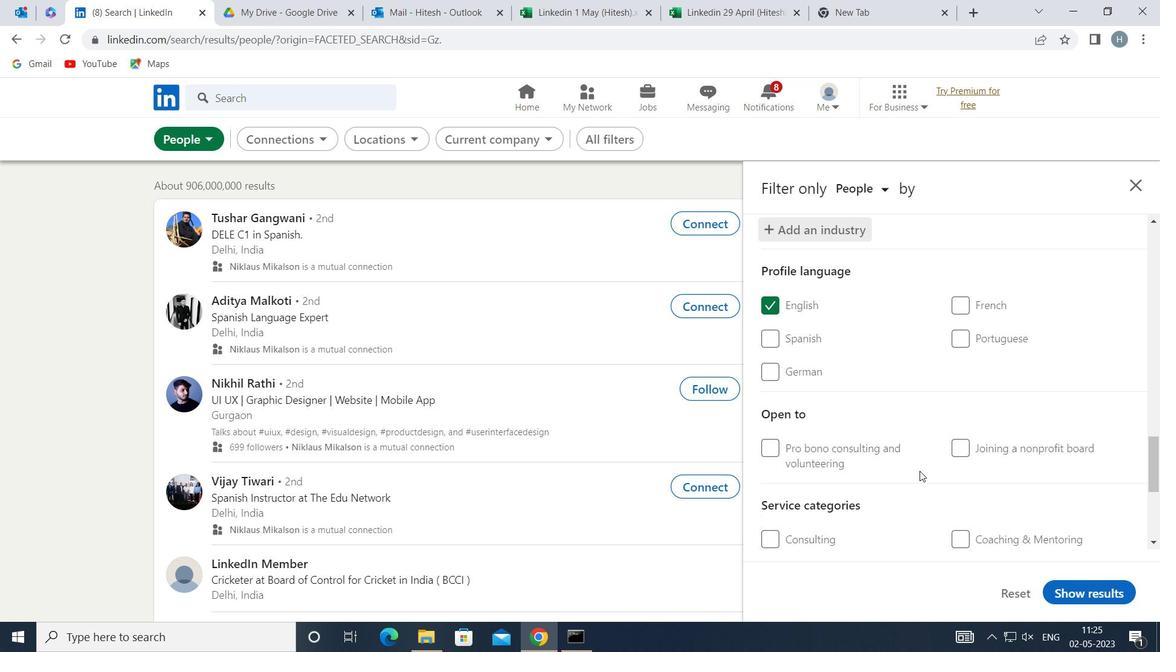 
Action: Mouse scrolled (920, 470) with delta (0, 0)
Screenshot: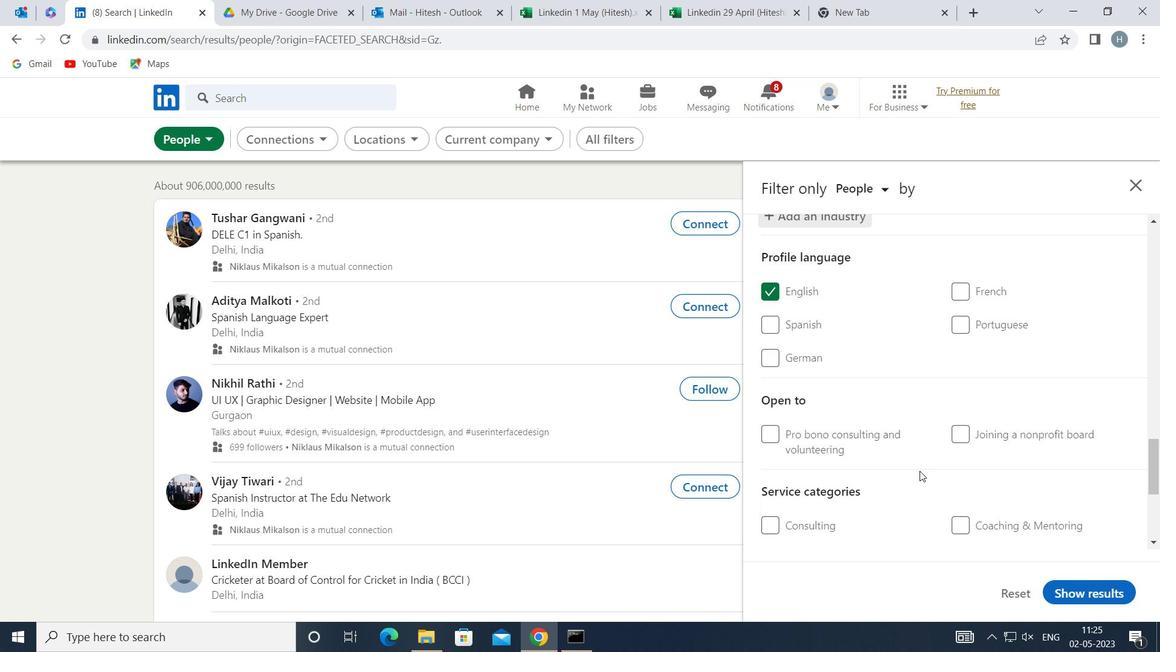 
Action: Mouse moved to (998, 444)
Screenshot: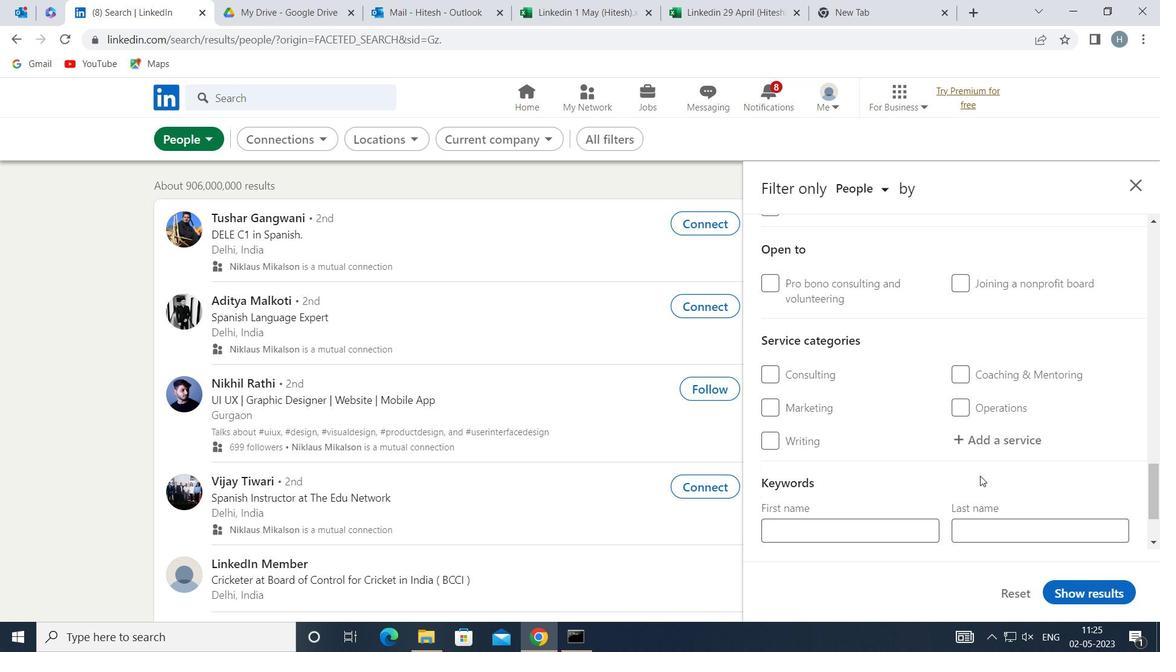 
Action: Mouse pressed left at (998, 444)
Screenshot: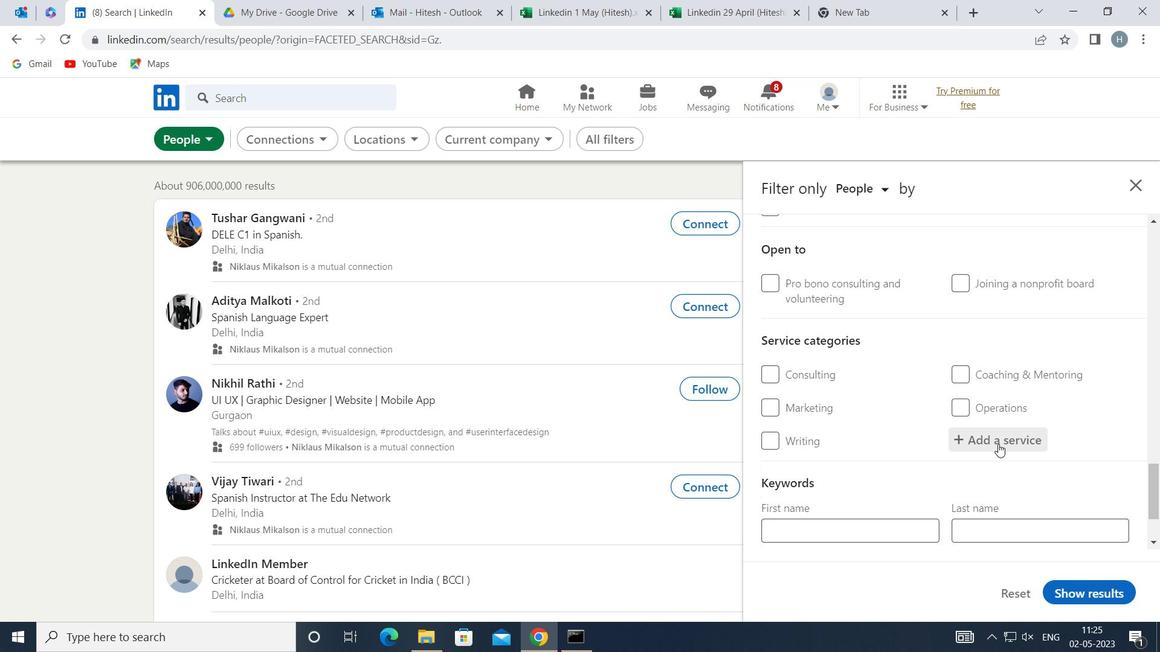 
Action: Mouse moved to (998, 443)
Screenshot: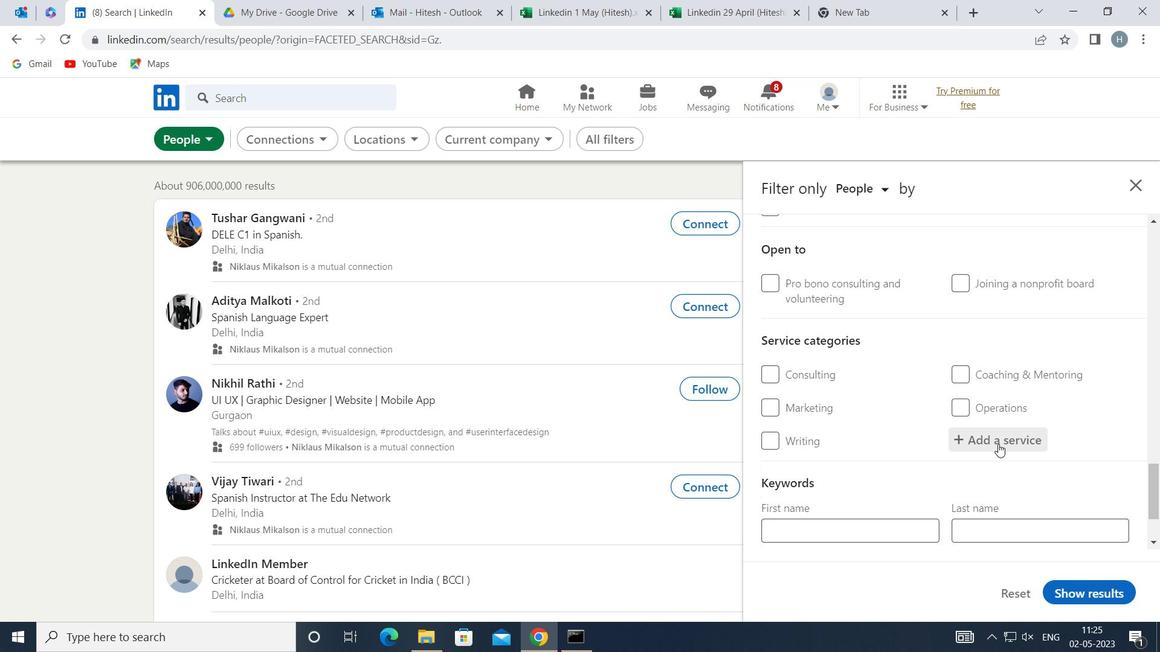 
Action: Key pressed <Key.shift>MORTG
Screenshot: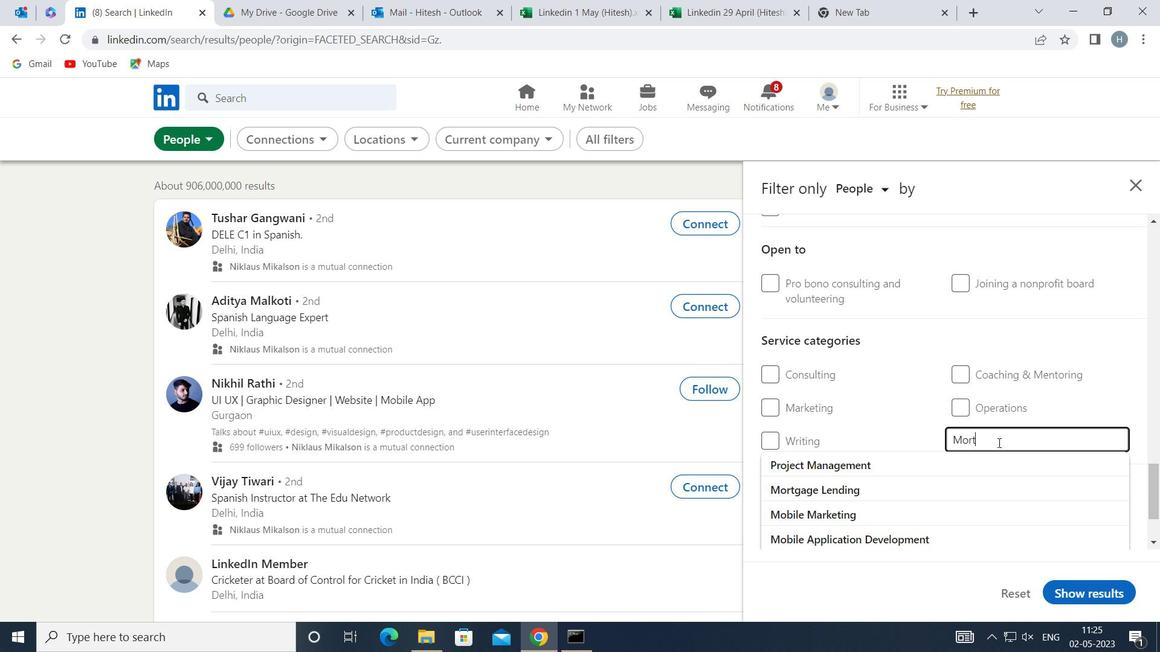 
Action: Mouse moved to (956, 455)
Screenshot: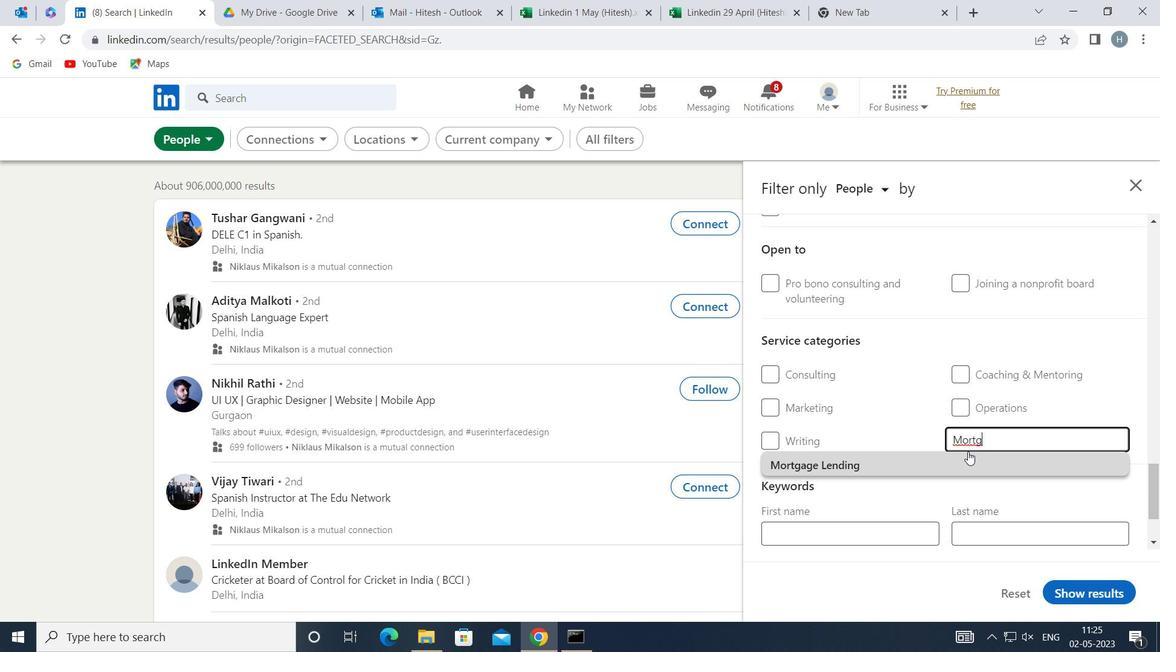 
Action: Mouse pressed left at (956, 455)
Screenshot: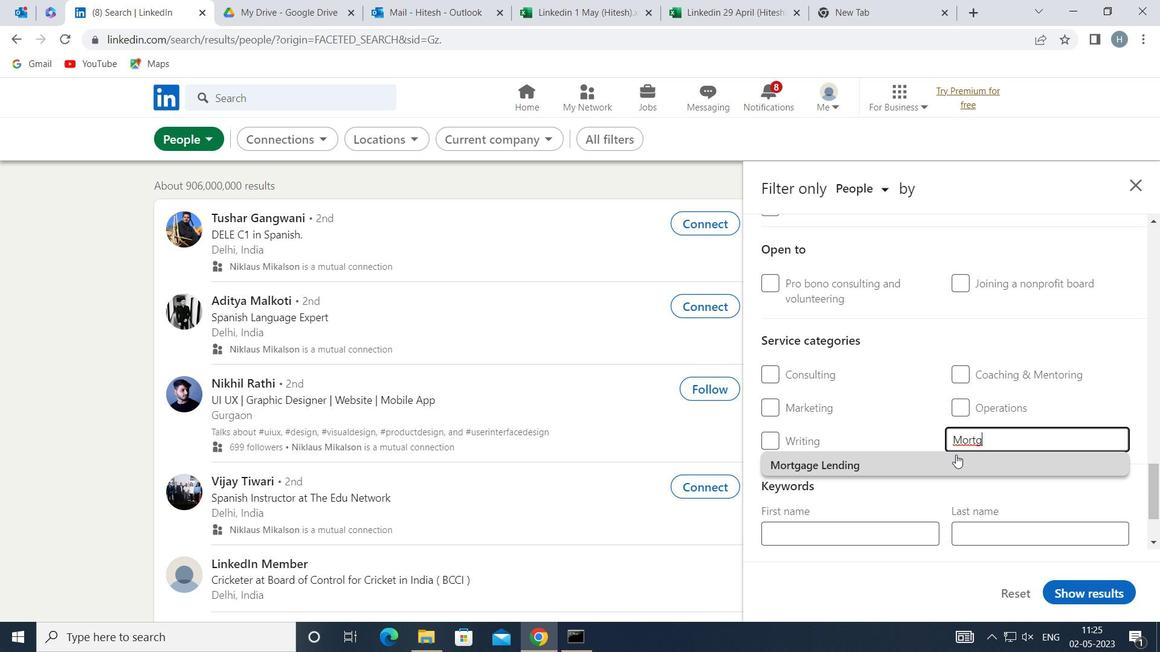 
Action: Mouse moved to (856, 468)
Screenshot: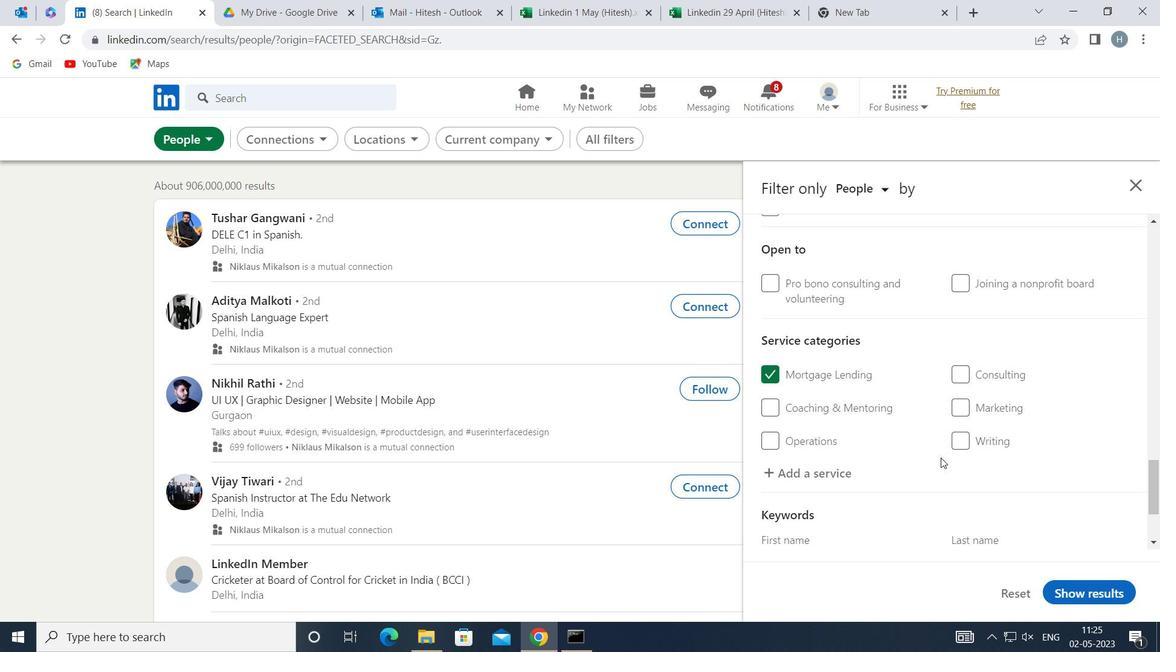
Action: Mouse scrolled (856, 467) with delta (0, 0)
Screenshot: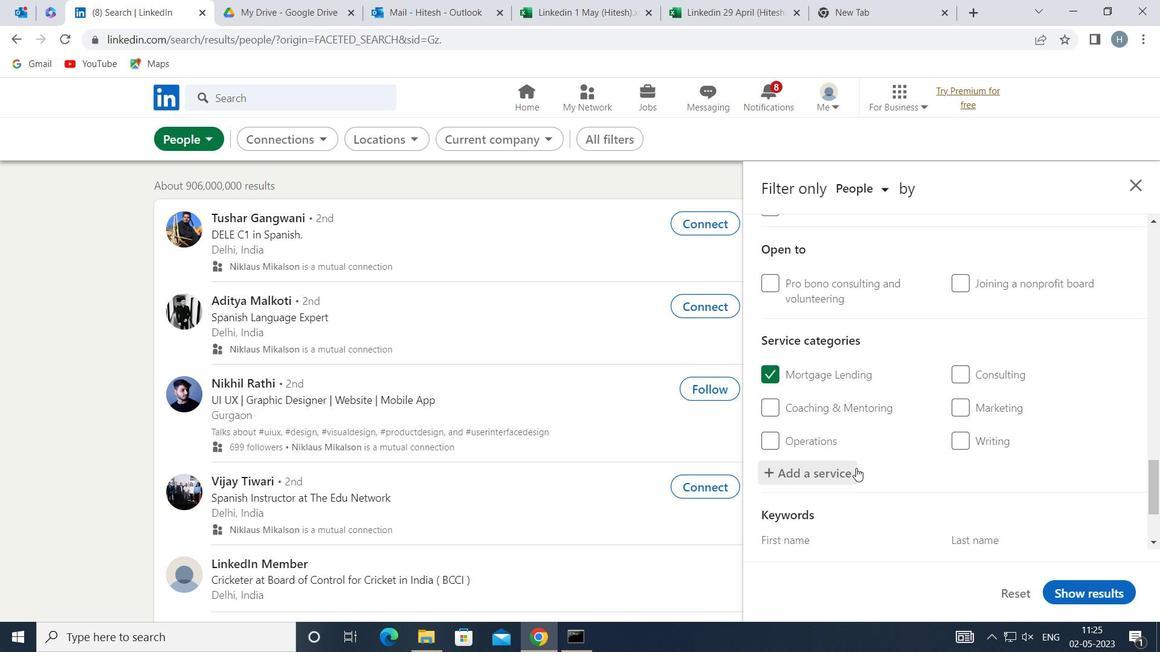 
Action: Mouse scrolled (856, 467) with delta (0, 0)
Screenshot: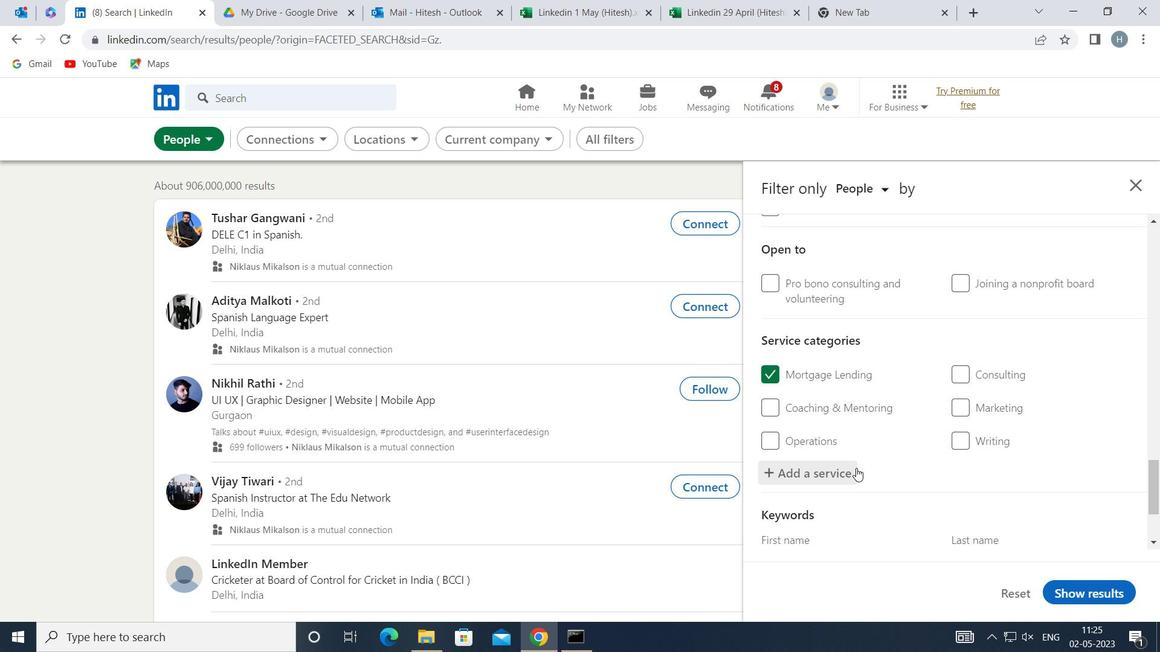 
Action: Mouse scrolled (856, 467) with delta (0, 0)
Screenshot: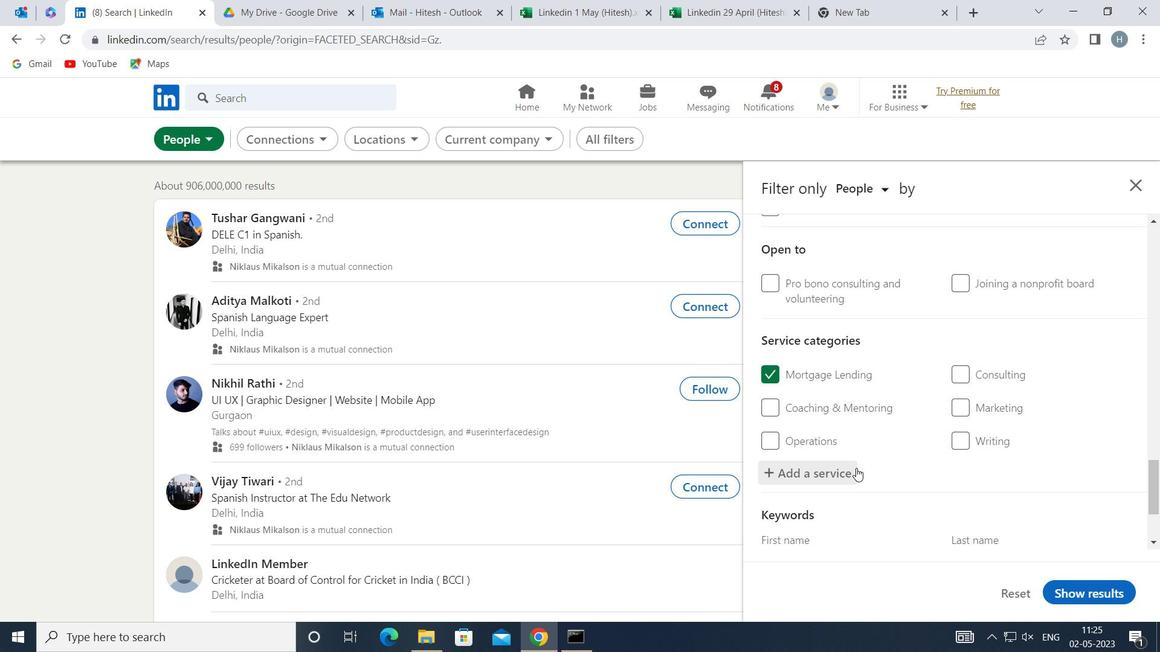 
Action: Mouse moved to (861, 453)
Screenshot: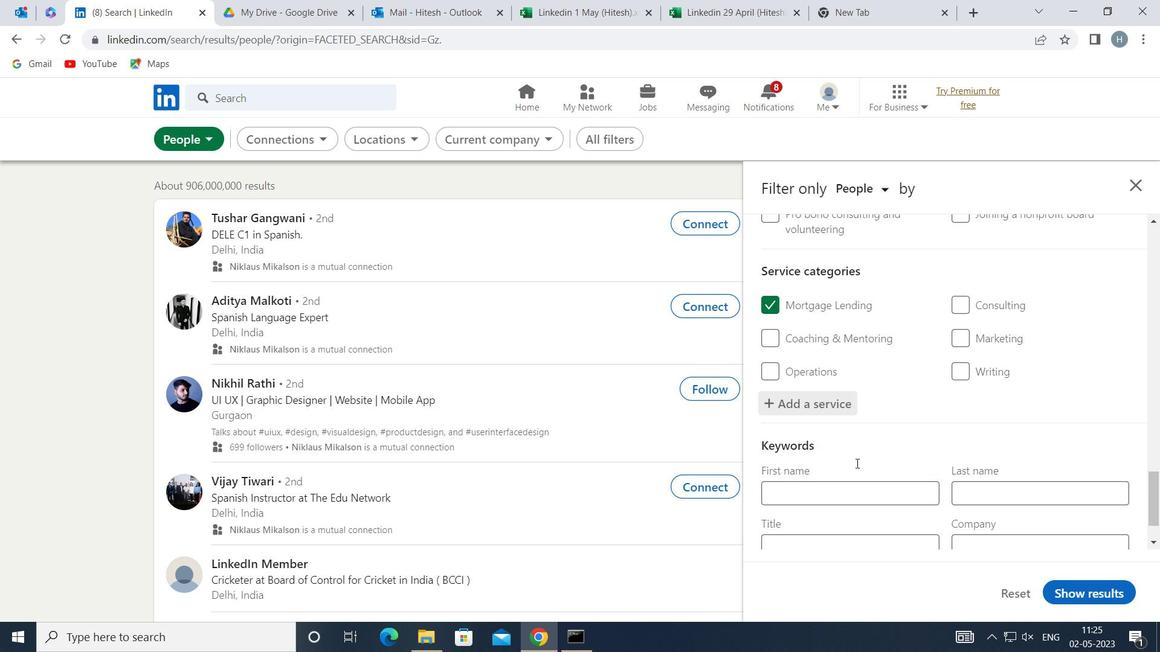 
Action: Mouse scrolled (861, 453) with delta (0, 0)
Screenshot: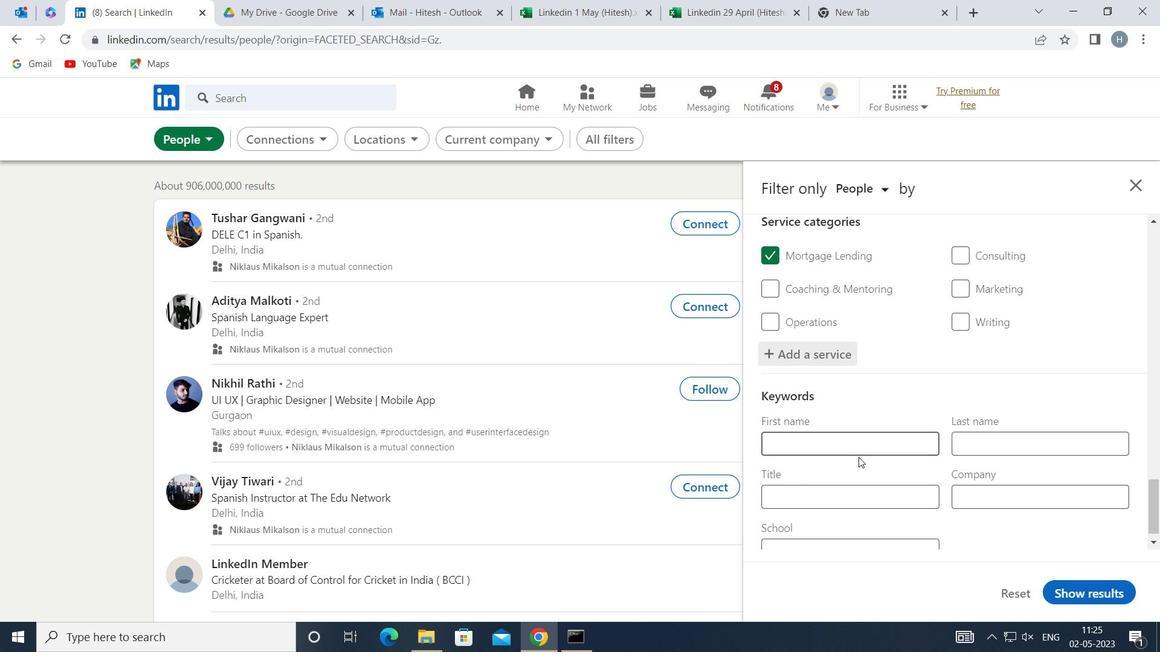 
Action: Mouse scrolled (861, 453) with delta (0, 0)
Screenshot: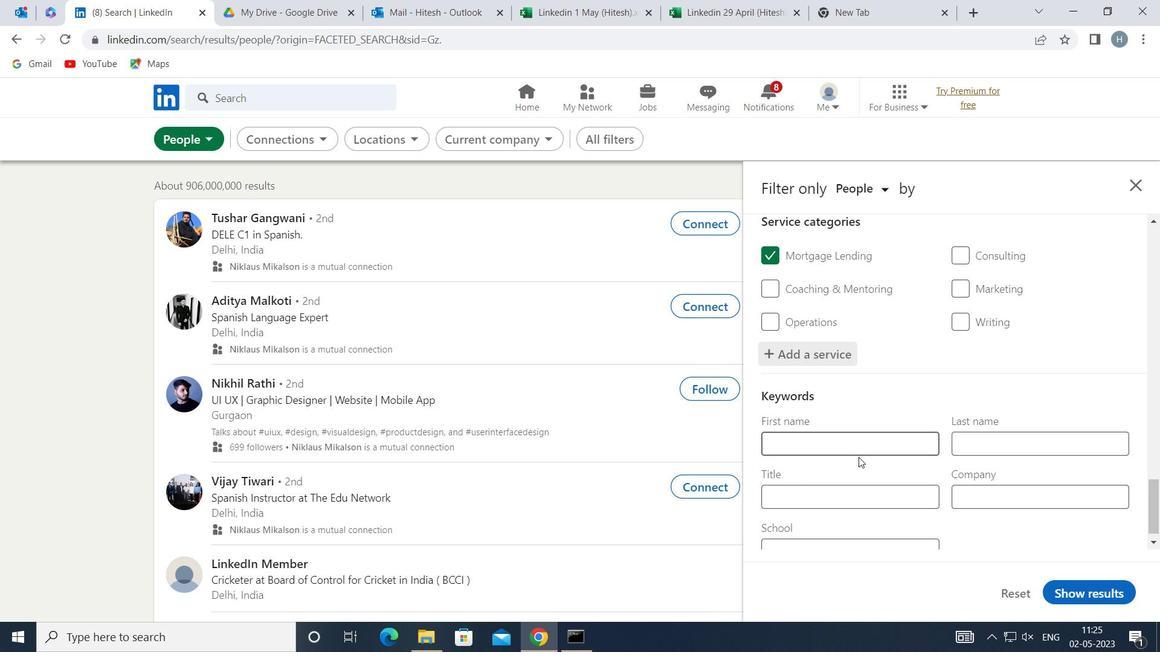 
Action: Mouse scrolled (861, 453) with delta (0, 0)
Screenshot: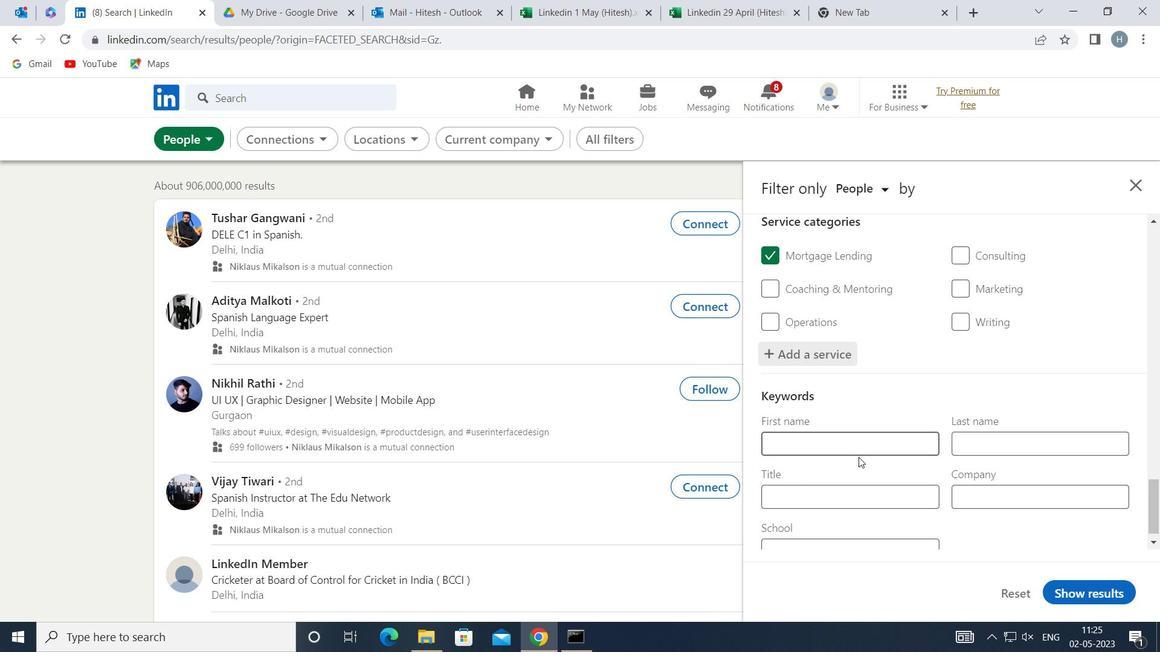 
Action: Mouse scrolled (861, 453) with delta (0, 0)
Screenshot: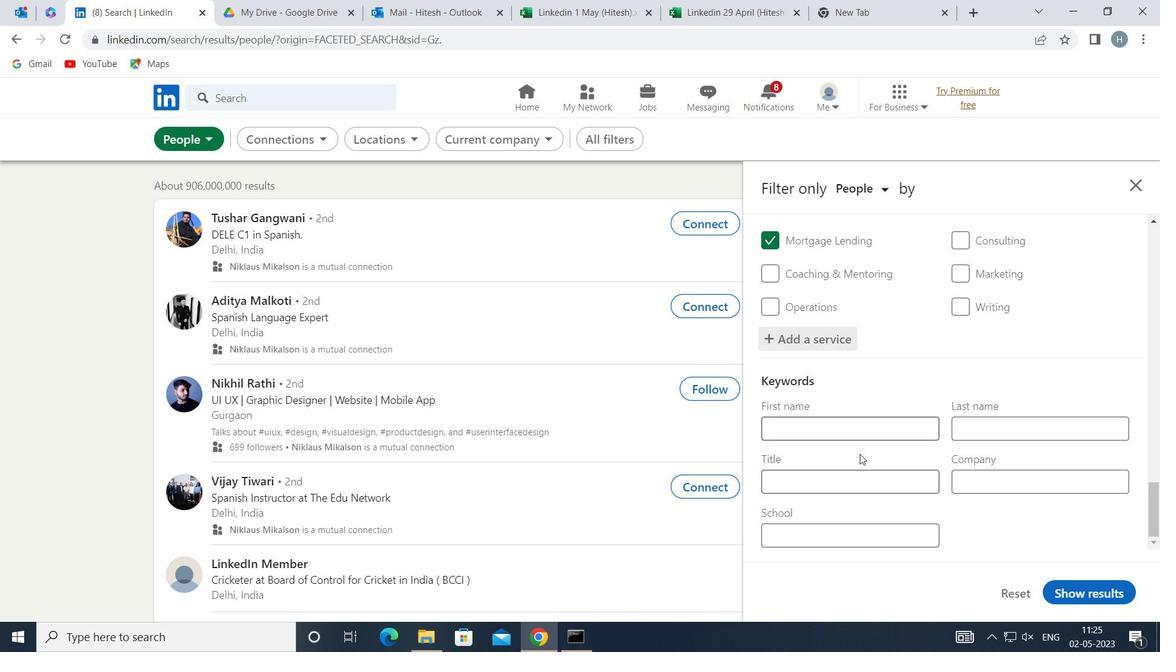 
Action: Mouse moved to (866, 481)
Screenshot: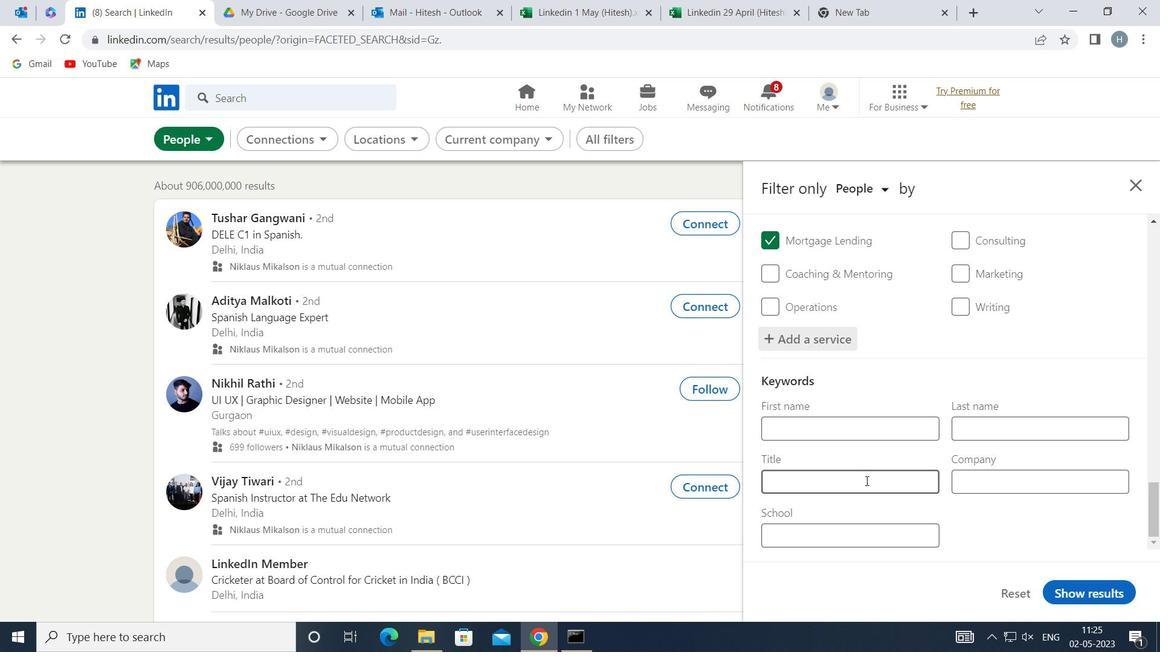 
Action: Mouse pressed left at (866, 481)
Screenshot: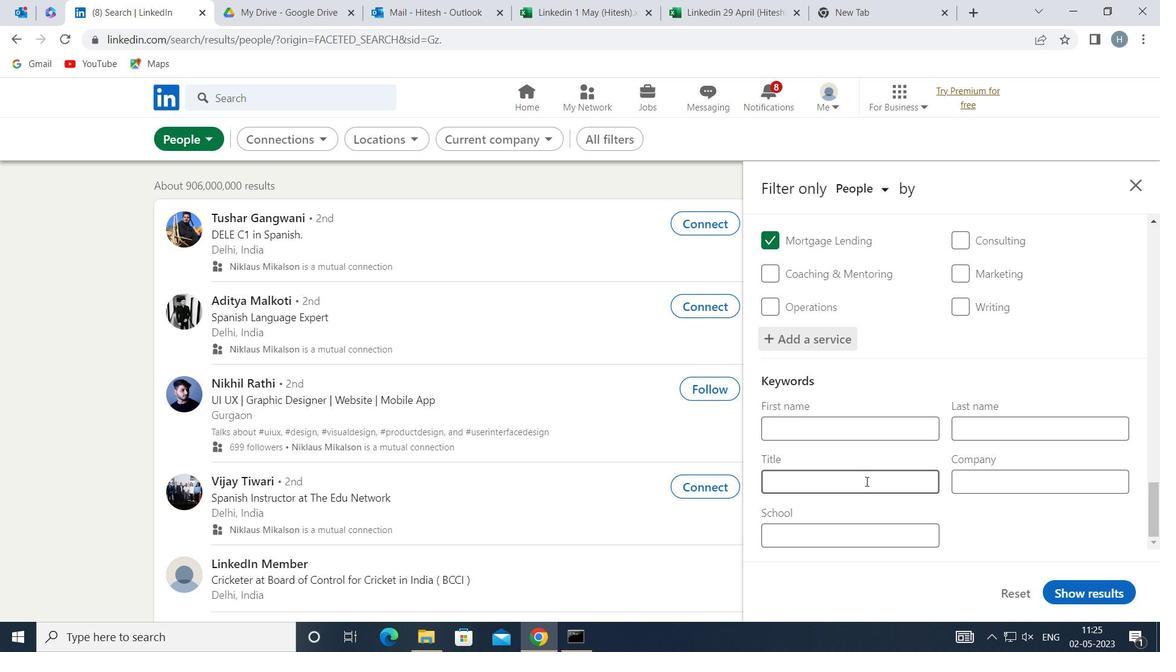 
Action: Mouse moved to (867, 481)
Screenshot: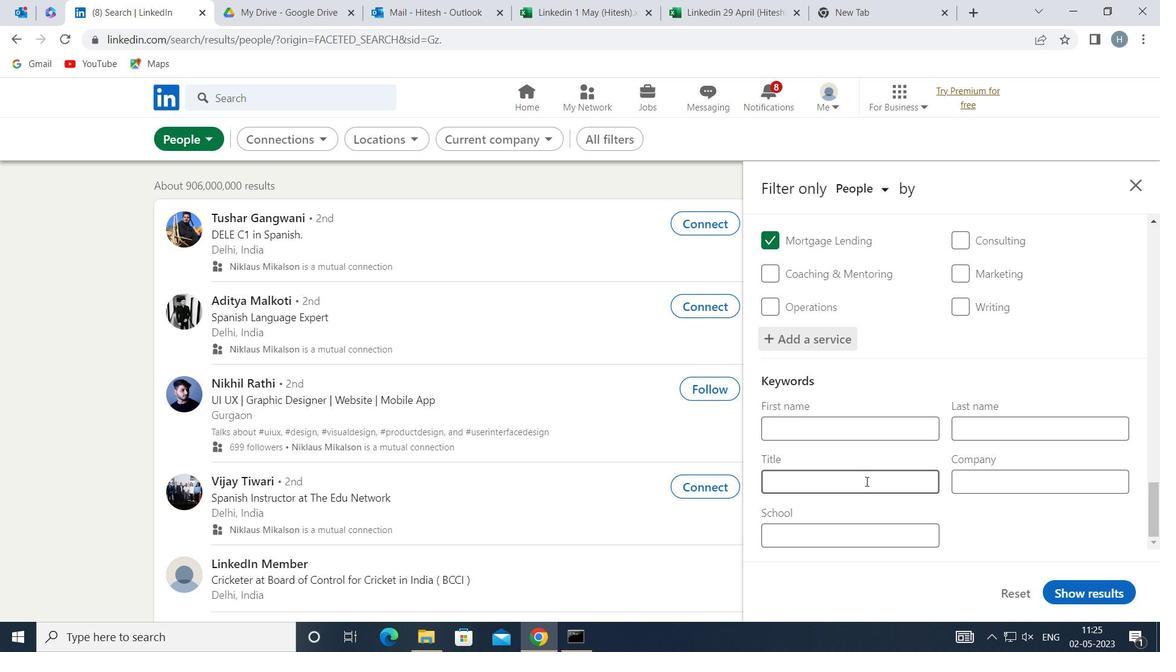 
Action: Key pressed <Key.shift>SALES<Key.space><Key.shift>REPRESENTATIVE
Screenshot: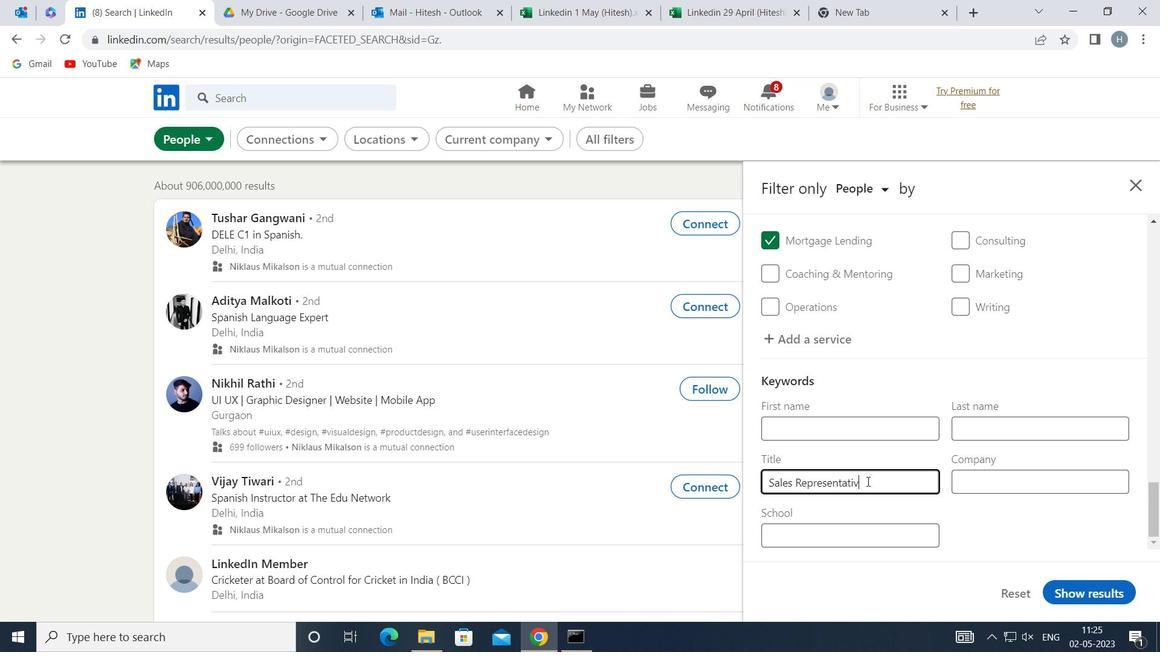 
Action: Mouse moved to (1074, 590)
Screenshot: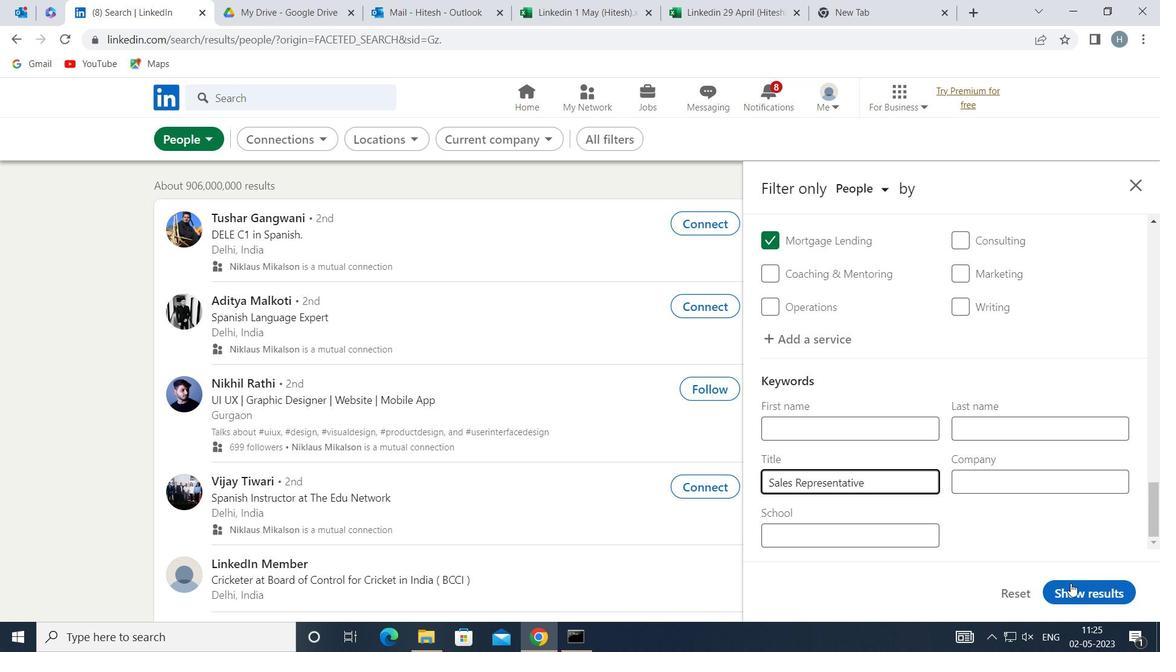 
Action: Mouse pressed left at (1074, 590)
Screenshot: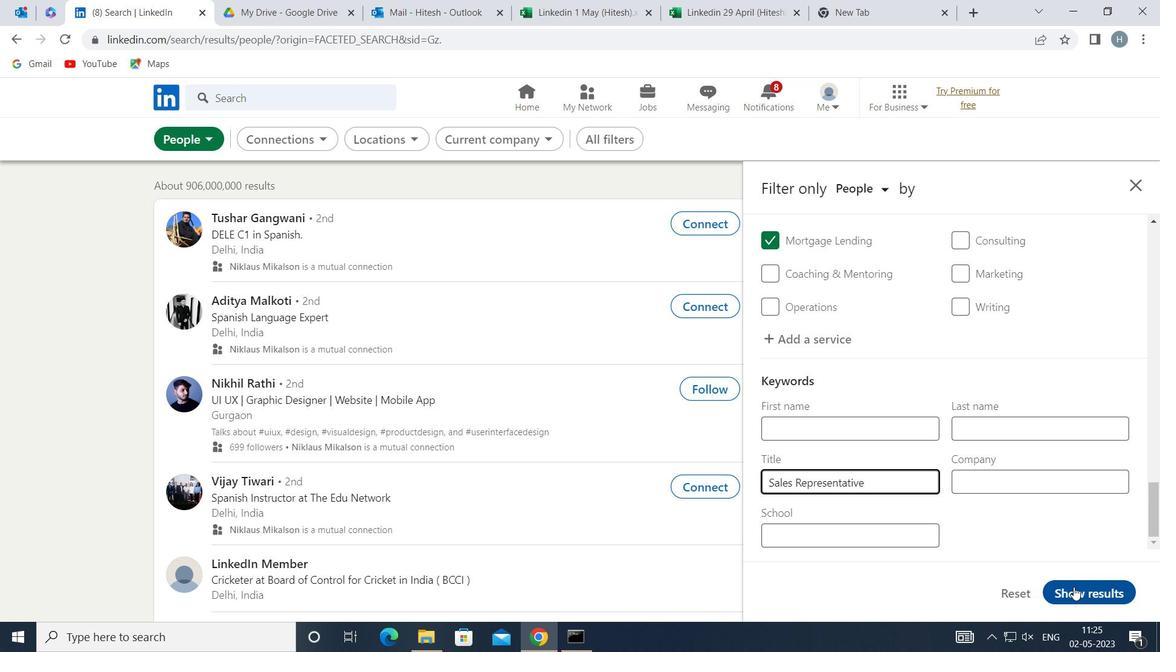
Action: Mouse moved to (809, 429)
Screenshot: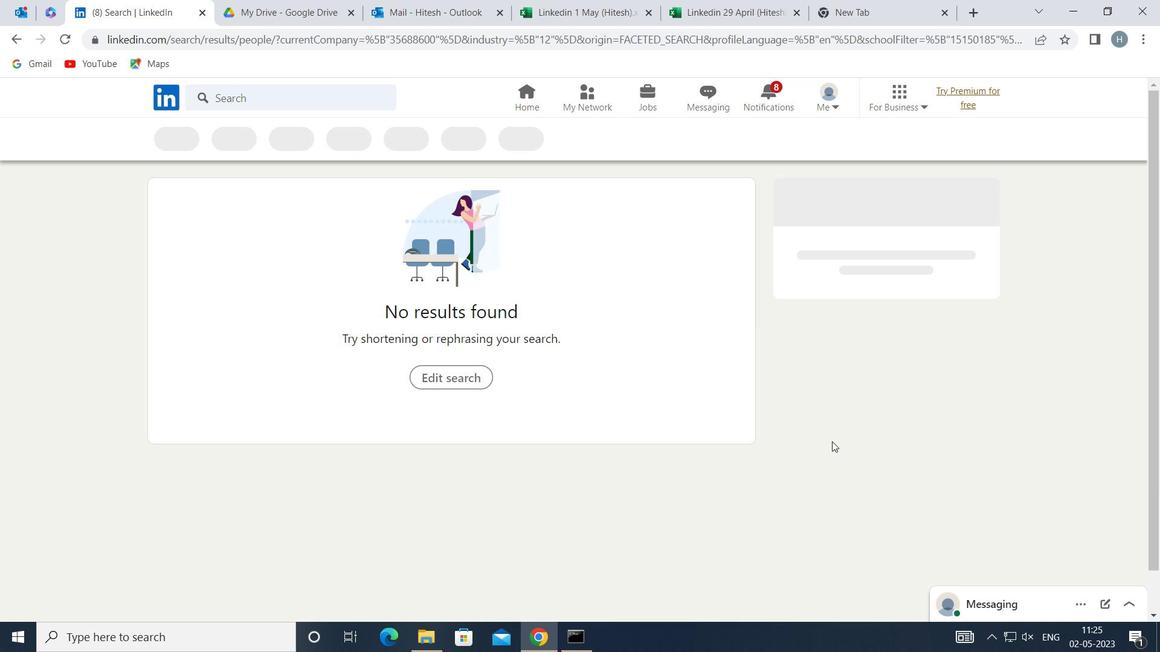 
